 Task: Find a house in Medianeira, Brazil for 8 guests from 26 Aug to 10 Sep with amenities like Wifi, Free parking, TV, Gym, and Breakfast, within a price range of ₹10,000 to ₹15,000, and ensure self check-in and English-speaking host.
Action: Mouse moved to (752, 124)
Screenshot: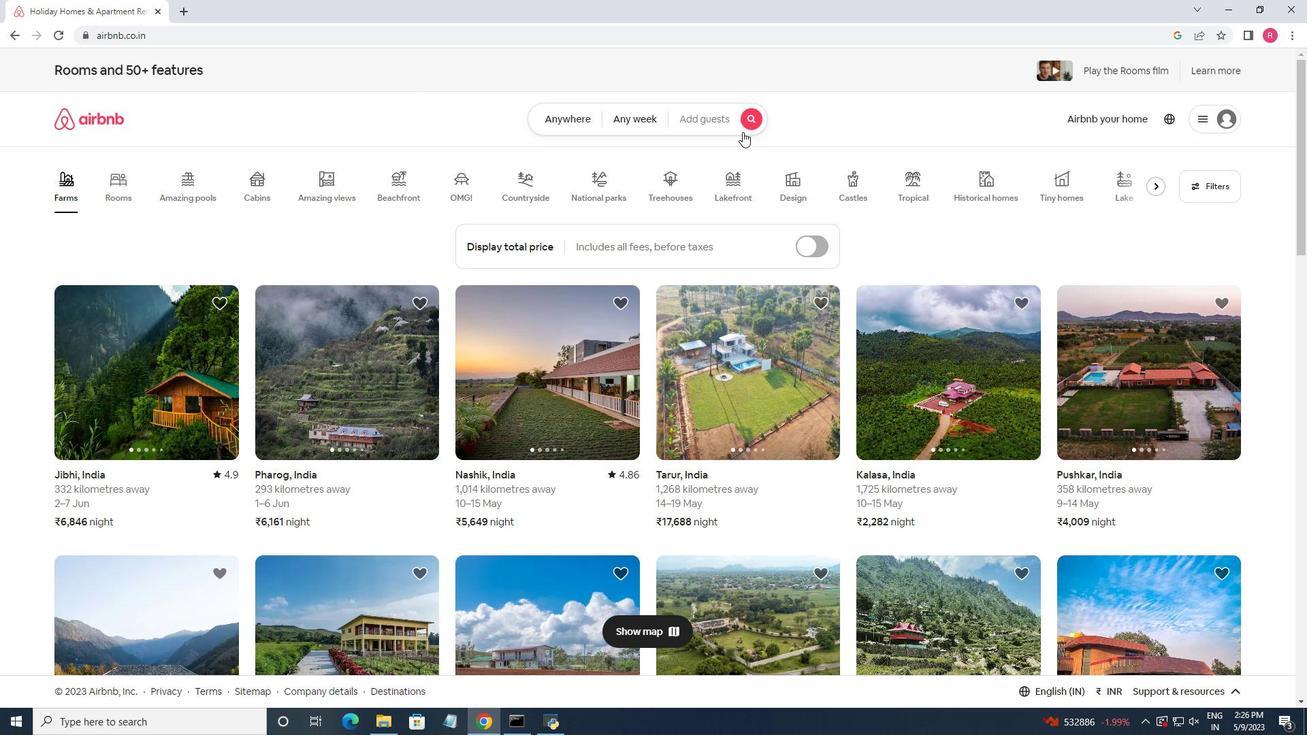 
Action: Mouse pressed left at (752, 124)
Screenshot: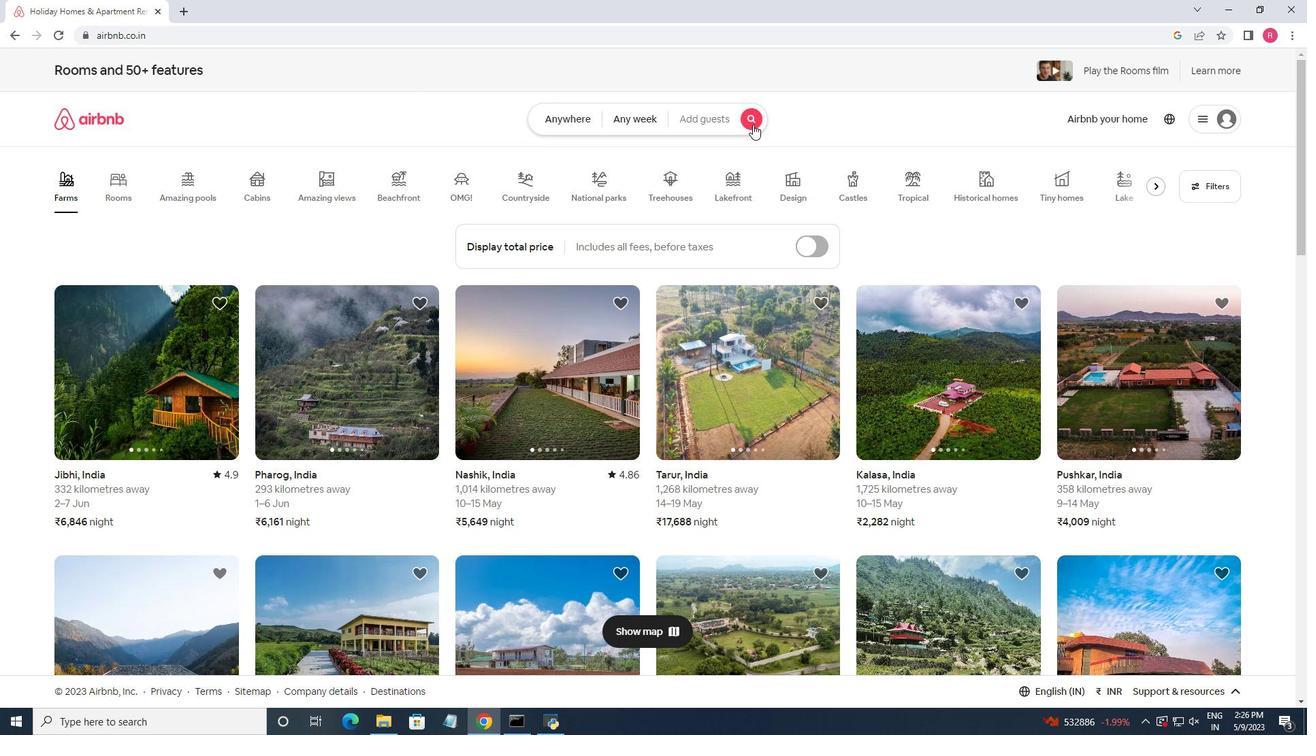 
Action: Mouse moved to (524, 179)
Screenshot: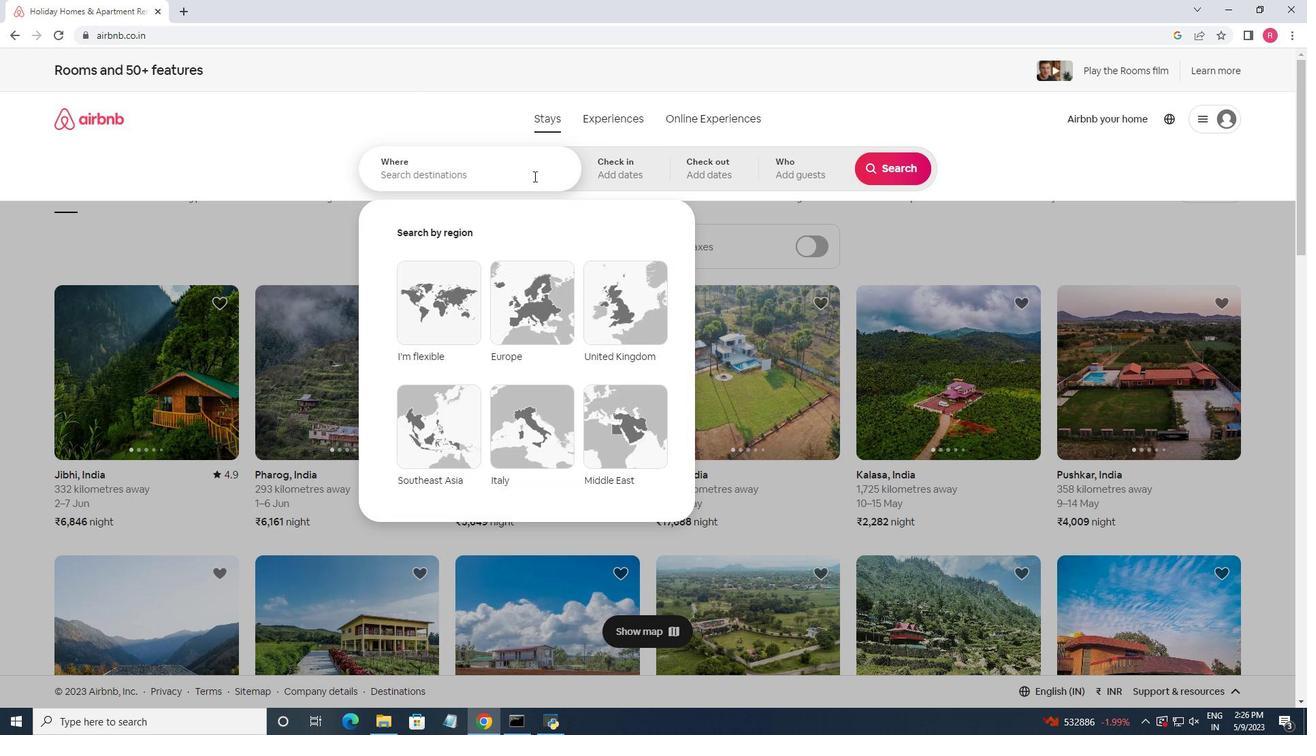 
Action: Mouse pressed left at (524, 179)
Screenshot: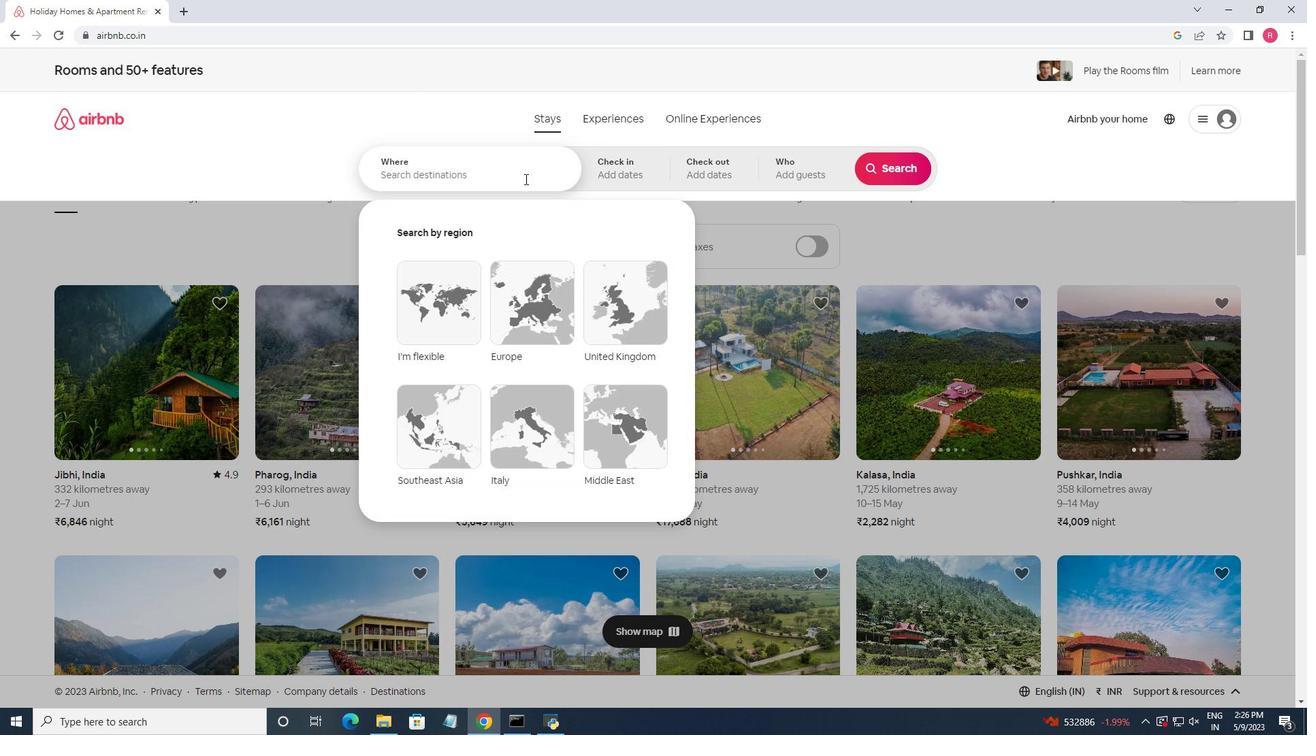 
Action: Key pressed <Key.shift>Madianer<Key.backspace>ira,<Key.space><Key.shift>Brazil<Key.enter>
Screenshot: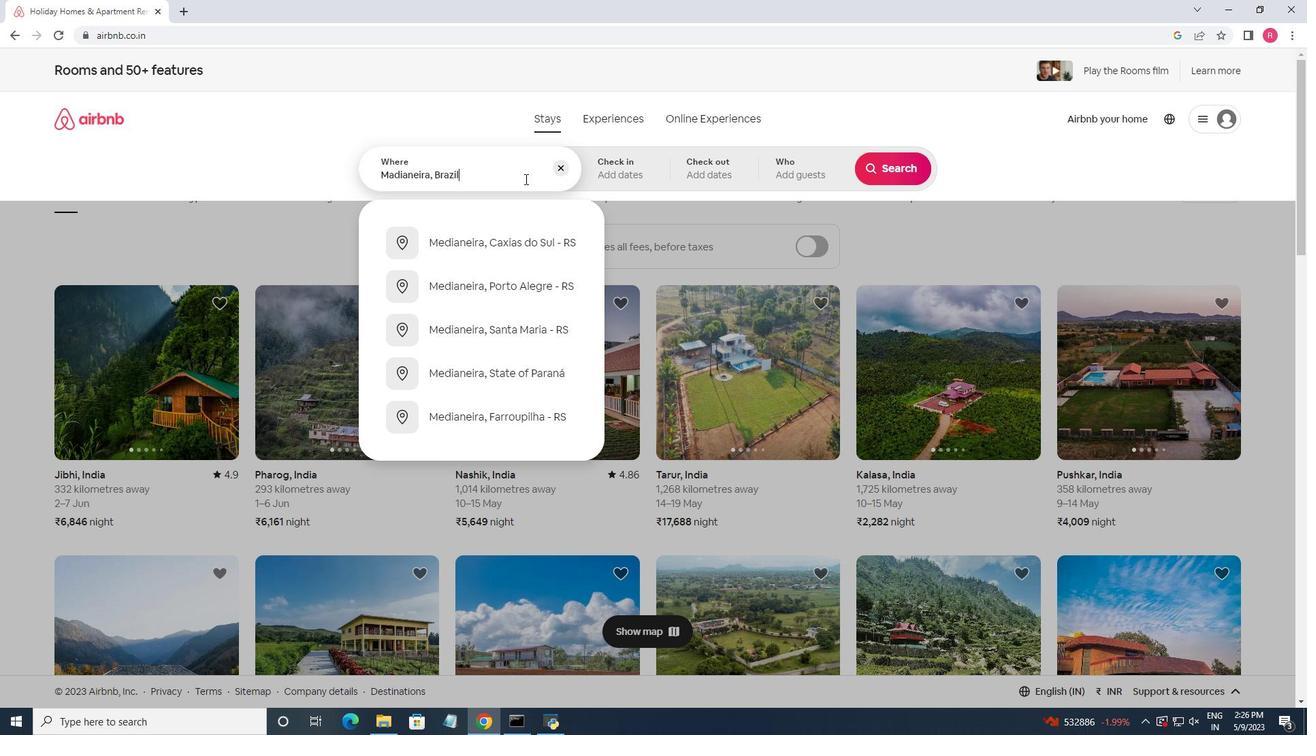 
Action: Mouse moved to (895, 277)
Screenshot: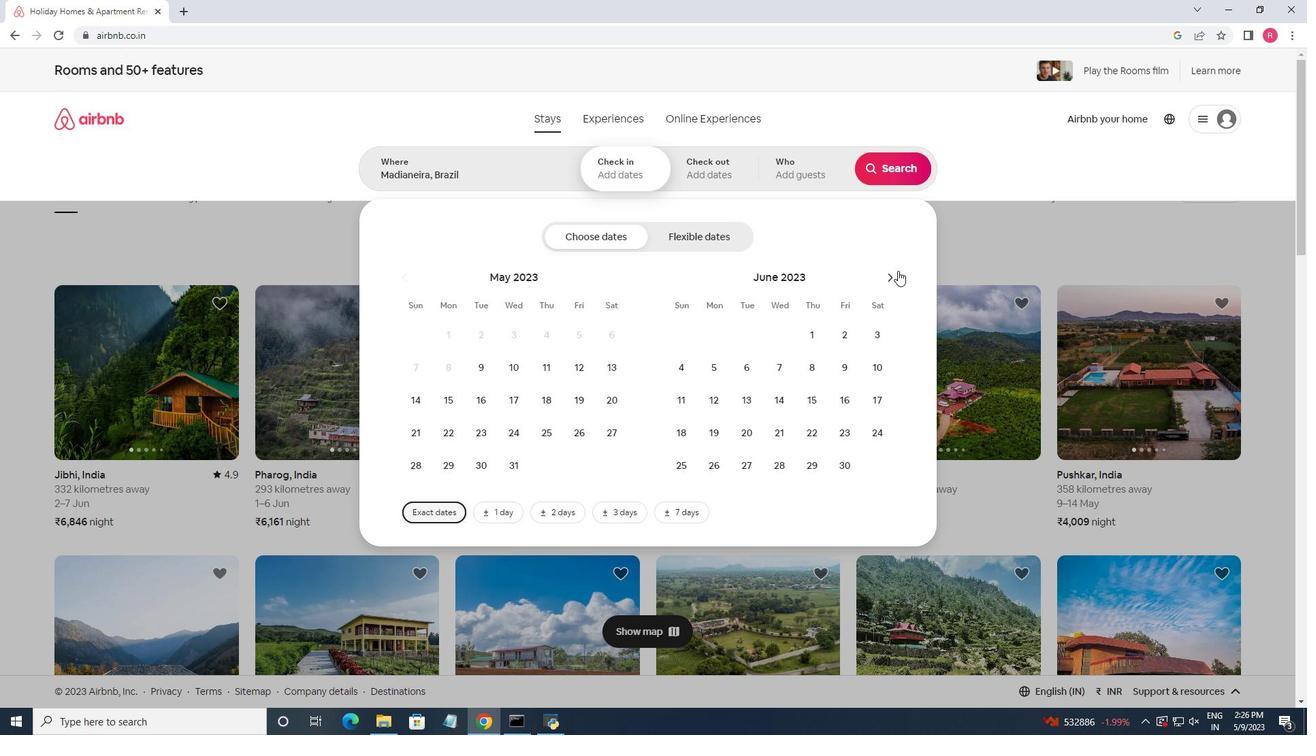 
Action: Mouse pressed left at (895, 277)
Screenshot: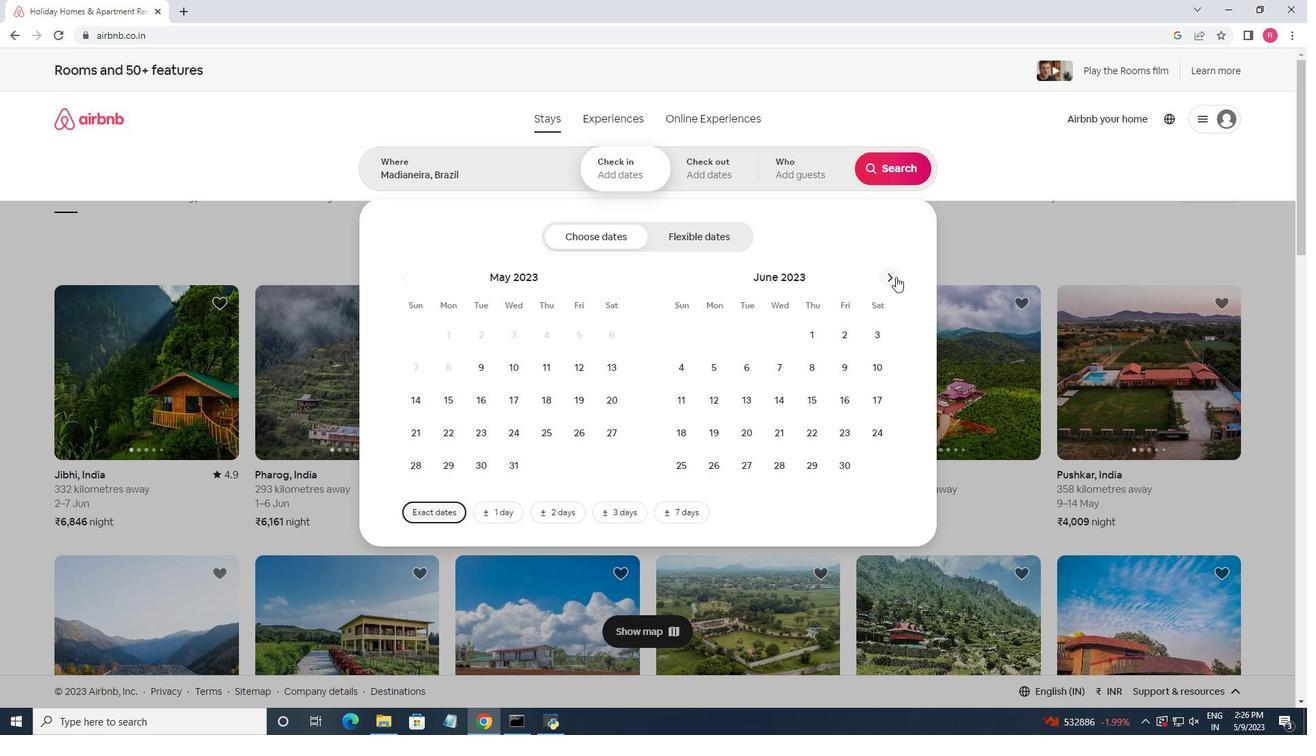
Action: Mouse pressed left at (895, 277)
Screenshot: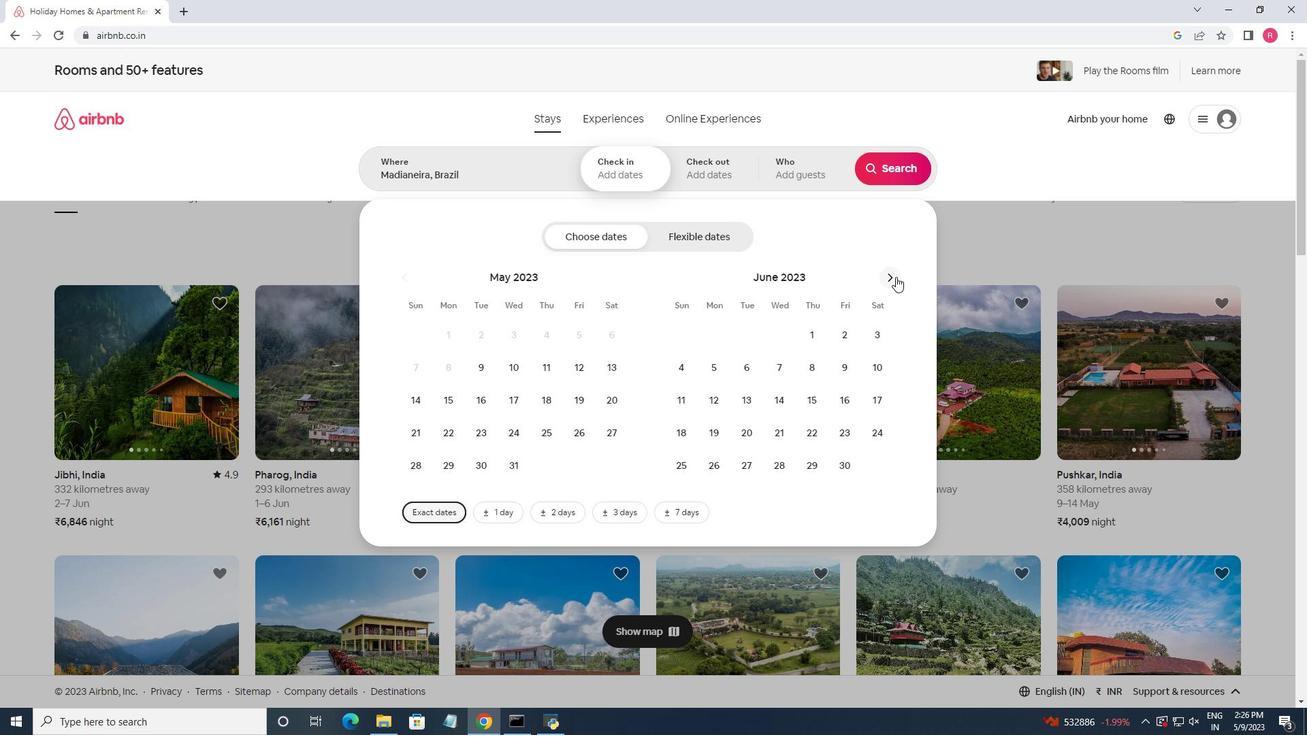 
Action: Mouse pressed left at (895, 277)
Screenshot: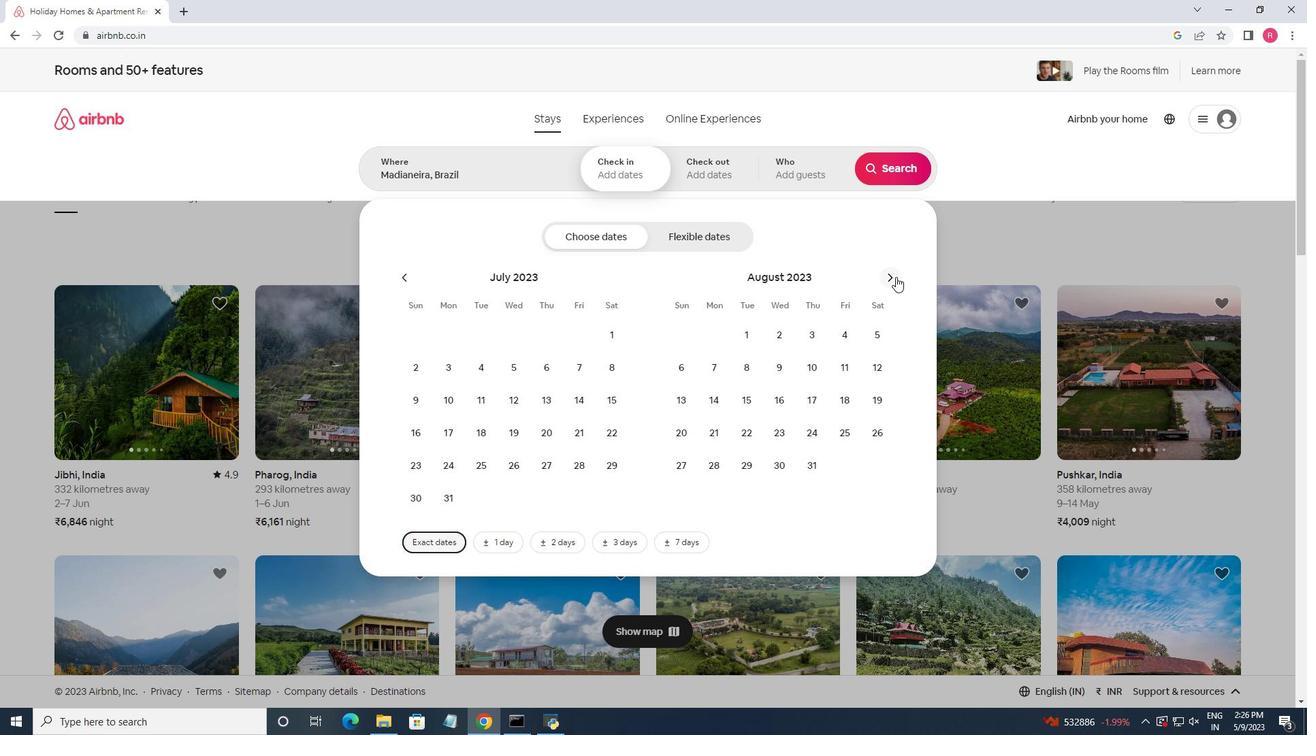 
Action: Mouse moved to (599, 434)
Screenshot: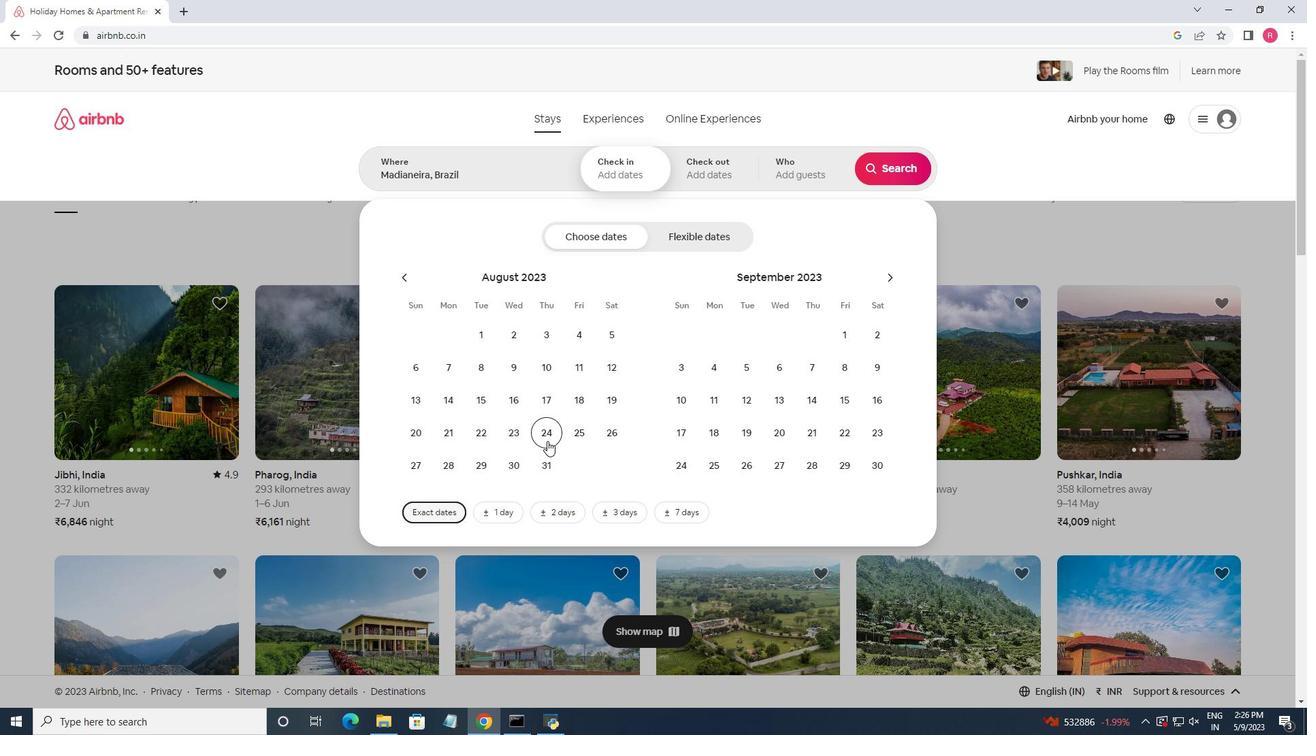 
Action: Mouse pressed left at (599, 434)
Screenshot: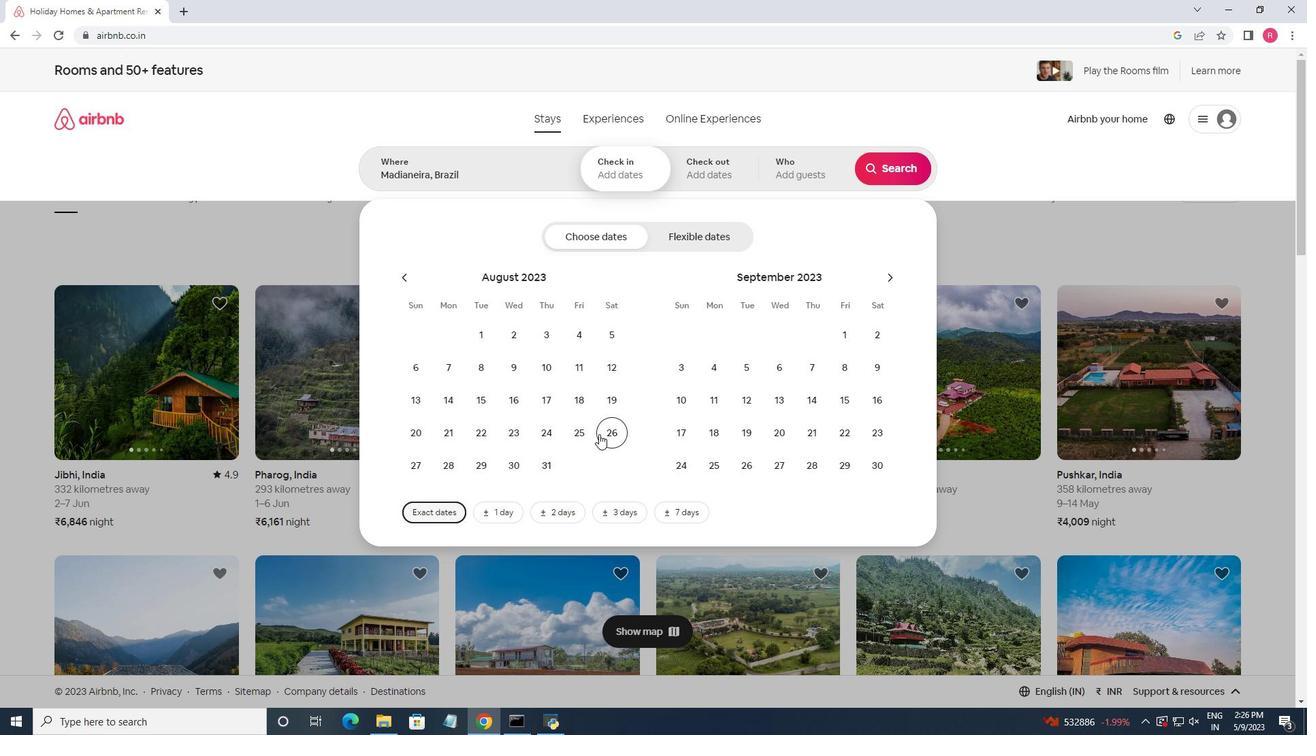 
Action: Mouse moved to (687, 401)
Screenshot: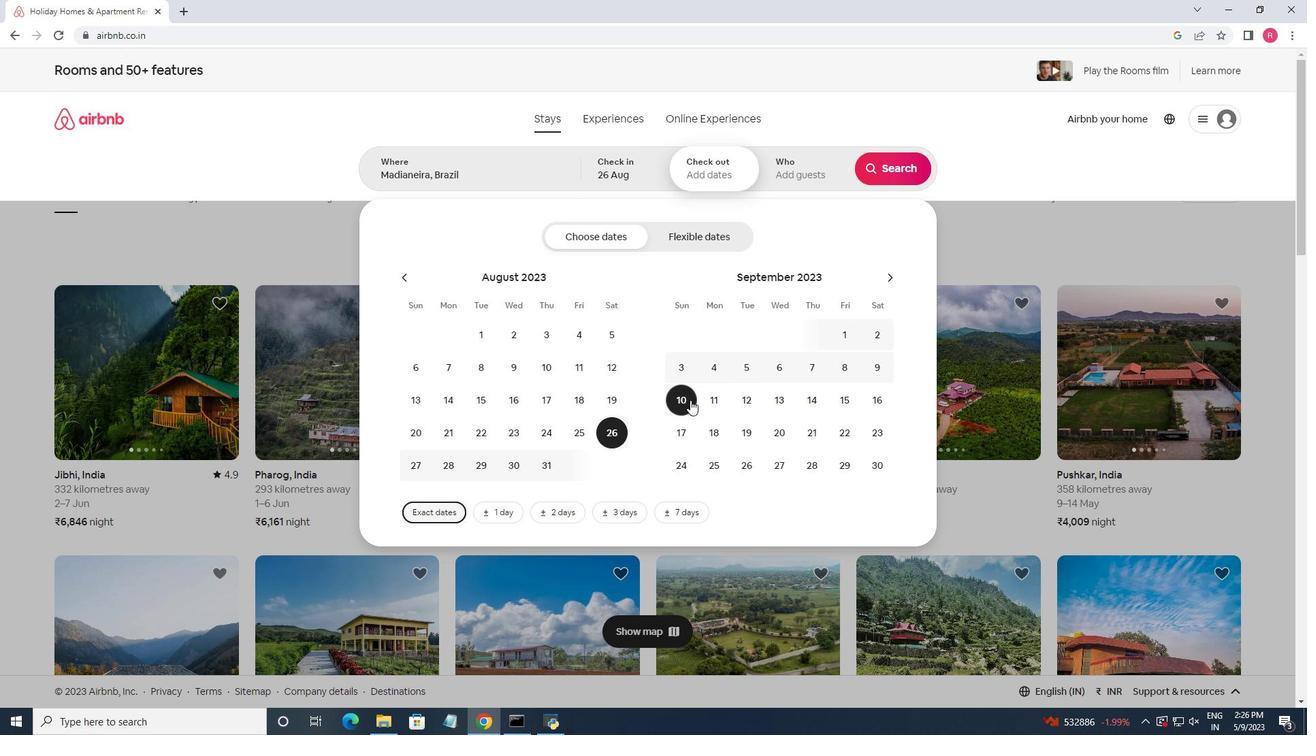 
Action: Mouse pressed left at (687, 401)
Screenshot: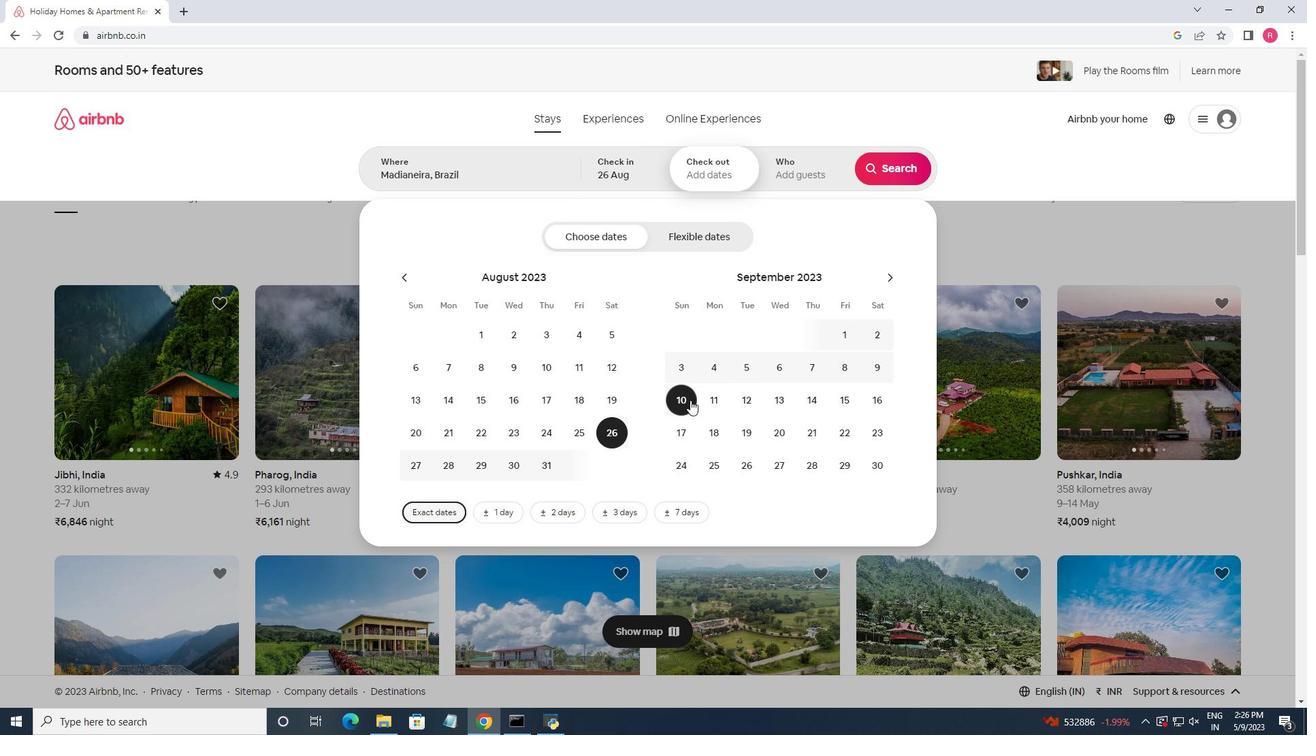
Action: Mouse moved to (797, 176)
Screenshot: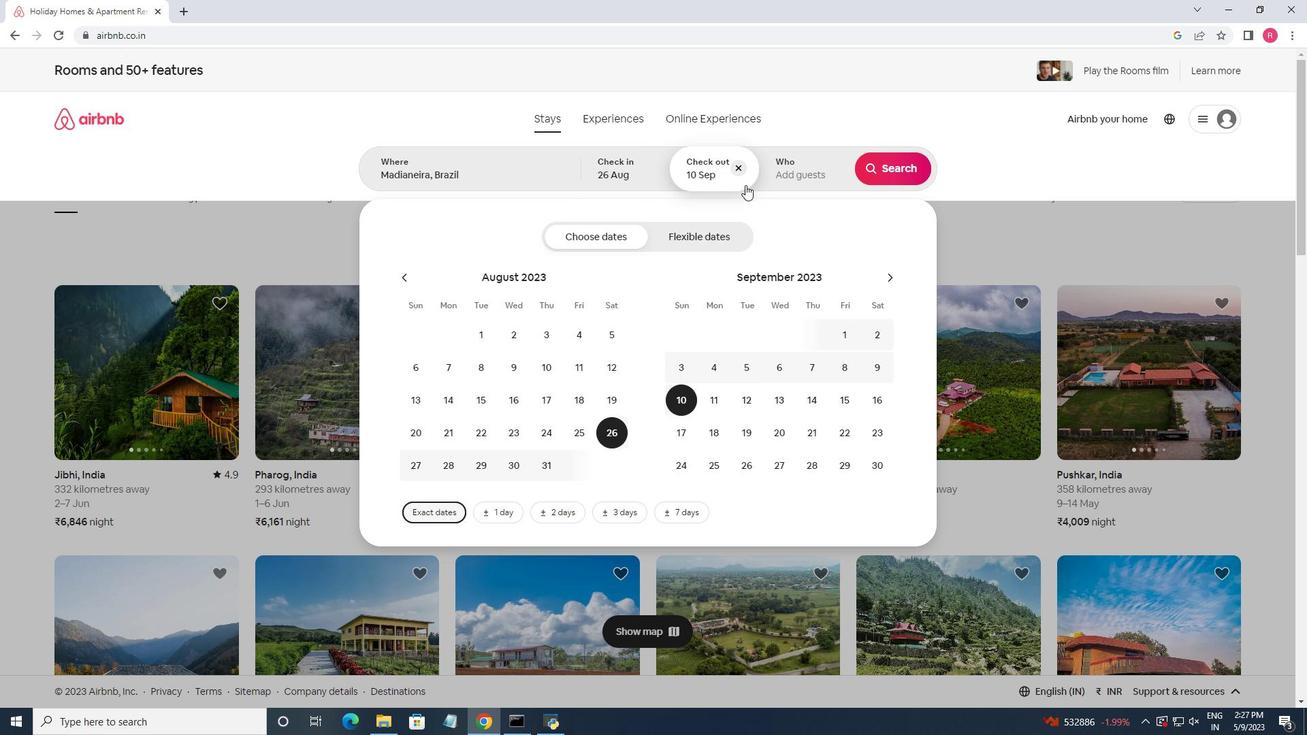 
Action: Mouse pressed left at (797, 176)
Screenshot: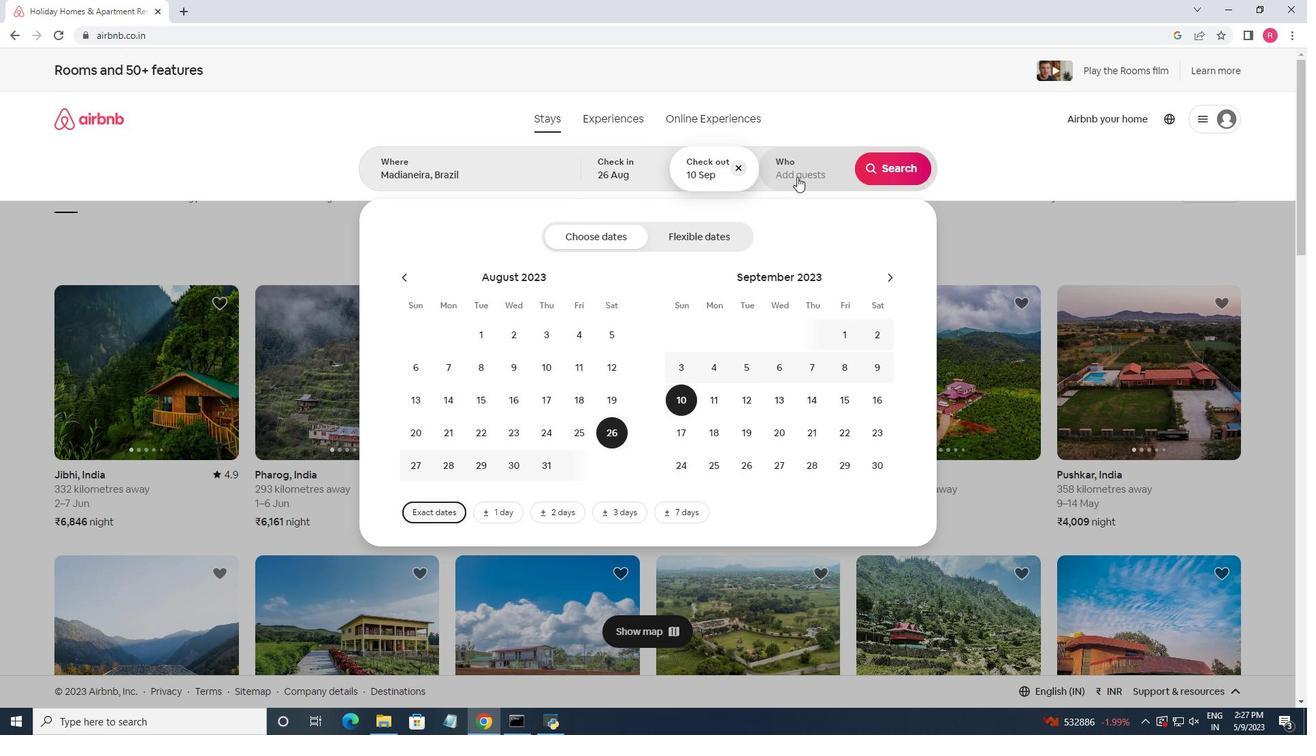 
Action: Mouse moved to (891, 243)
Screenshot: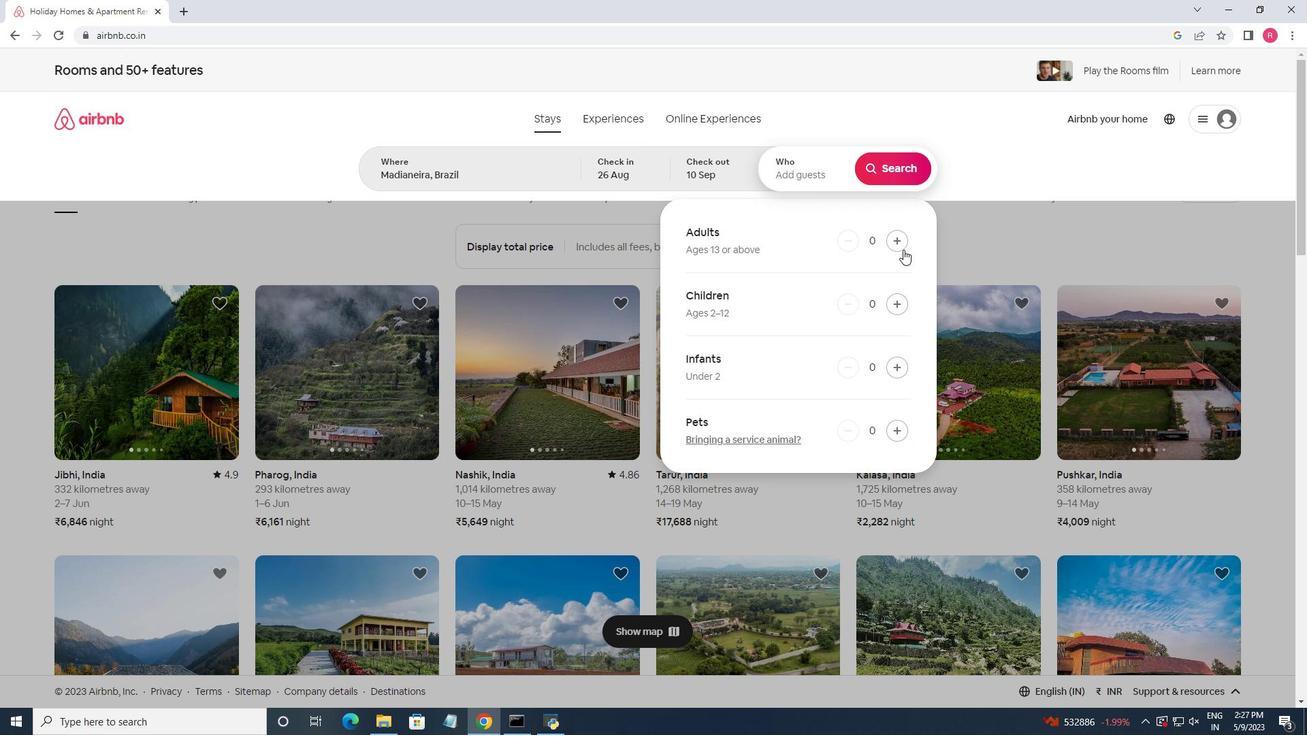 
Action: Mouse pressed left at (891, 243)
Screenshot: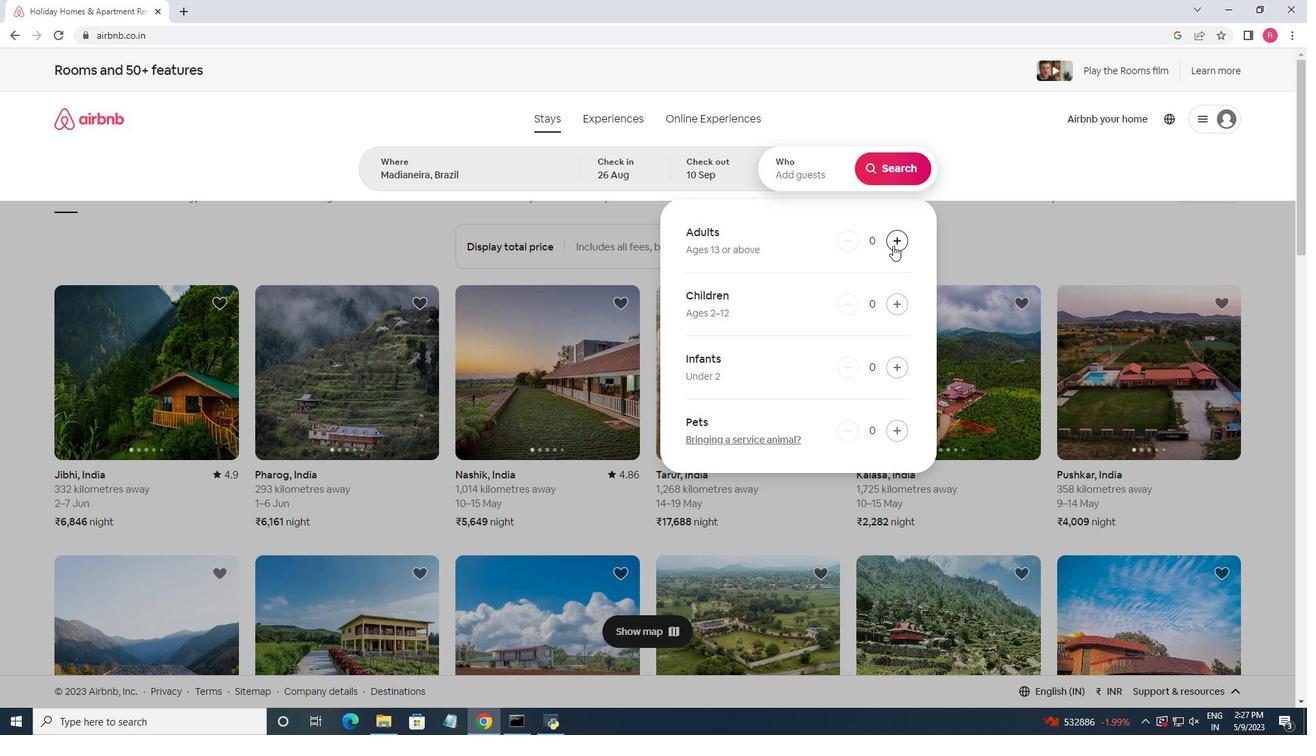
Action: Mouse pressed left at (891, 243)
Screenshot: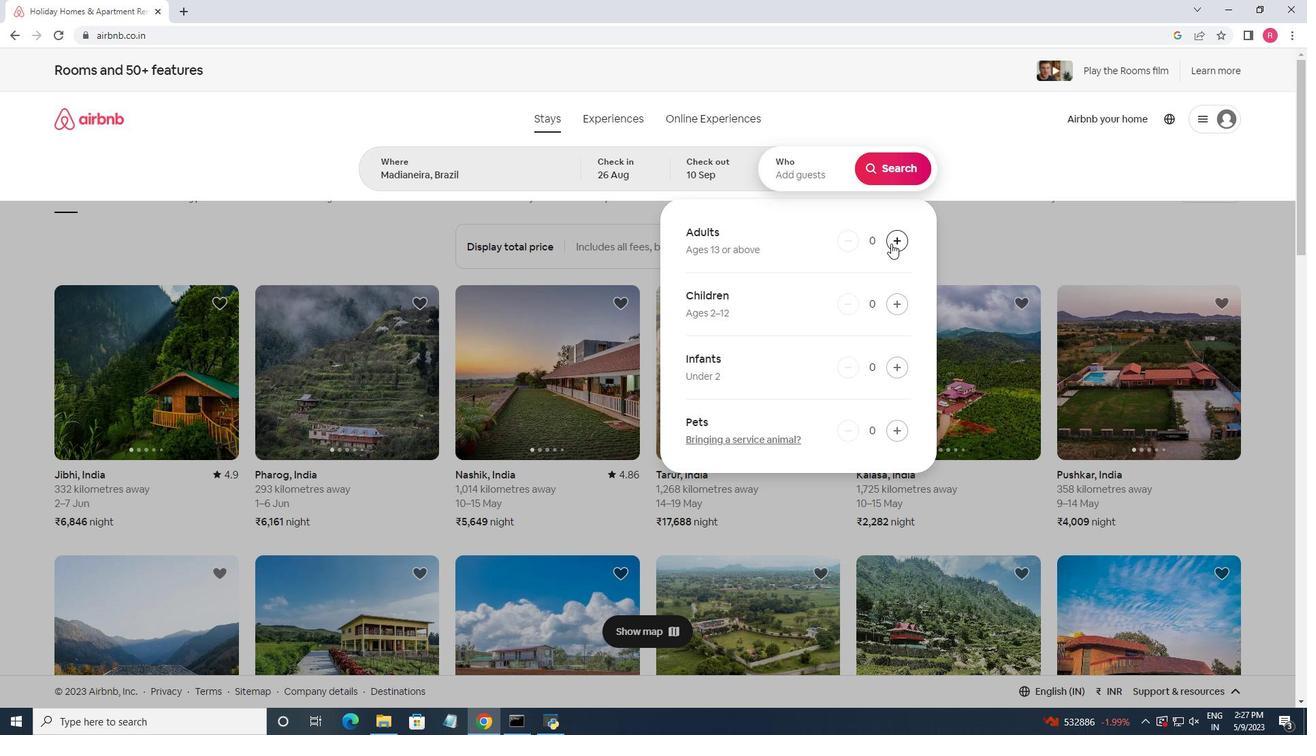 
Action: Mouse pressed left at (891, 243)
Screenshot: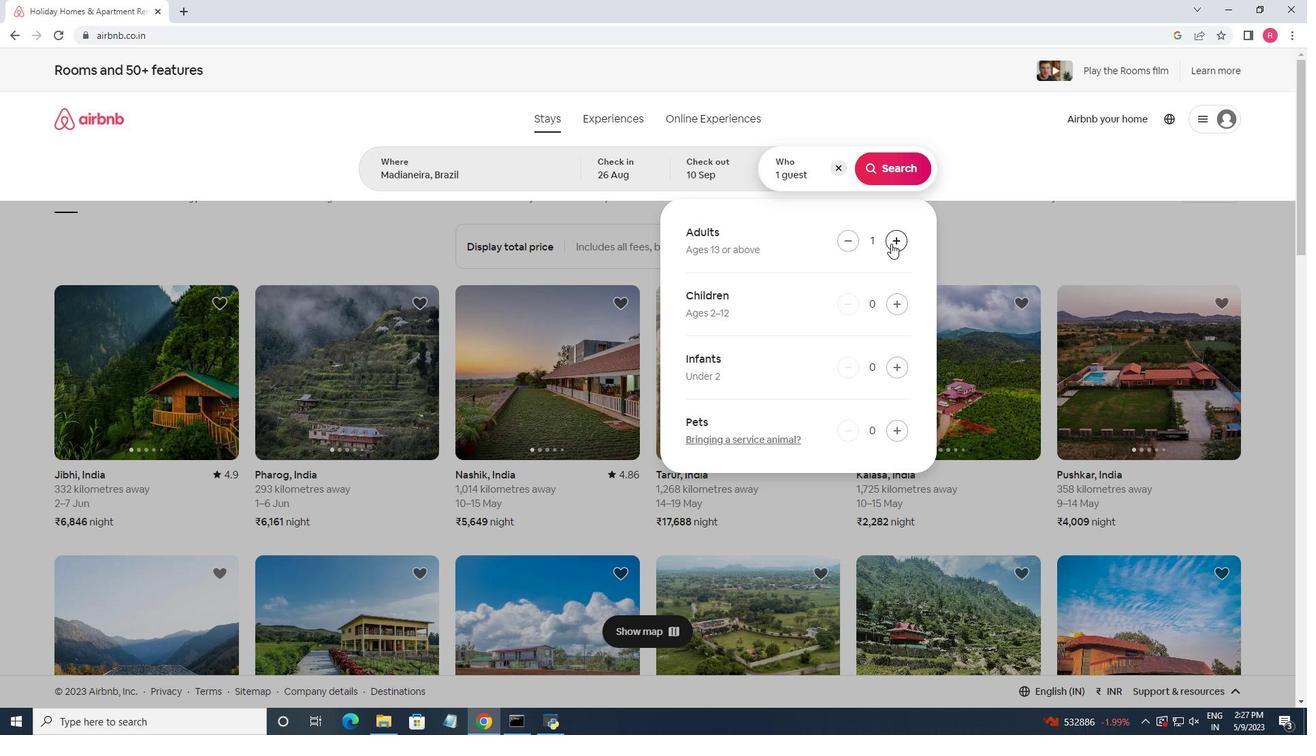 
Action: Mouse pressed left at (891, 243)
Screenshot: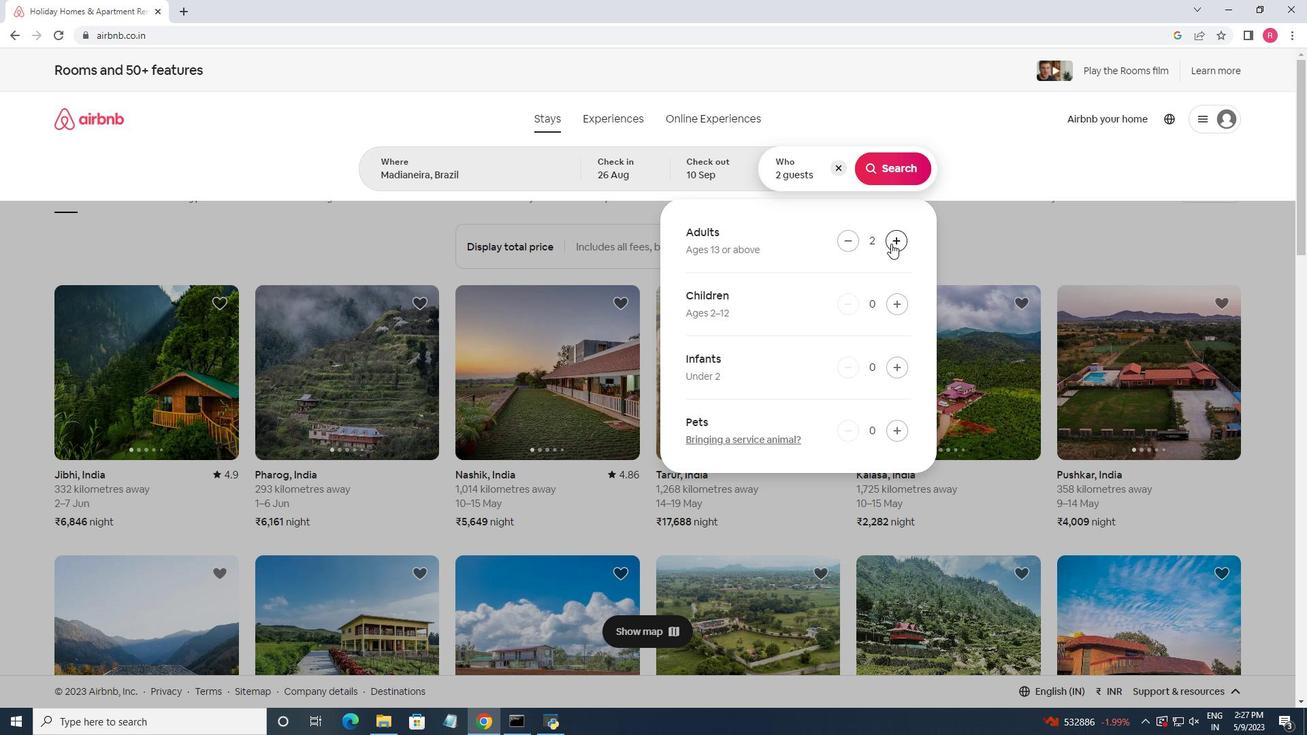
Action: Mouse pressed left at (891, 243)
Screenshot: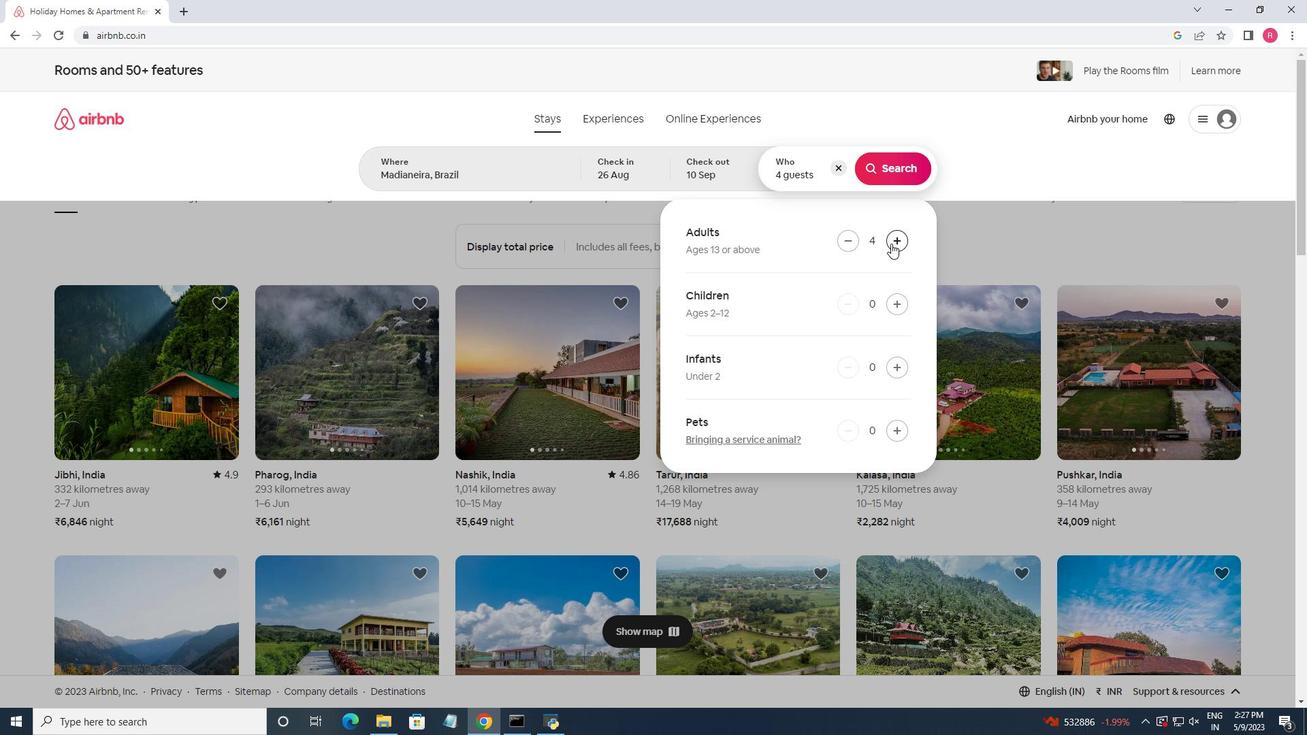 
Action: Mouse pressed left at (891, 243)
Screenshot: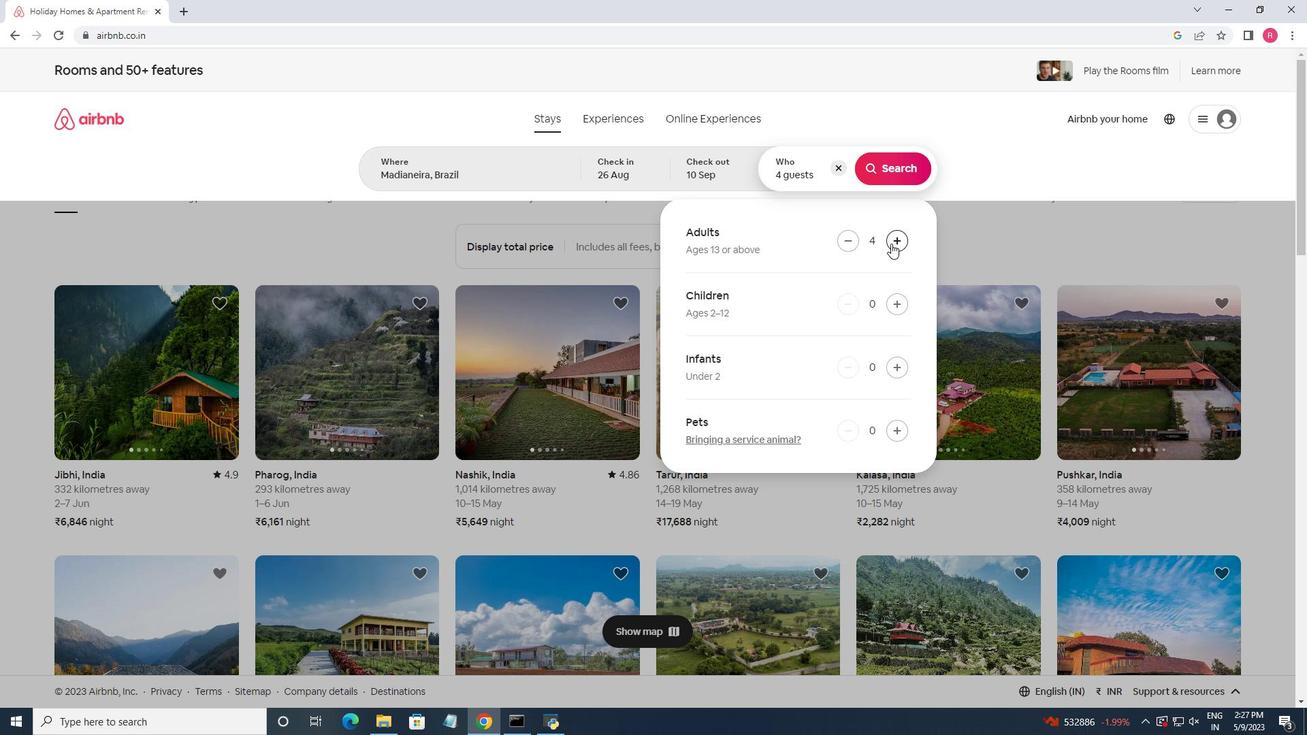 
Action: Mouse moved to (893, 308)
Screenshot: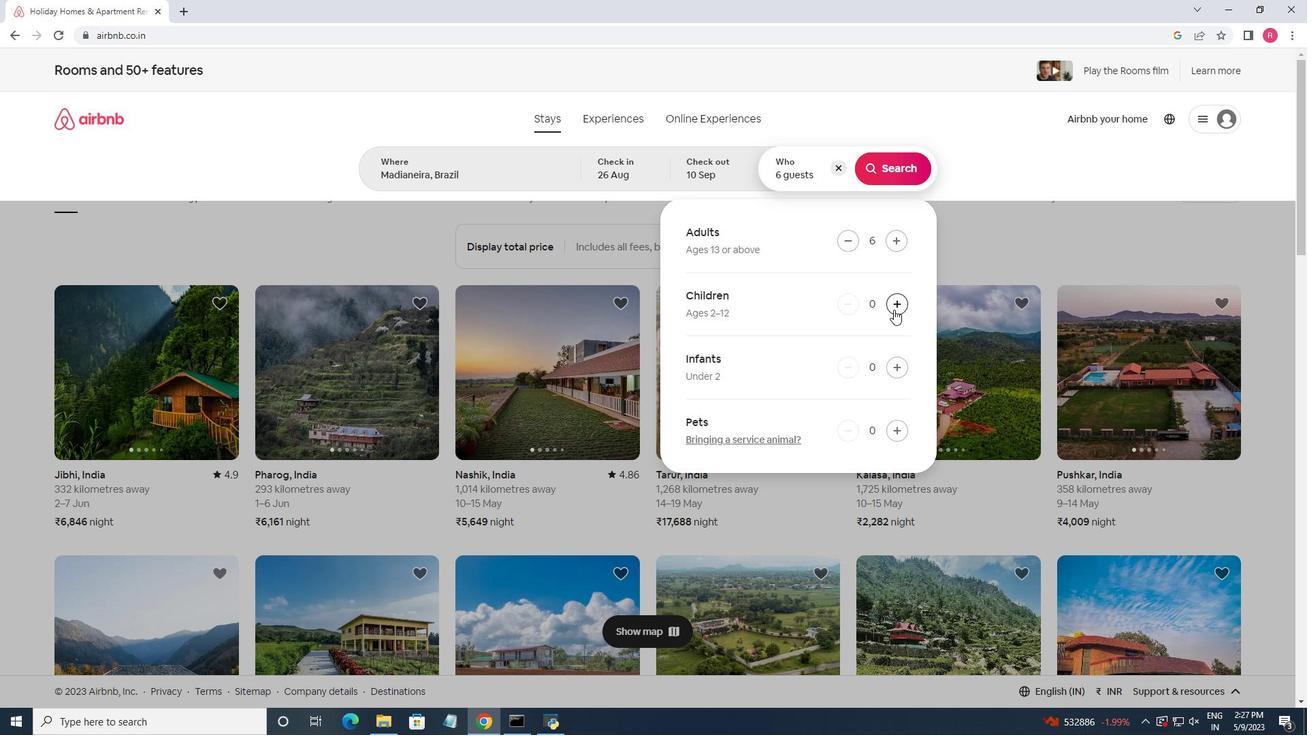 
Action: Mouse pressed left at (893, 308)
Screenshot: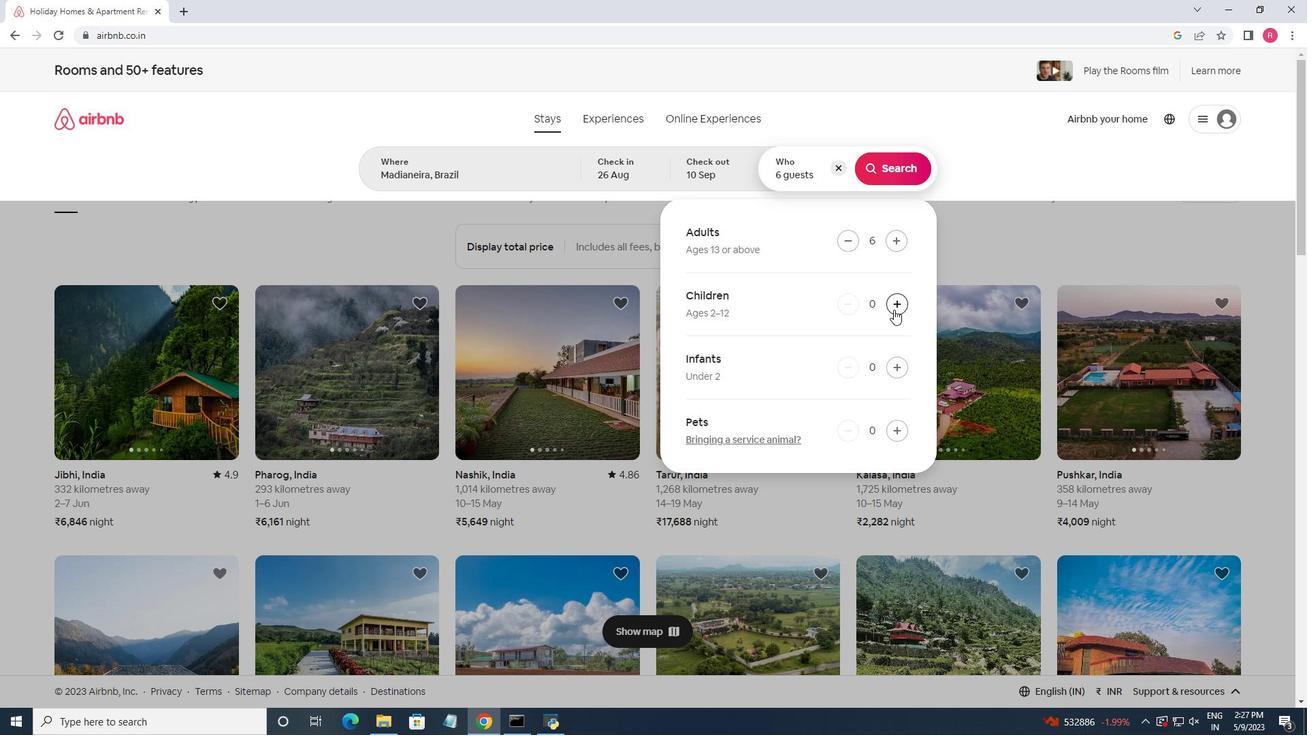 
Action: Mouse pressed left at (893, 308)
Screenshot: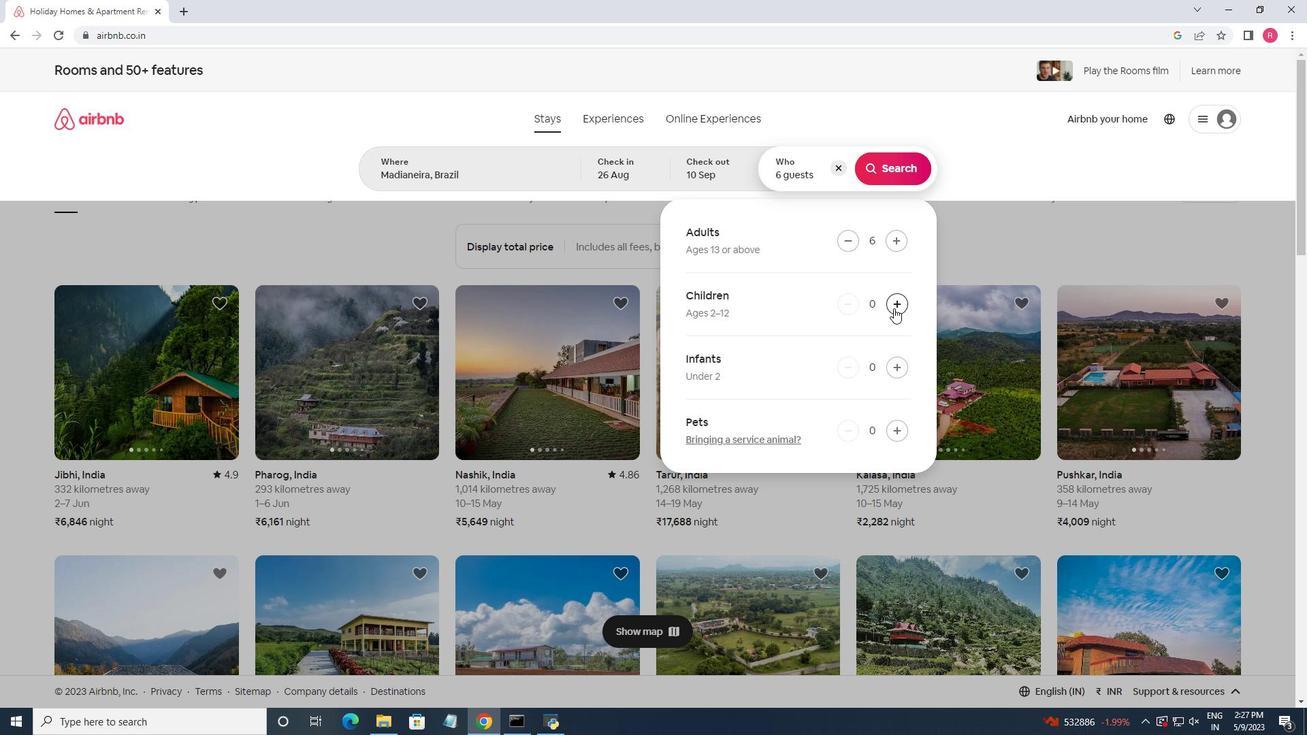 
Action: Mouse moved to (891, 157)
Screenshot: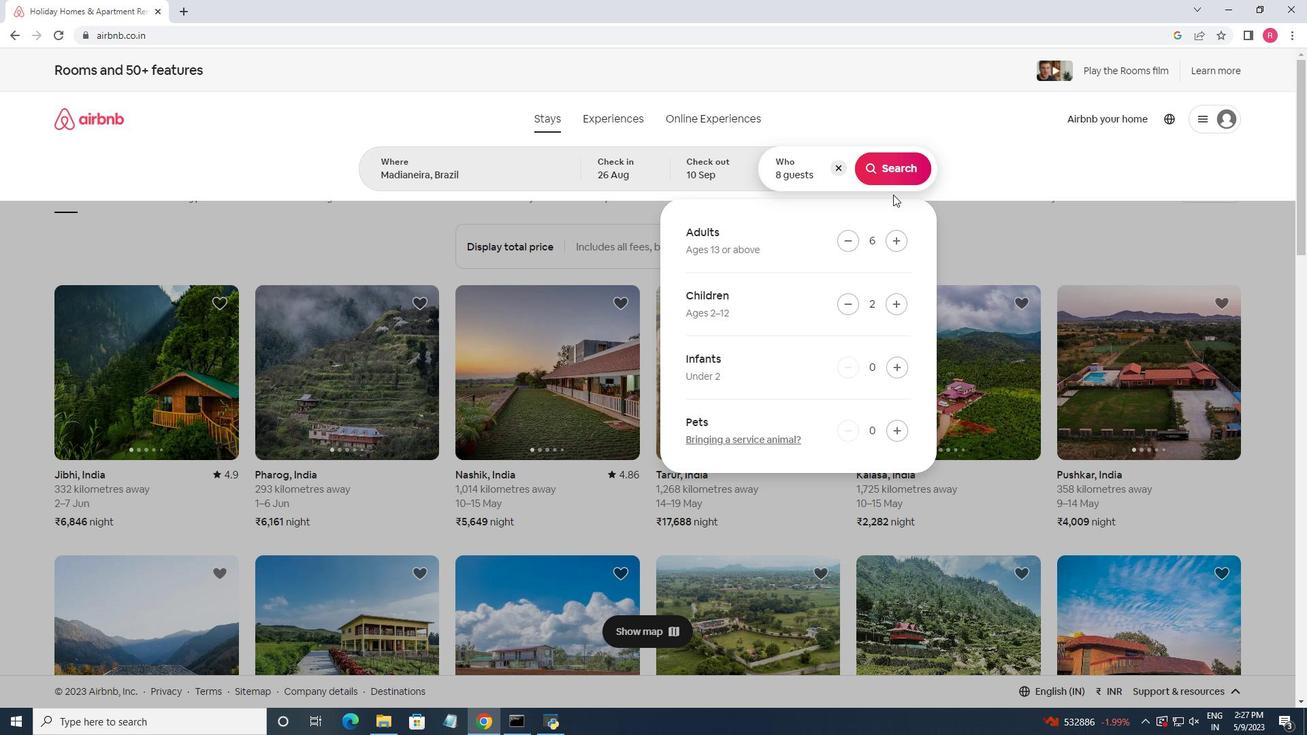 
Action: Mouse pressed left at (891, 157)
Screenshot: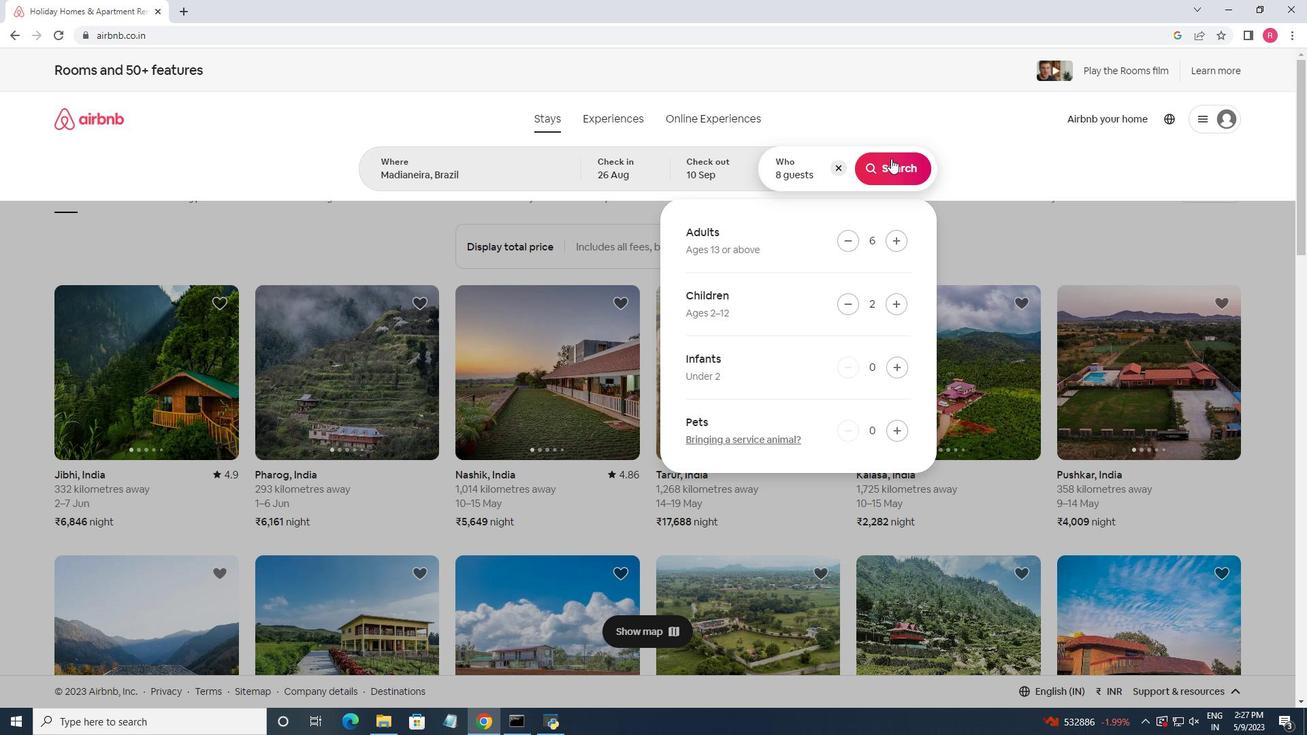 
Action: Mouse moved to (1255, 134)
Screenshot: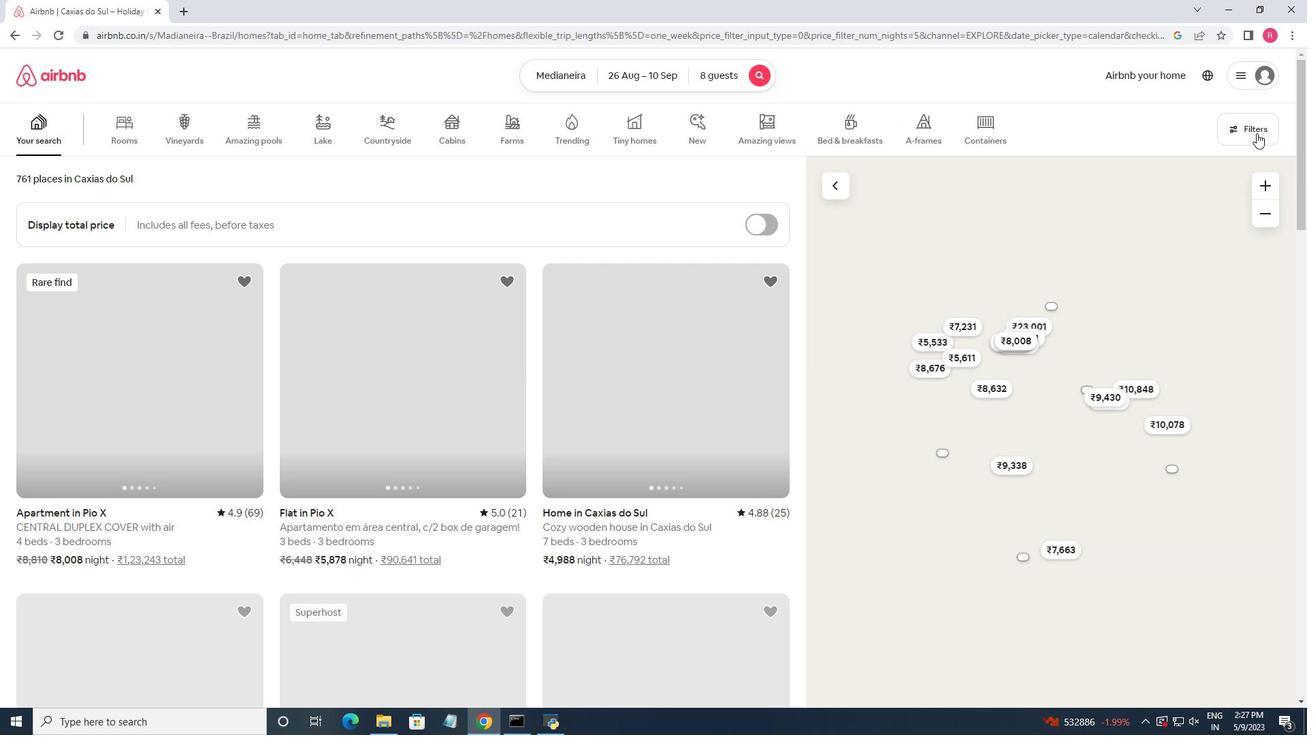 
Action: Mouse pressed left at (1255, 134)
Screenshot: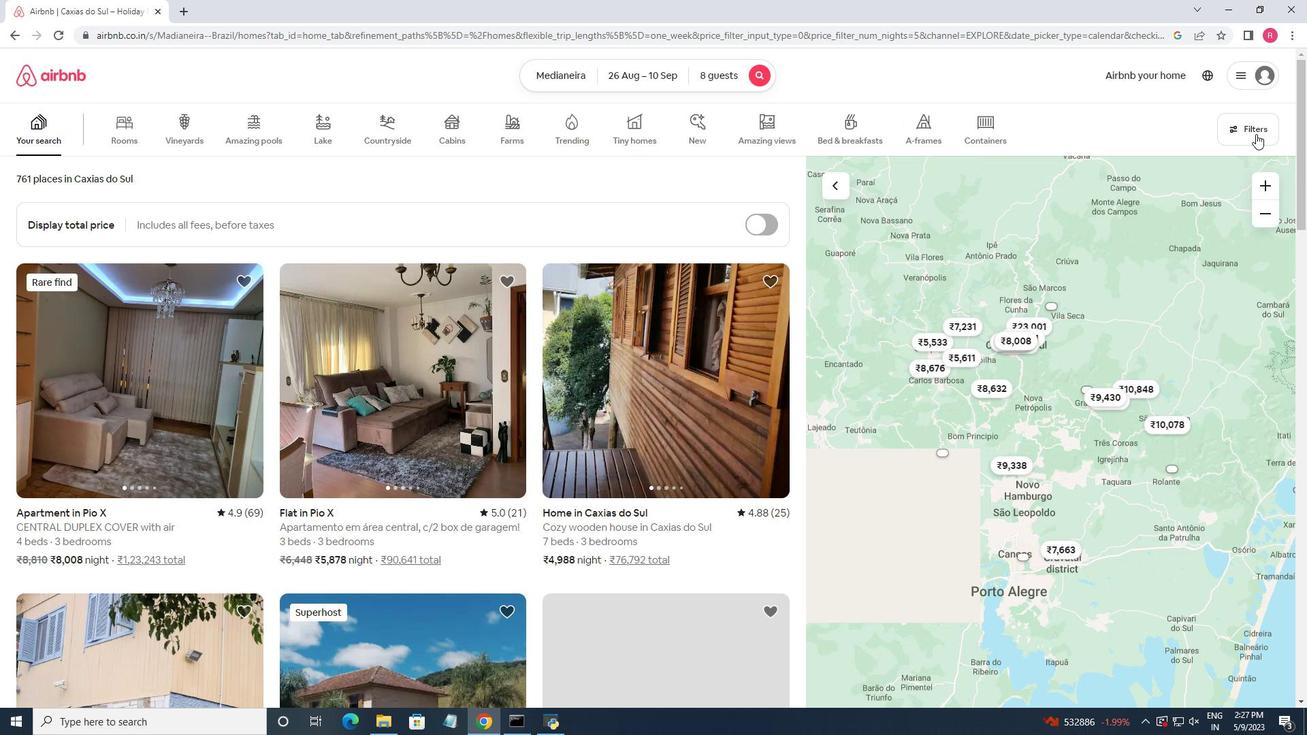 
Action: Mouse moved to (496, 463)
Screenshot: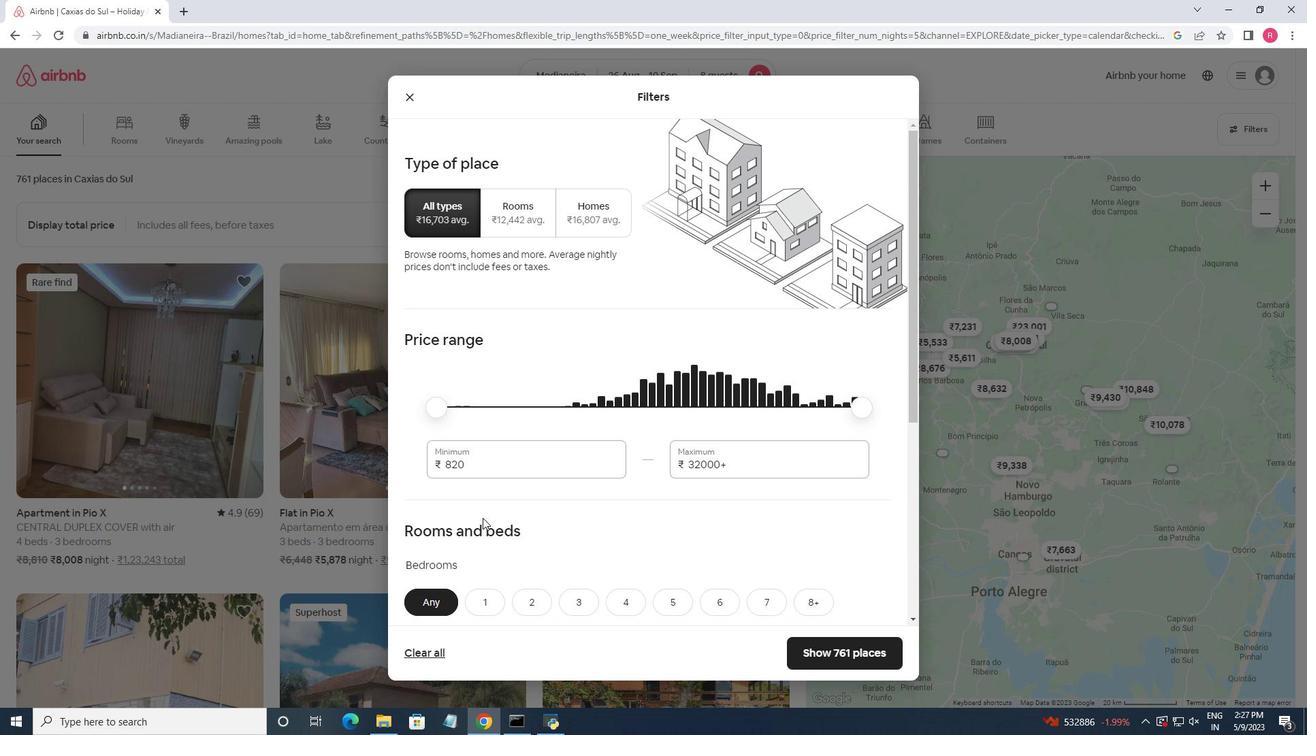 
Action: Mouse pressed left at (496, 463)
Screenshot: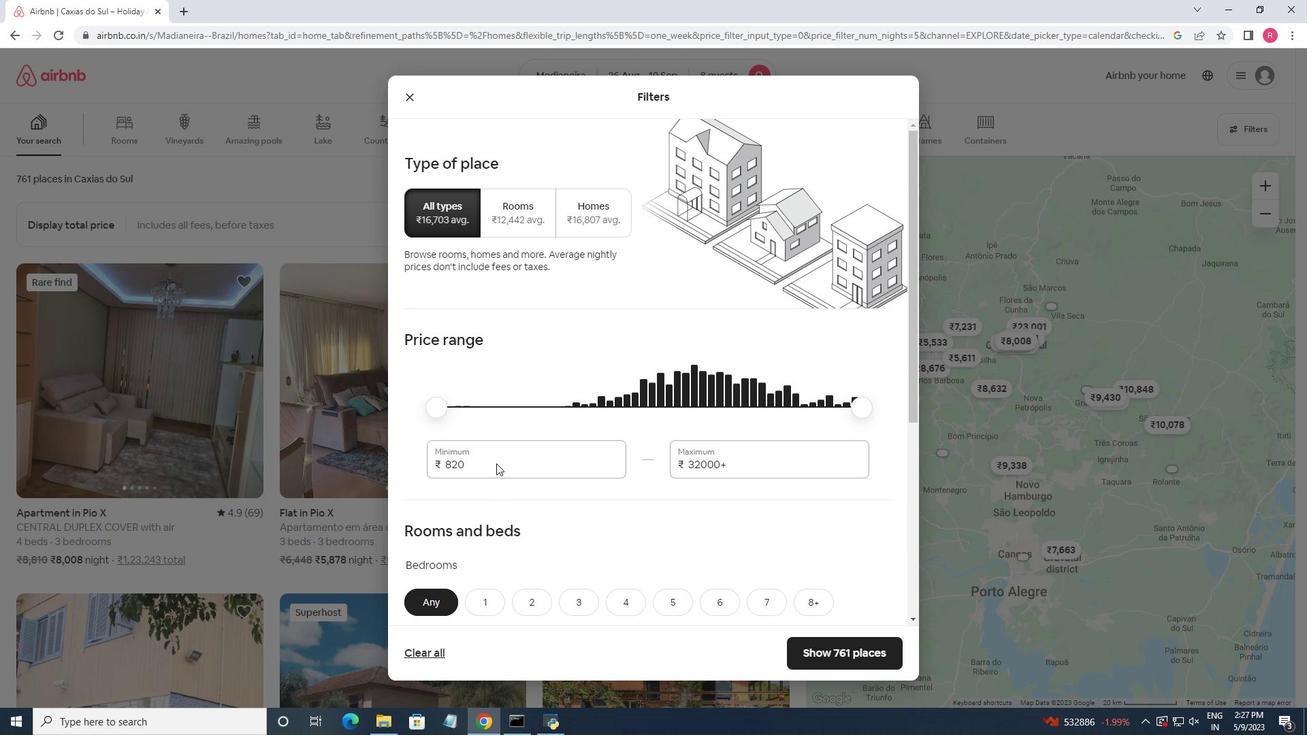 
Action: Mouse pressed left at (496, 463)
Screenshot: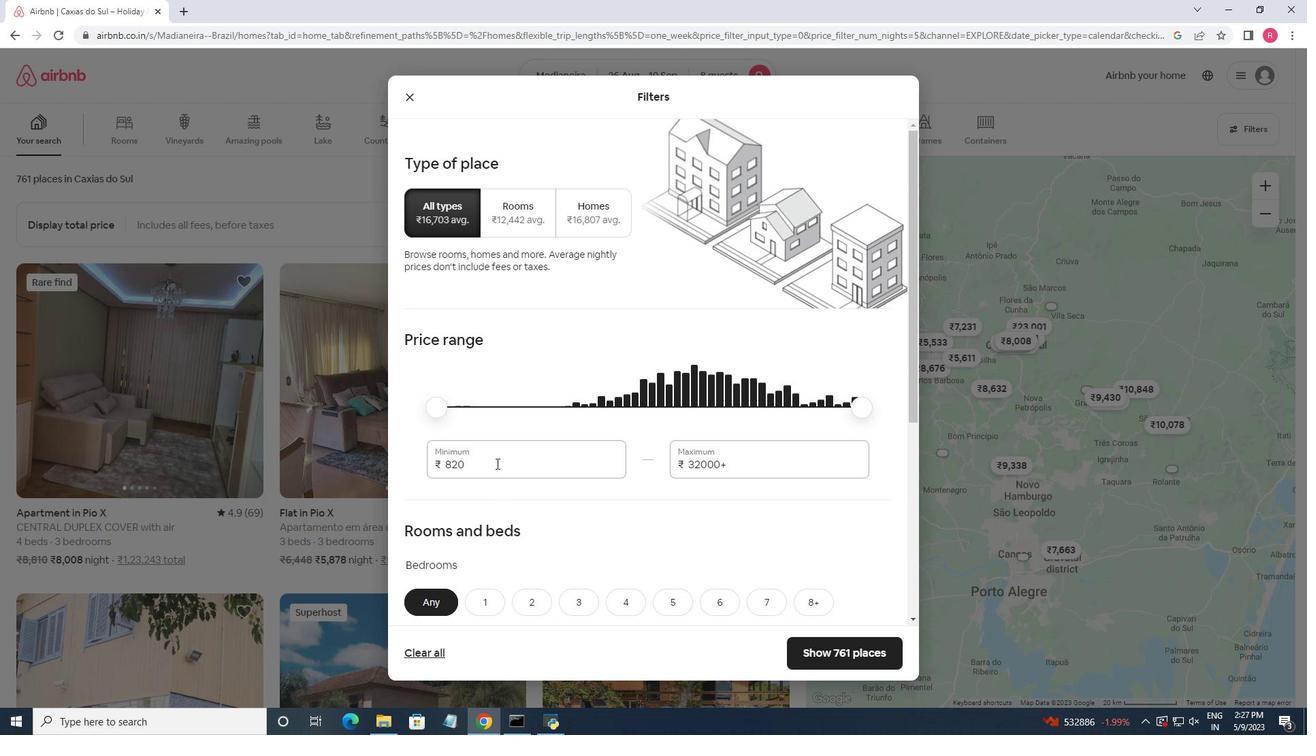
Action: Key pressed 10000<Key.tab>15000
Screenshot: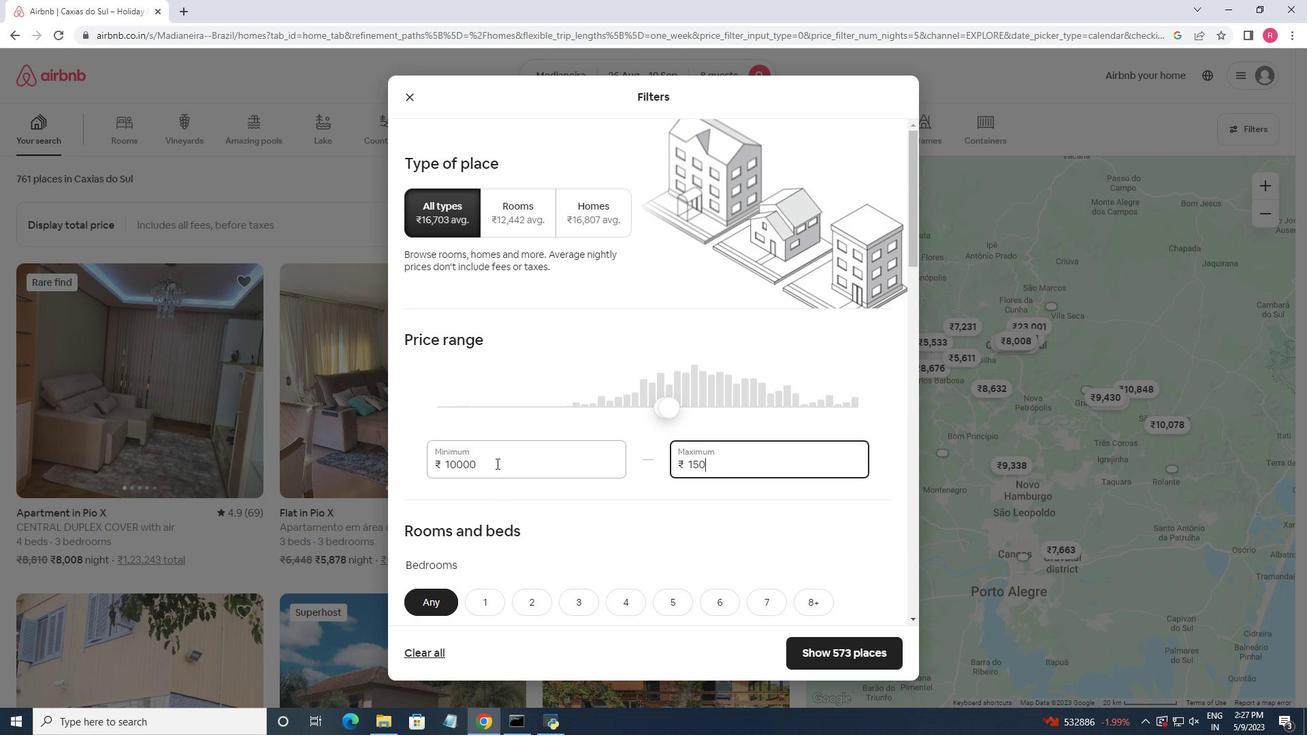 
Action: Mouse moved to (541, 491)
Screenshot: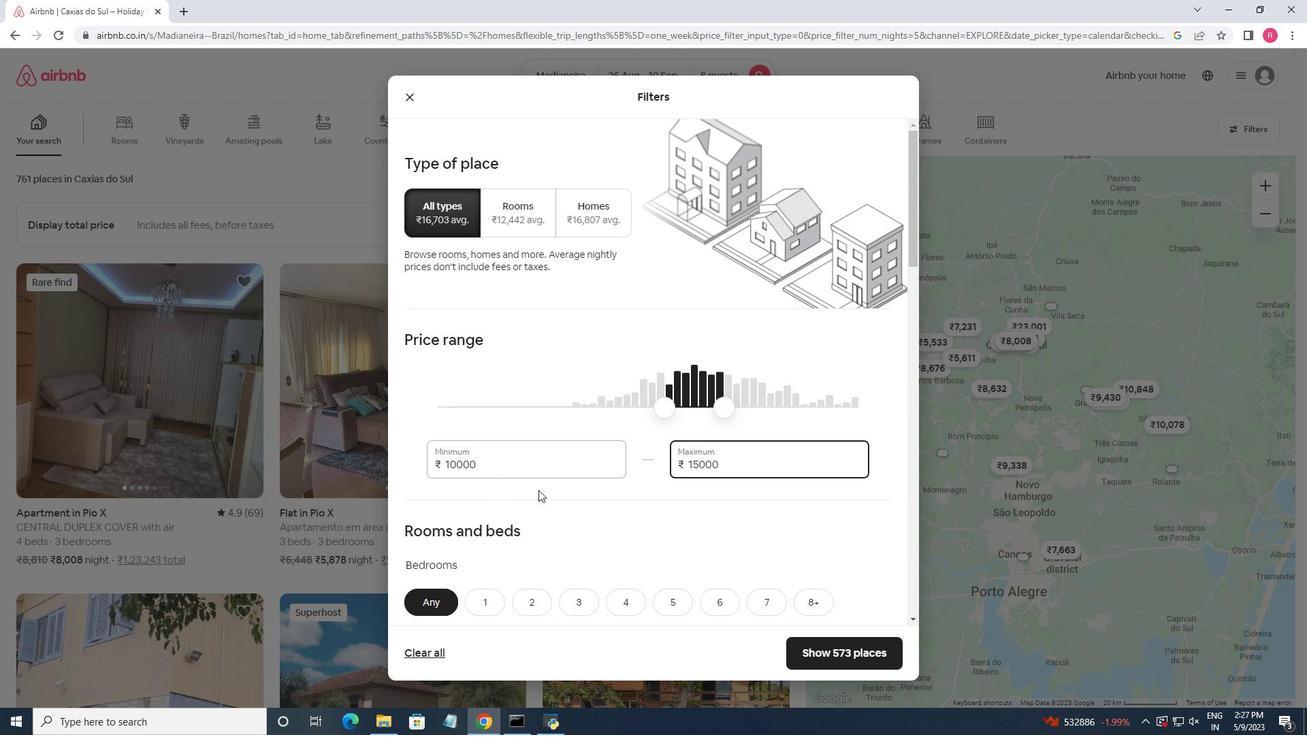 
Action: Mouse scrolled (541, 490) with delta (0, 0)
Screenshot: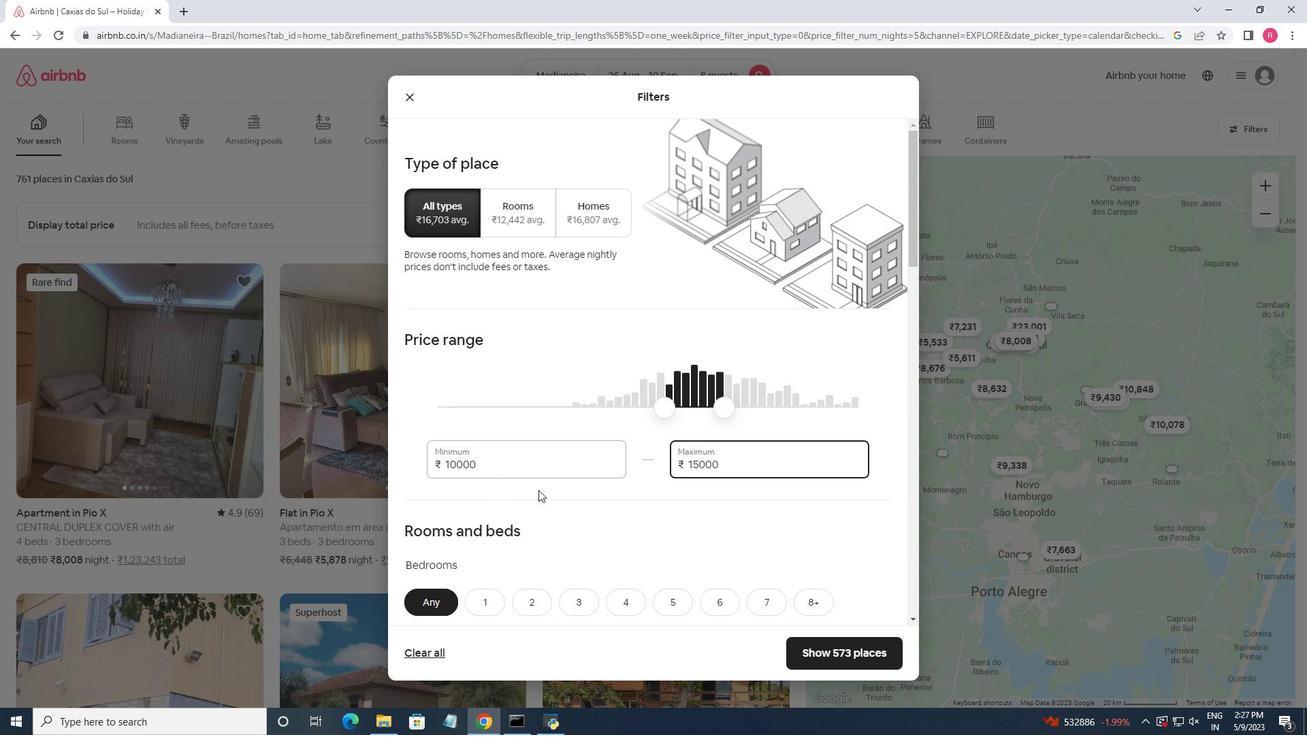 
Action: Mouse moved to (579, 496)
Screenshot: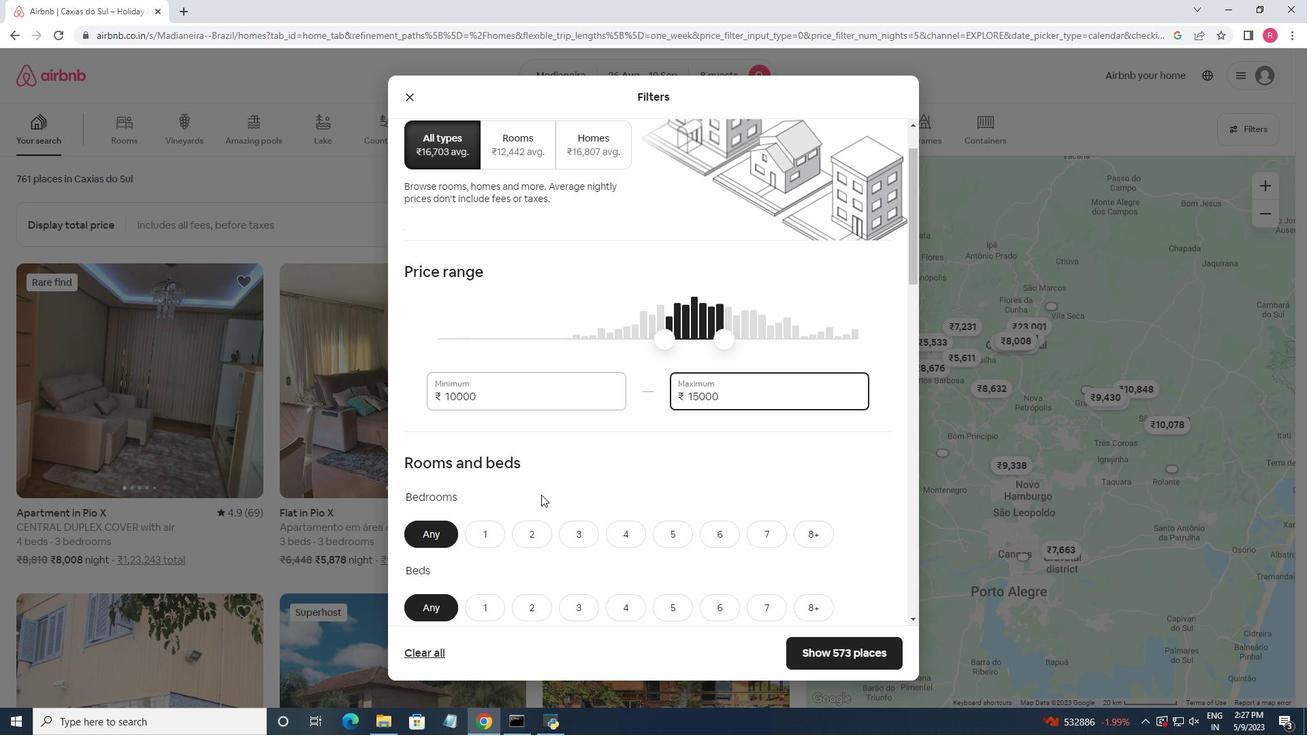 
Action: Mouse scrolled (579, 495) with delta (0, 0)
Screenshot: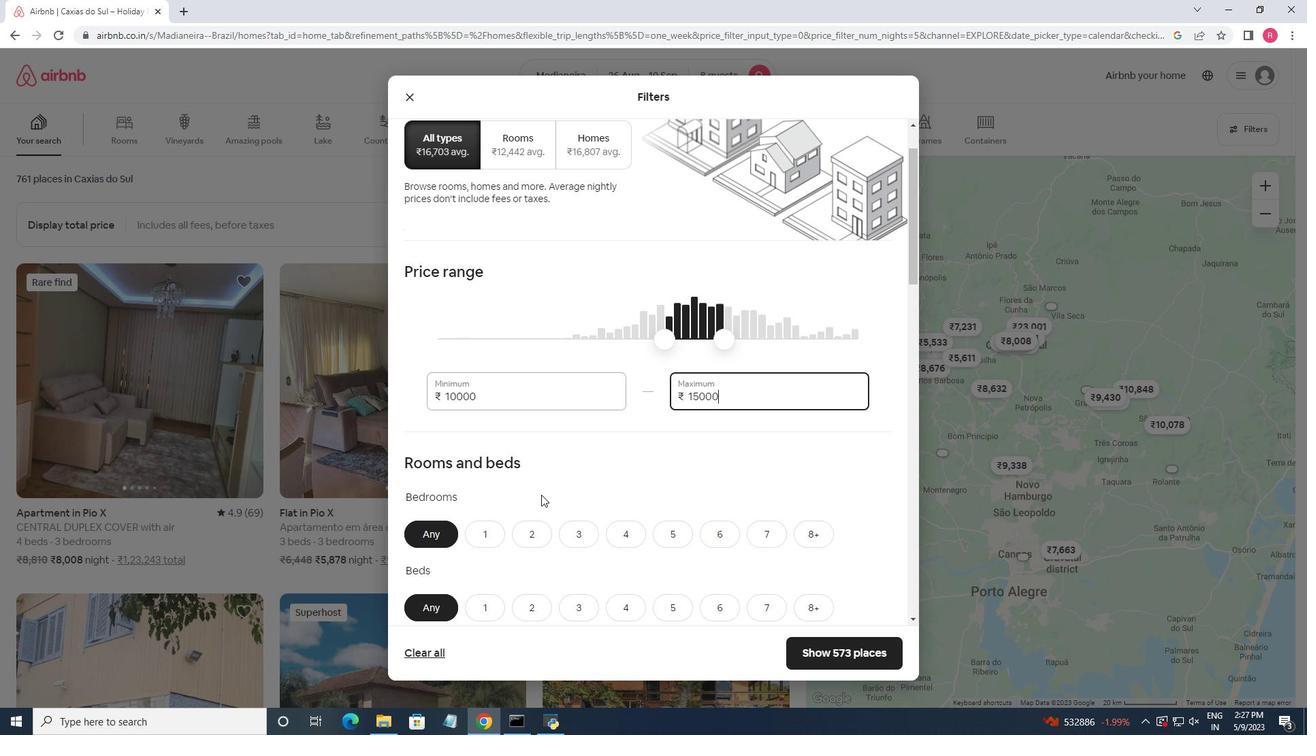 
Action: Mouse scrolled (579, 495) with delta (0, 0)
Screenshot: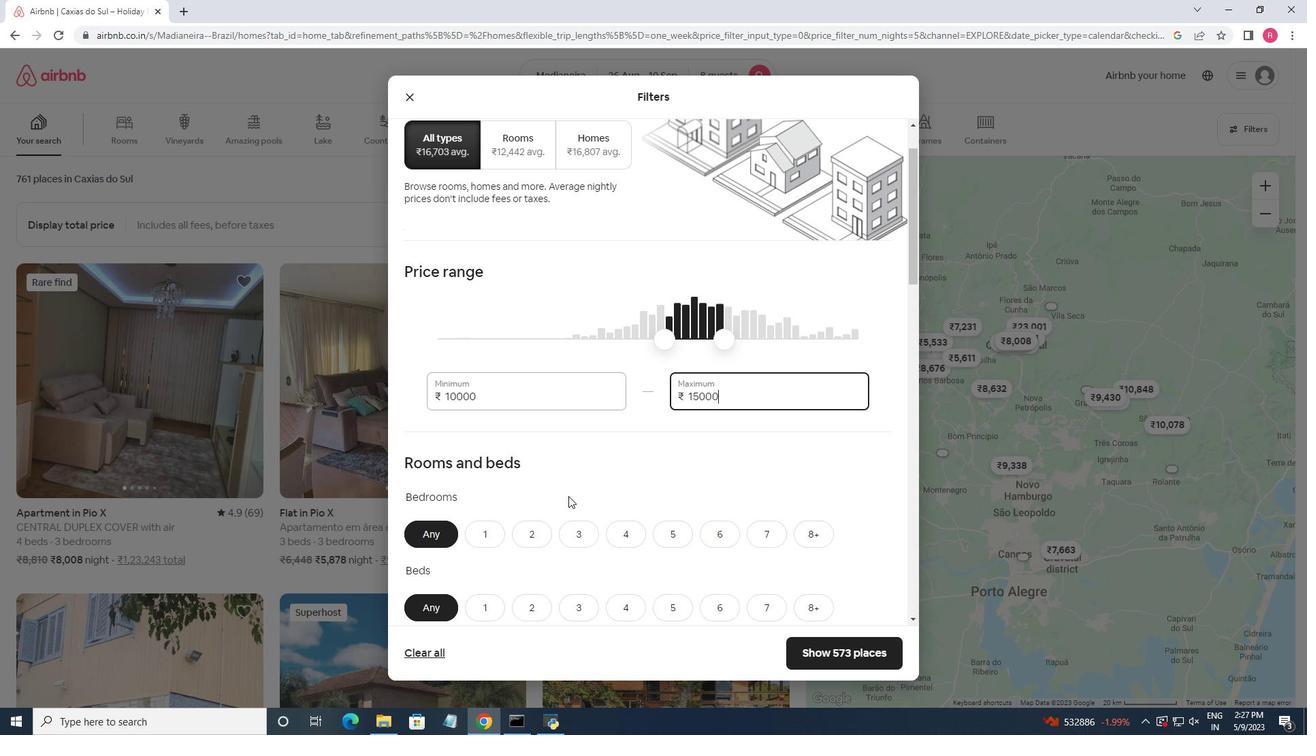 
Action: Mouse moved to (726, 404)
Screenshot: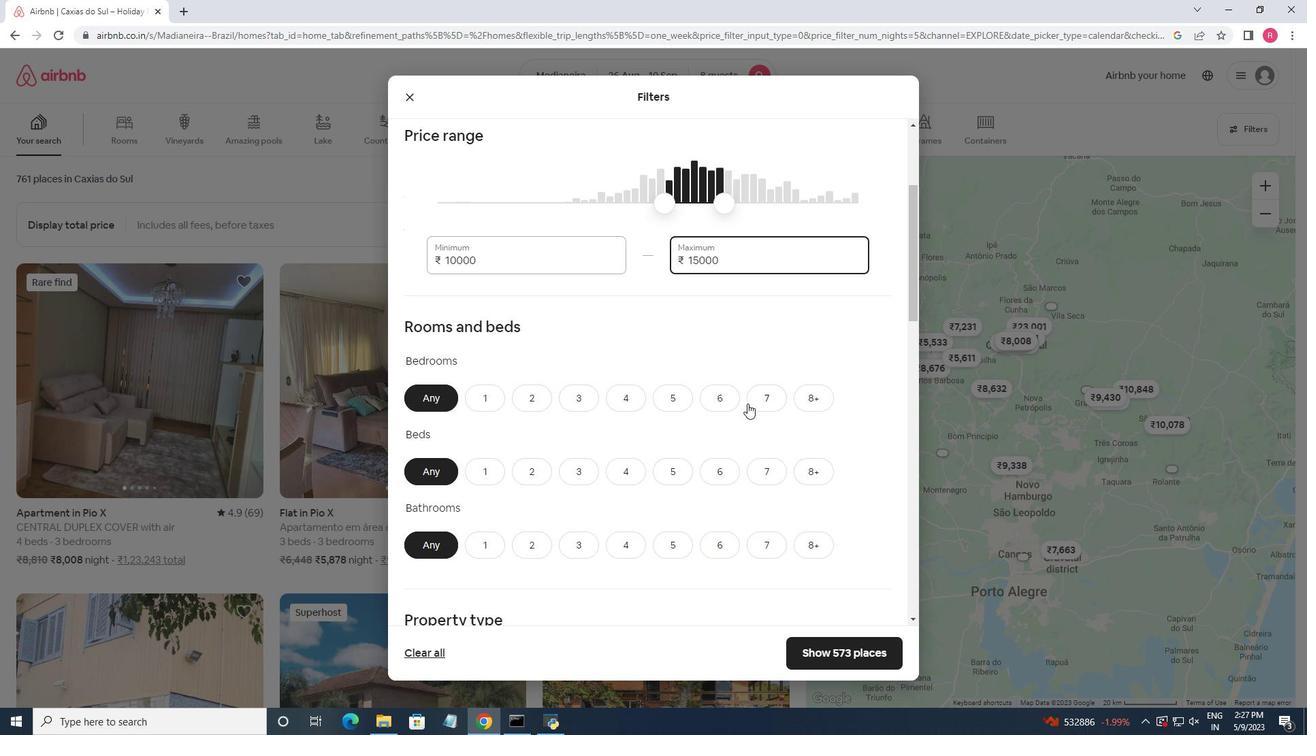 
Action: Mouse pressed left at (726, 404)
Screenshot: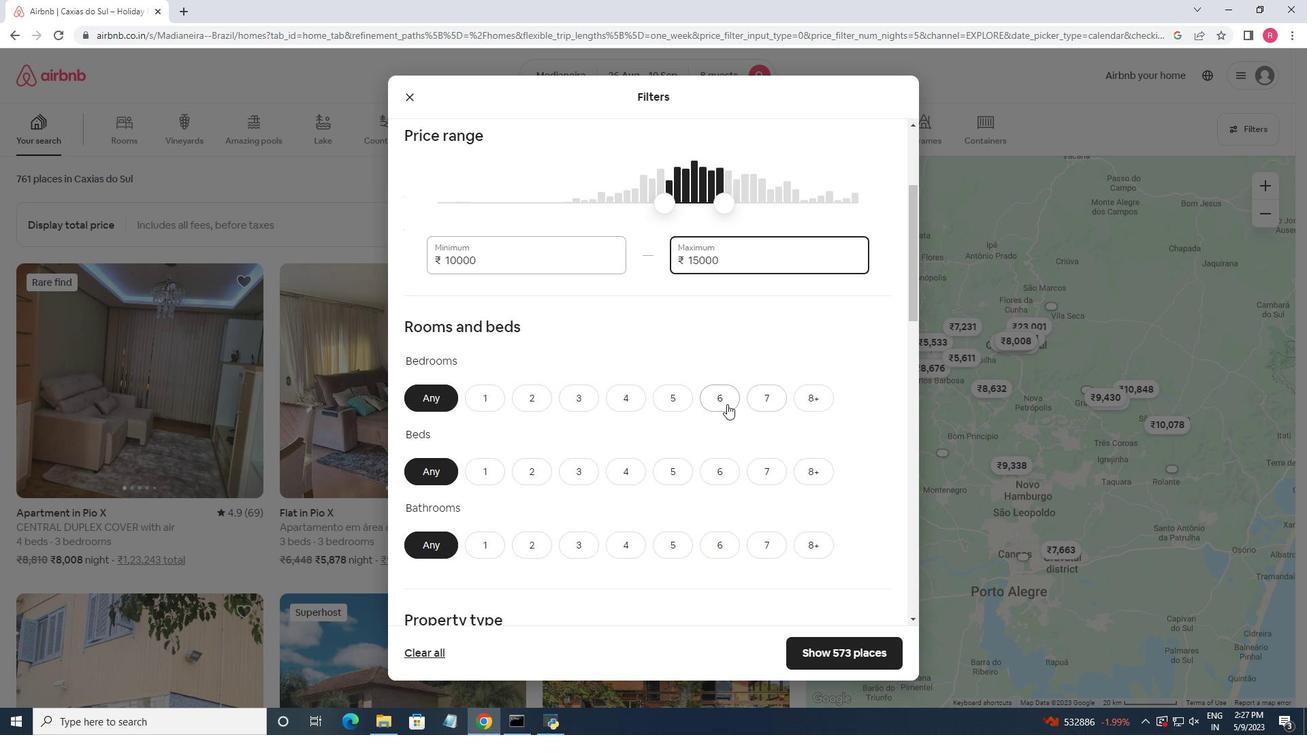 
Action: Mouse moved to (720, 466)
Screenshot: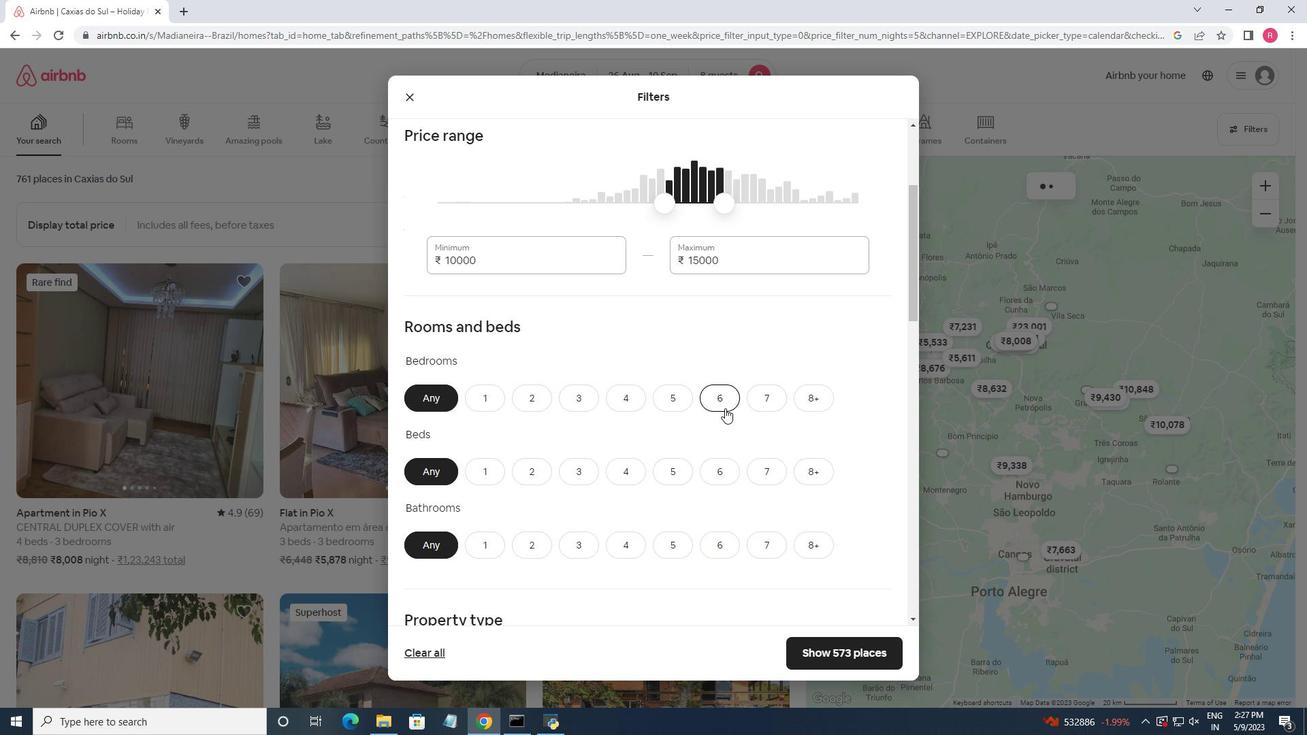 
Action: Mouse pressed left at (720, 466)
Screenshot: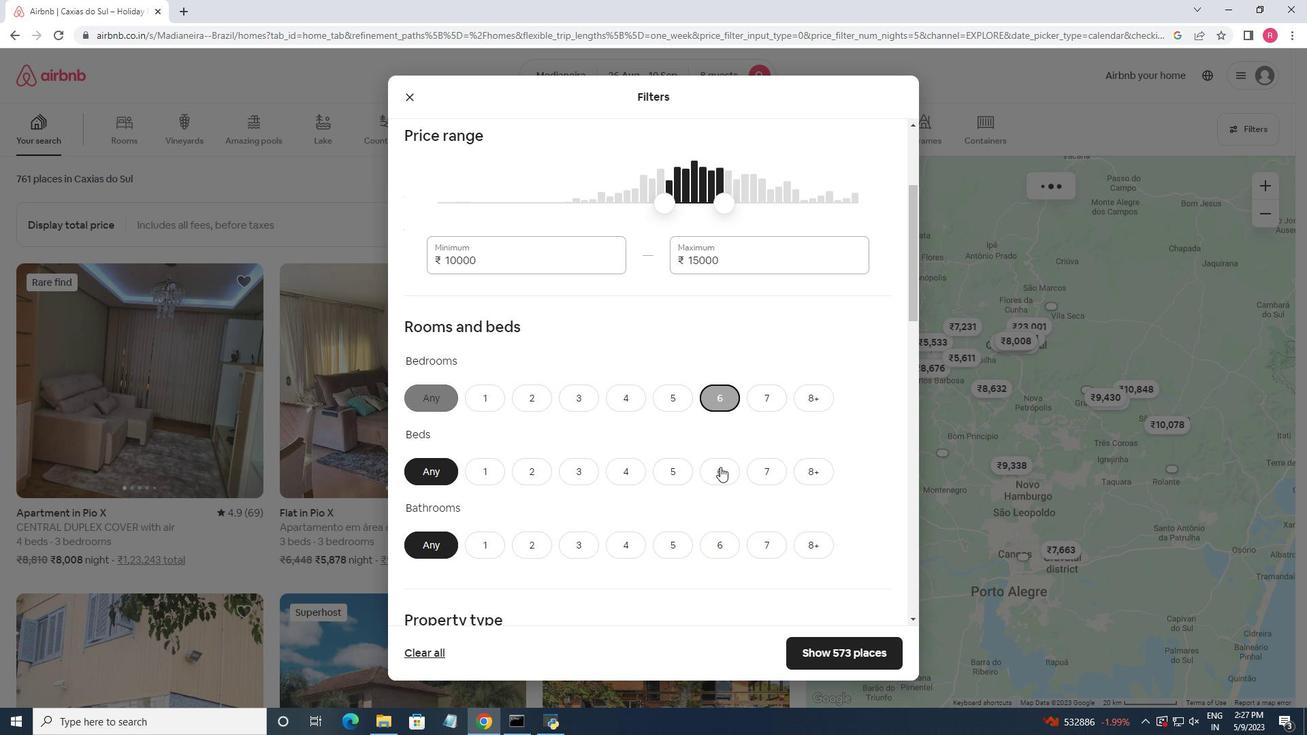 
Action: Mouse moved to (724, 545)
Screenshot: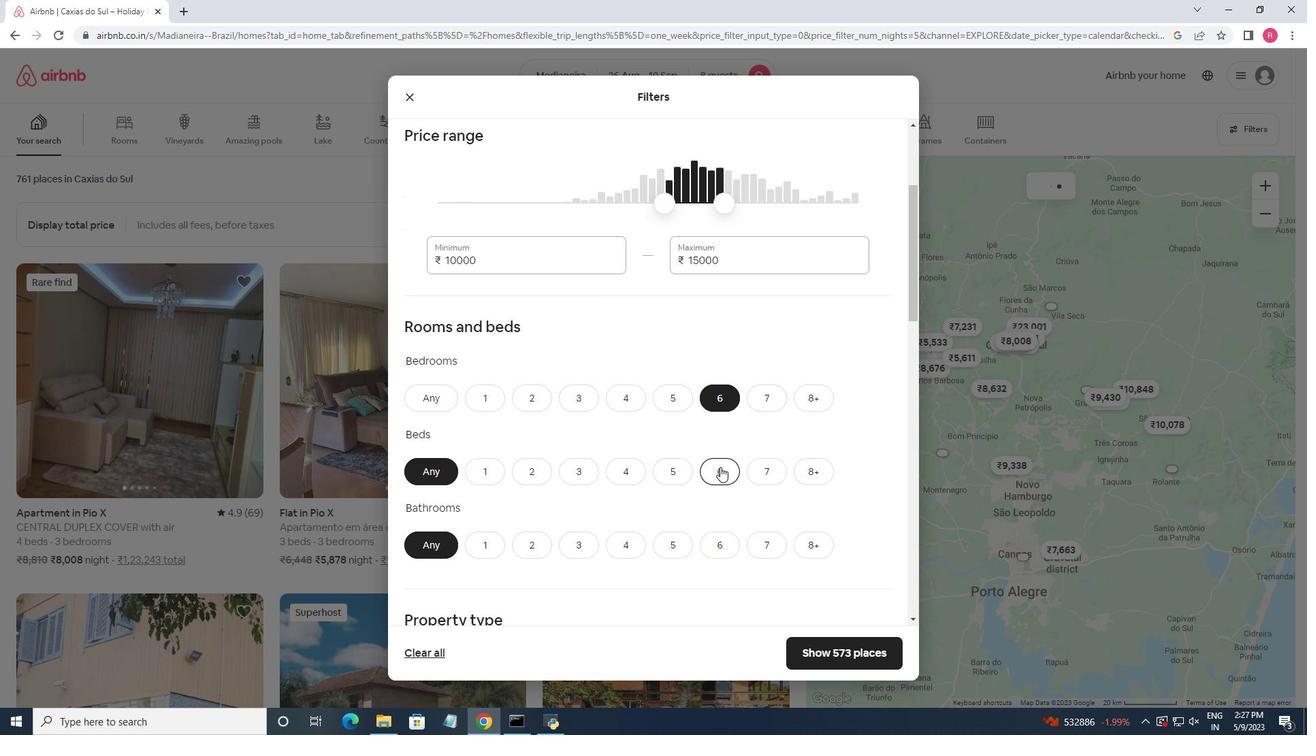 
Action: Mouse pressed left at (724, 545)
Screenshot: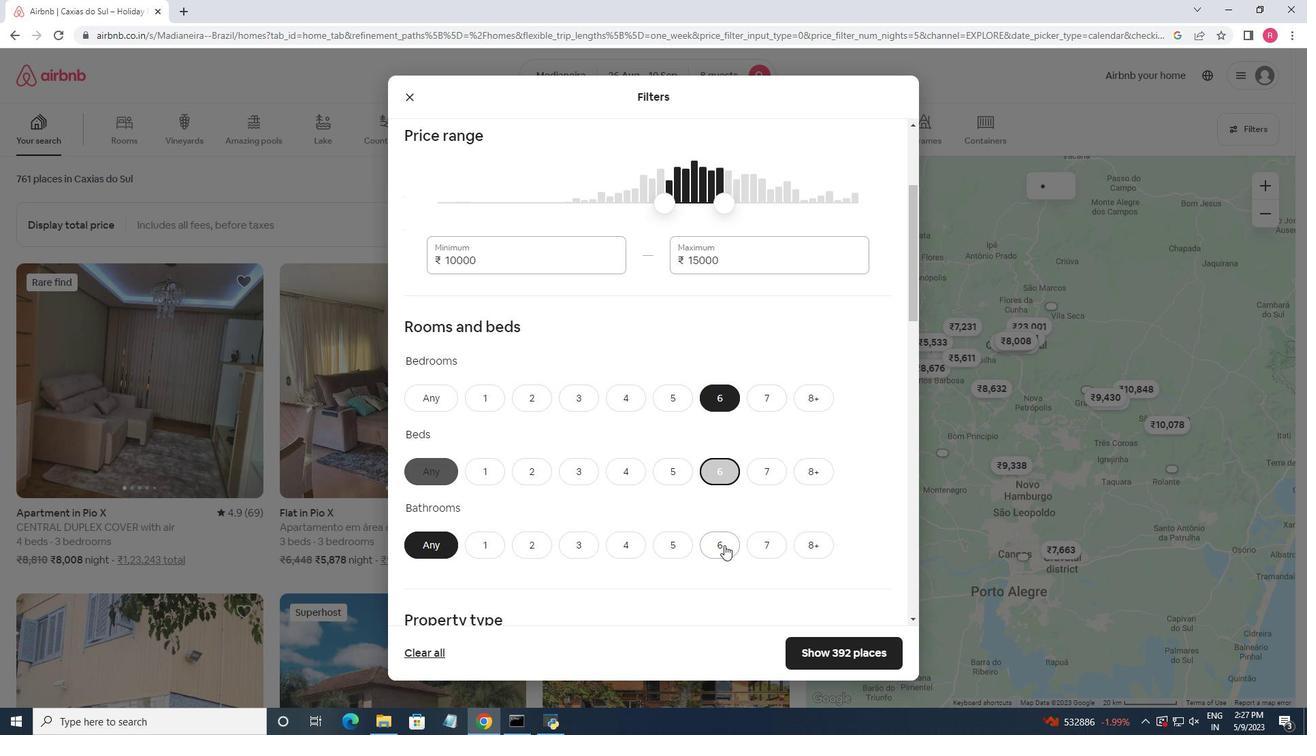 
Action: Mouse moved to (670, 438)
Screenshot: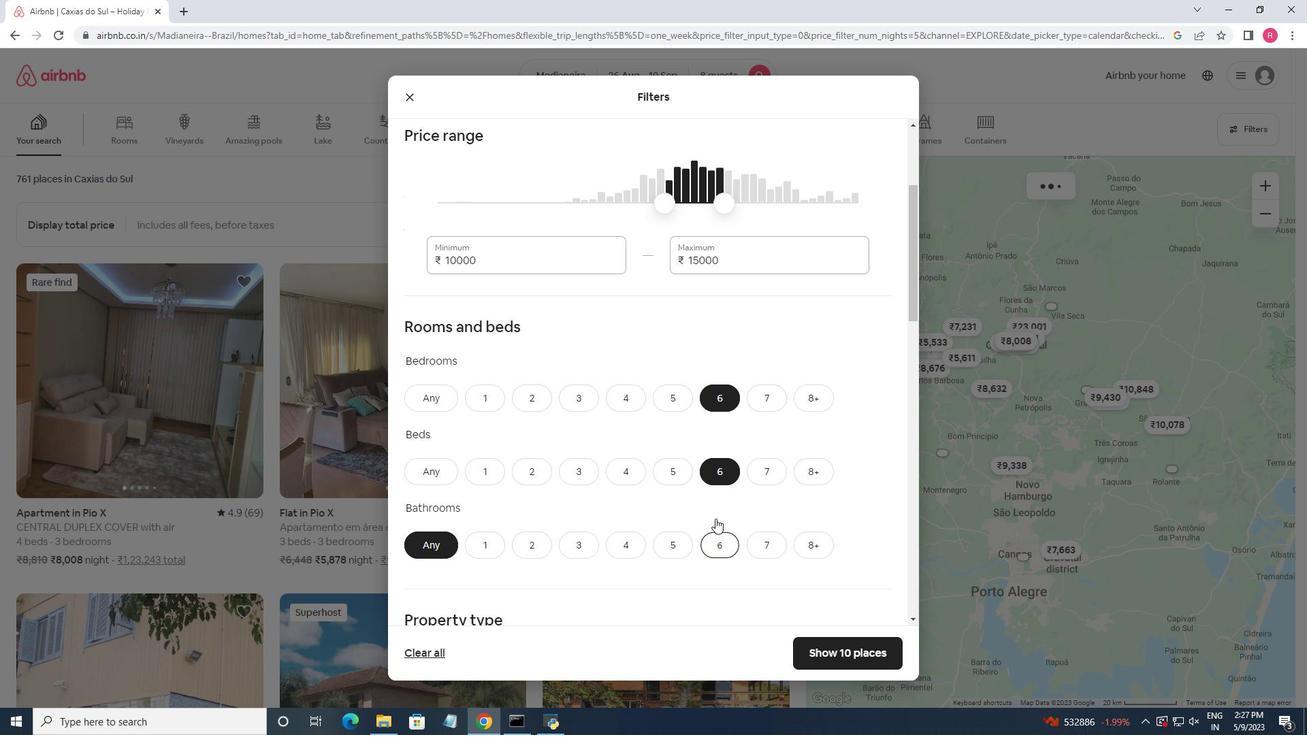 
Action: Mouse scrolled (670, 437) with delta (0, 0)
Screenshot: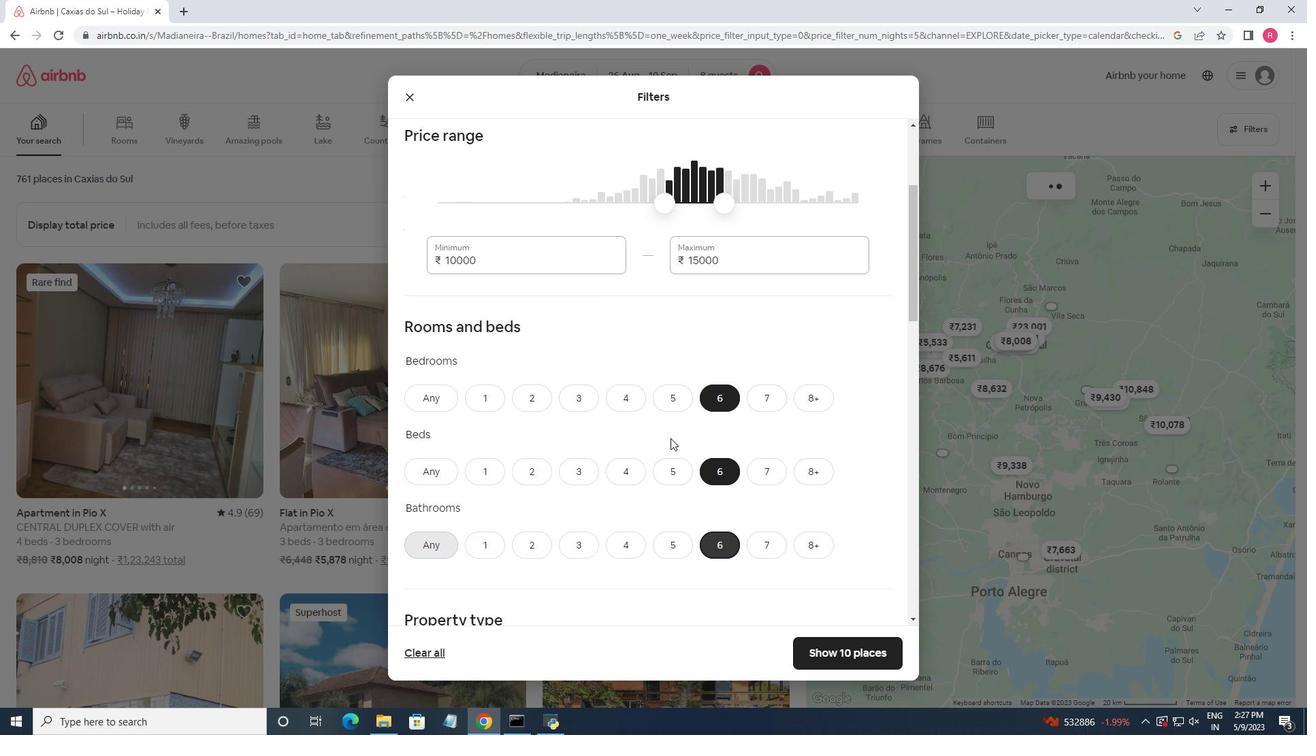 
Action: Mouse scrolled (670, 437) with delta (0, 0)
Screenshot: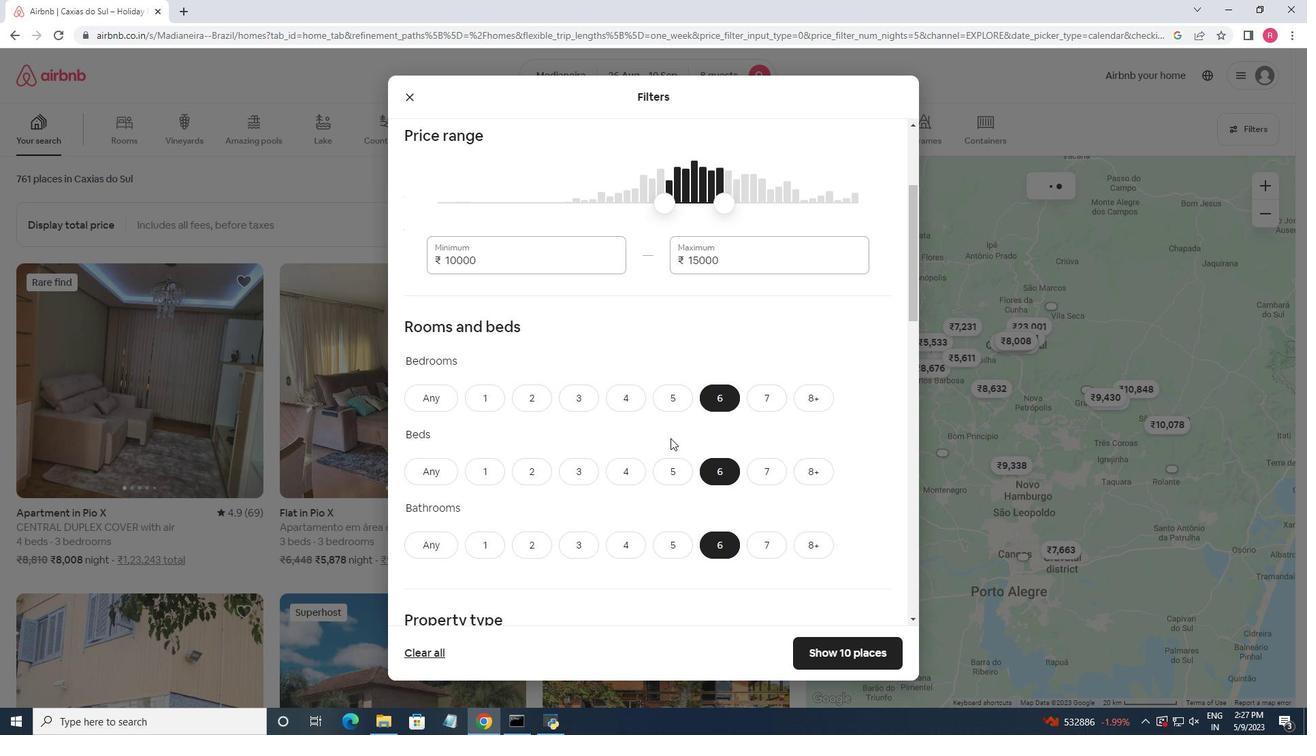 
Action: Mouse moved to (670, 438)
Screenshot: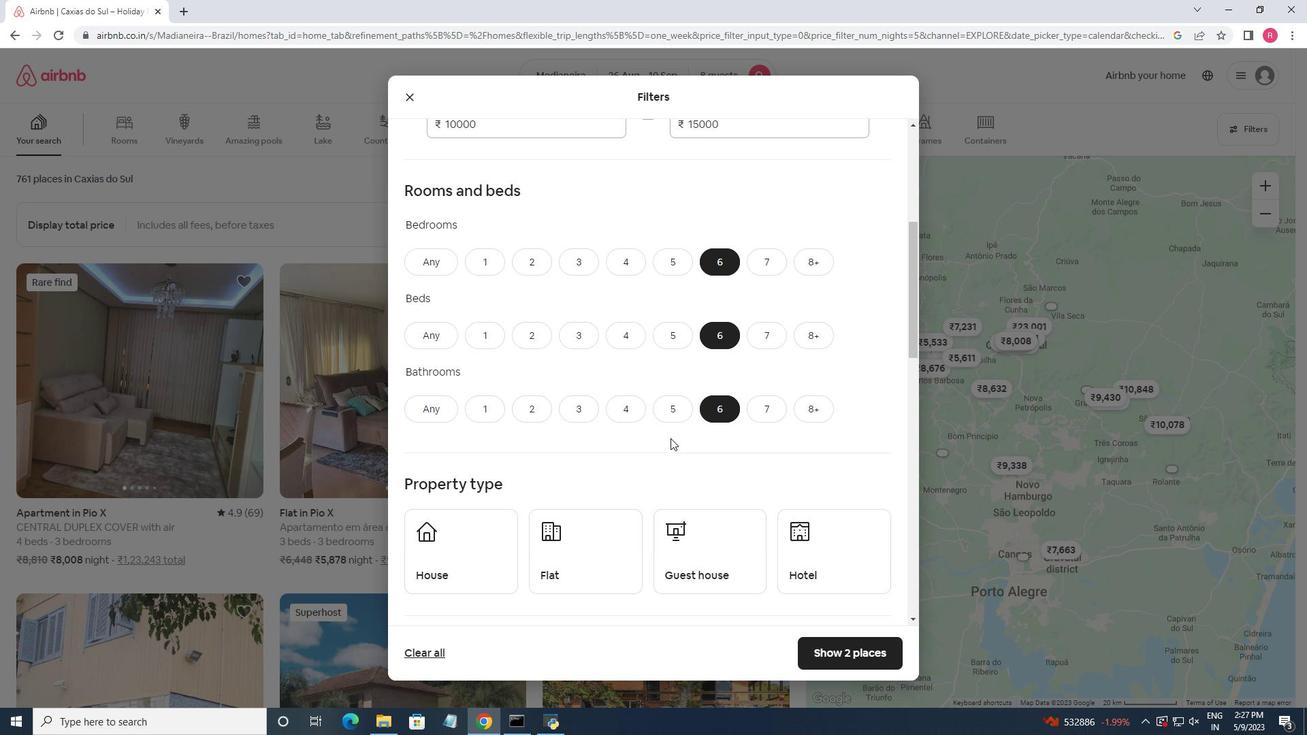 
Action: Mouse scrolled (670, 437) with delta (0, 0)
Screenshot: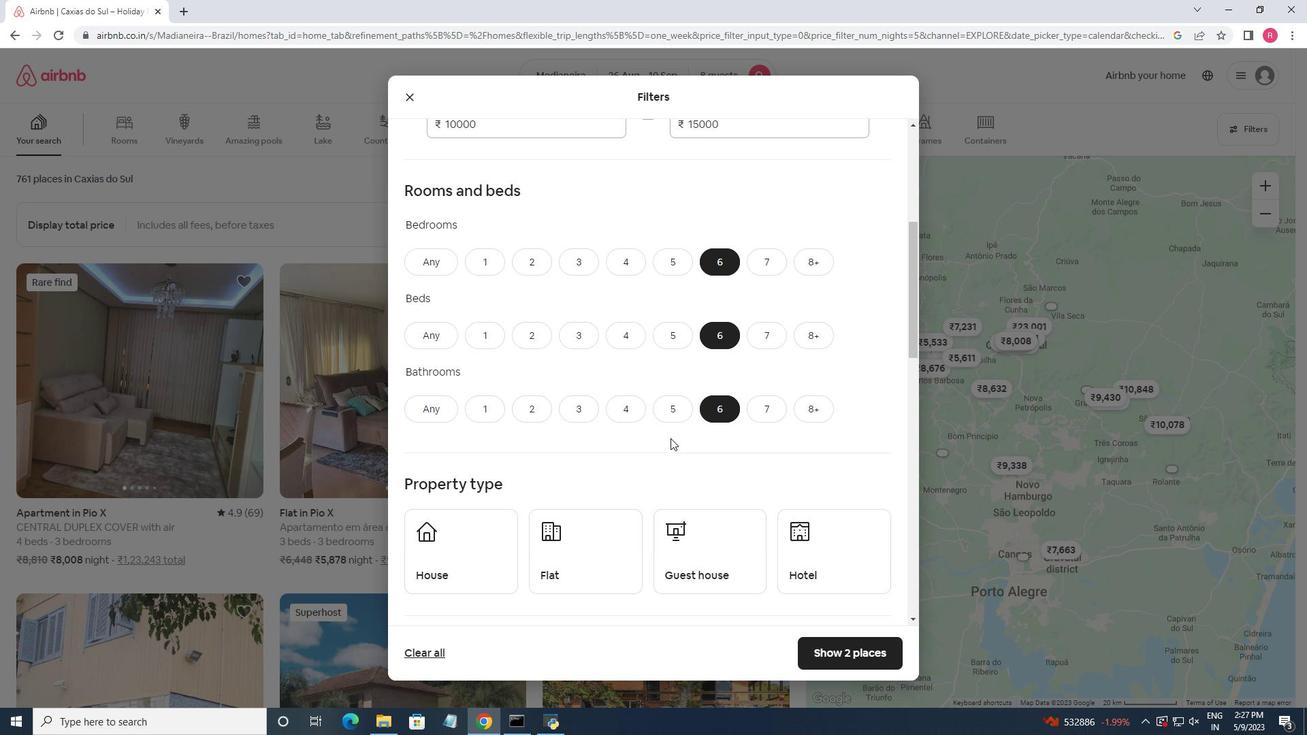 
Action: Mouse moved to (458, 500)
Screenshot: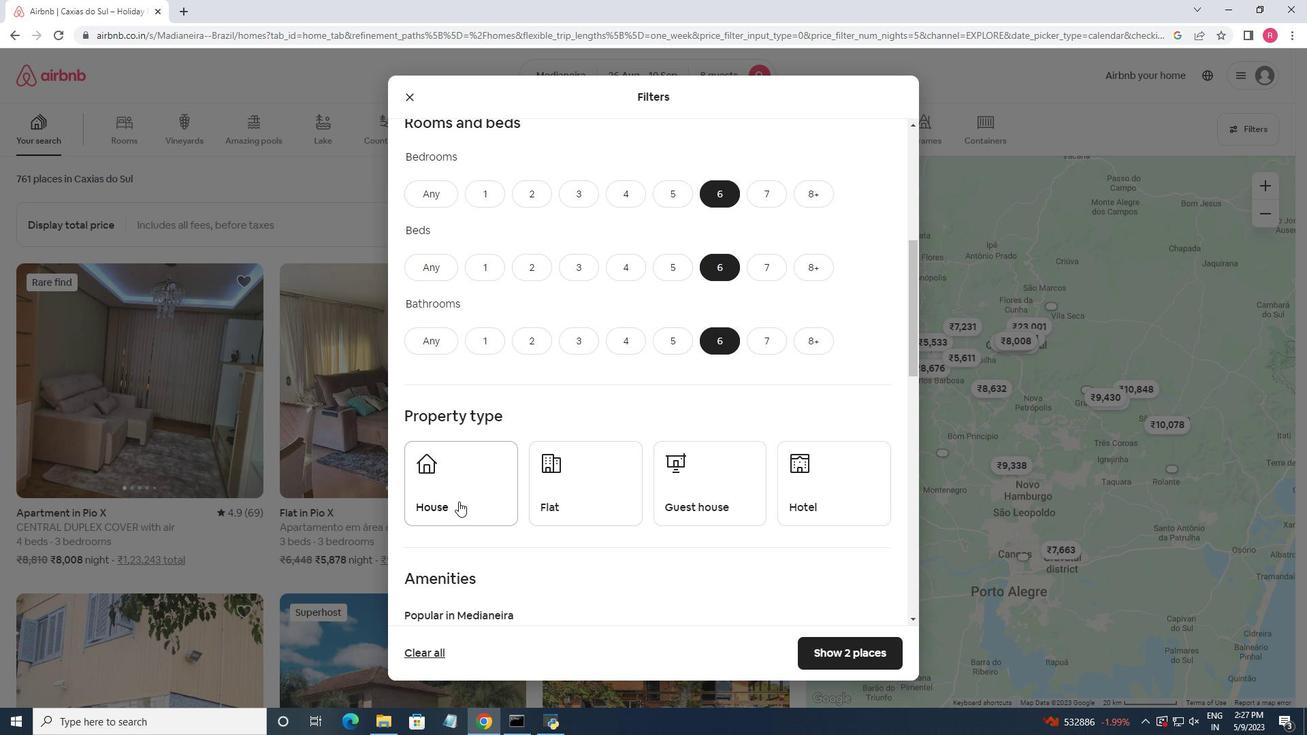 
Action: Mouse pressed left at (458, 500)
Screenshot: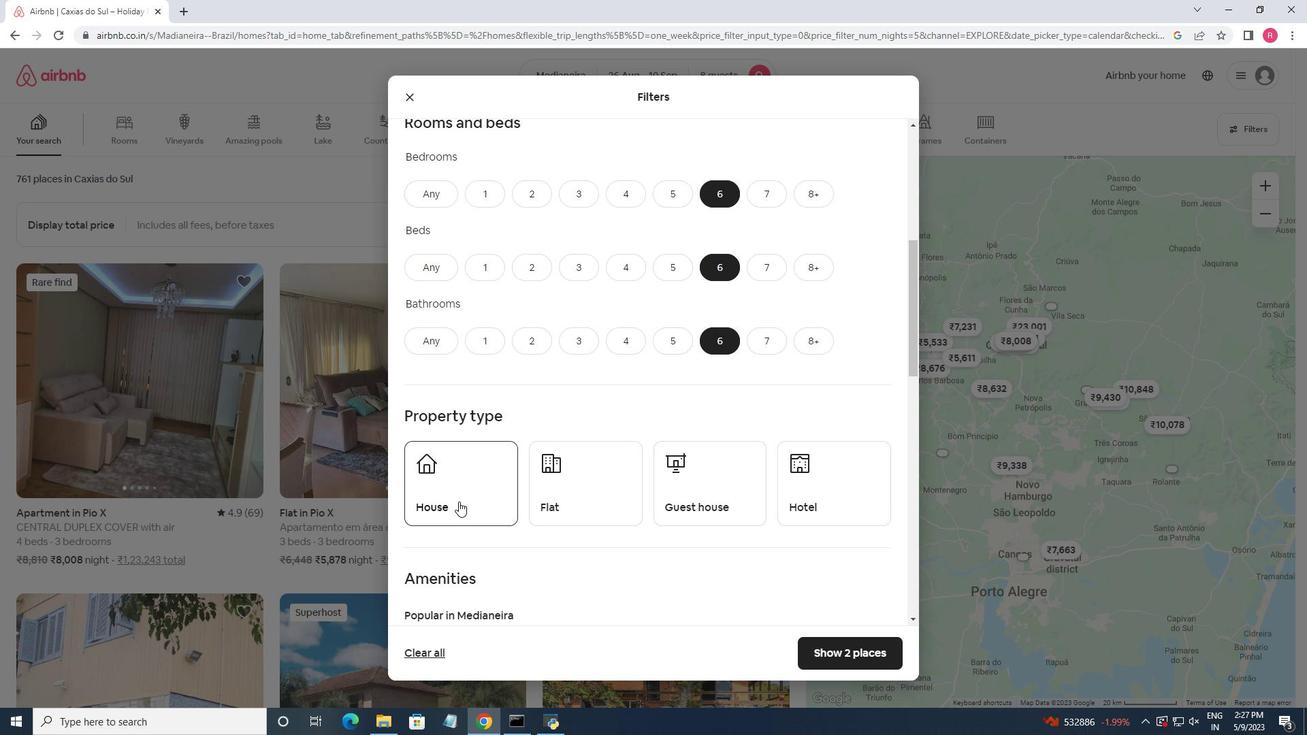 
Action: Mouse moved to (583, 484)
Screenshot: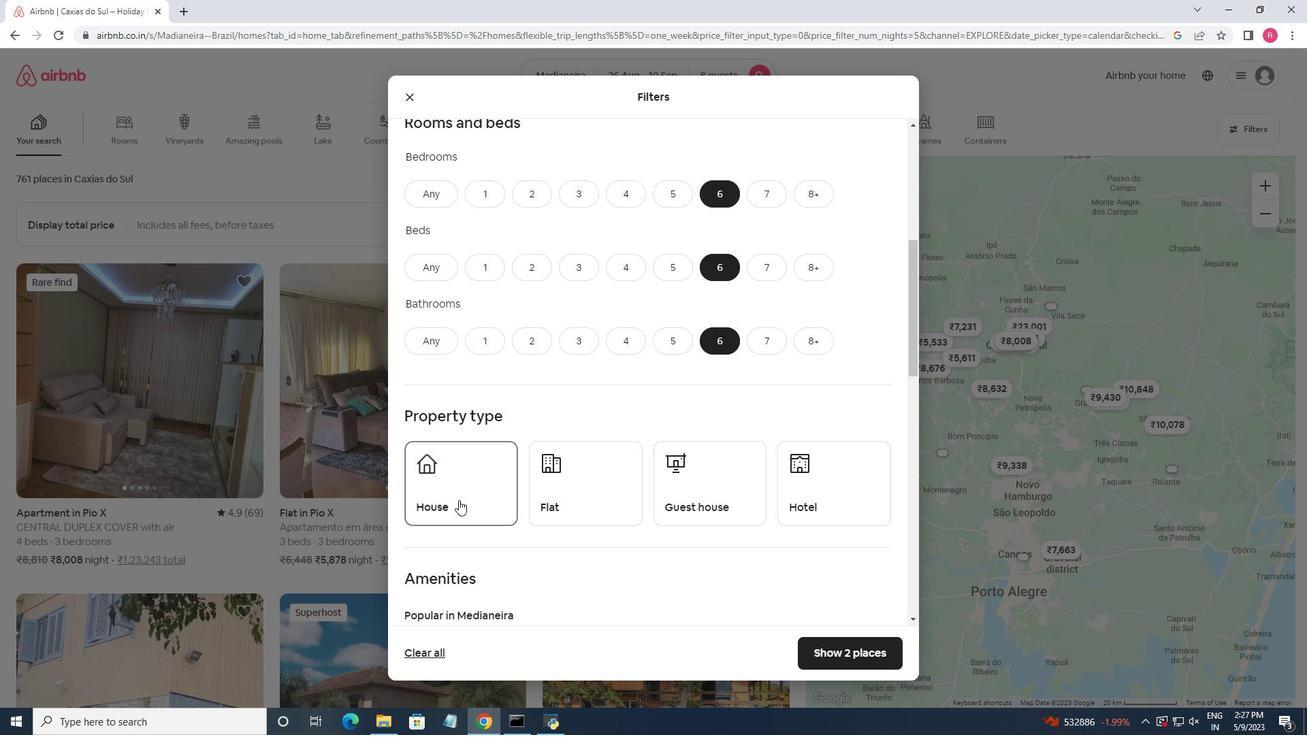 
Action: Mouse pressed left at (583, 484)
Screenshot: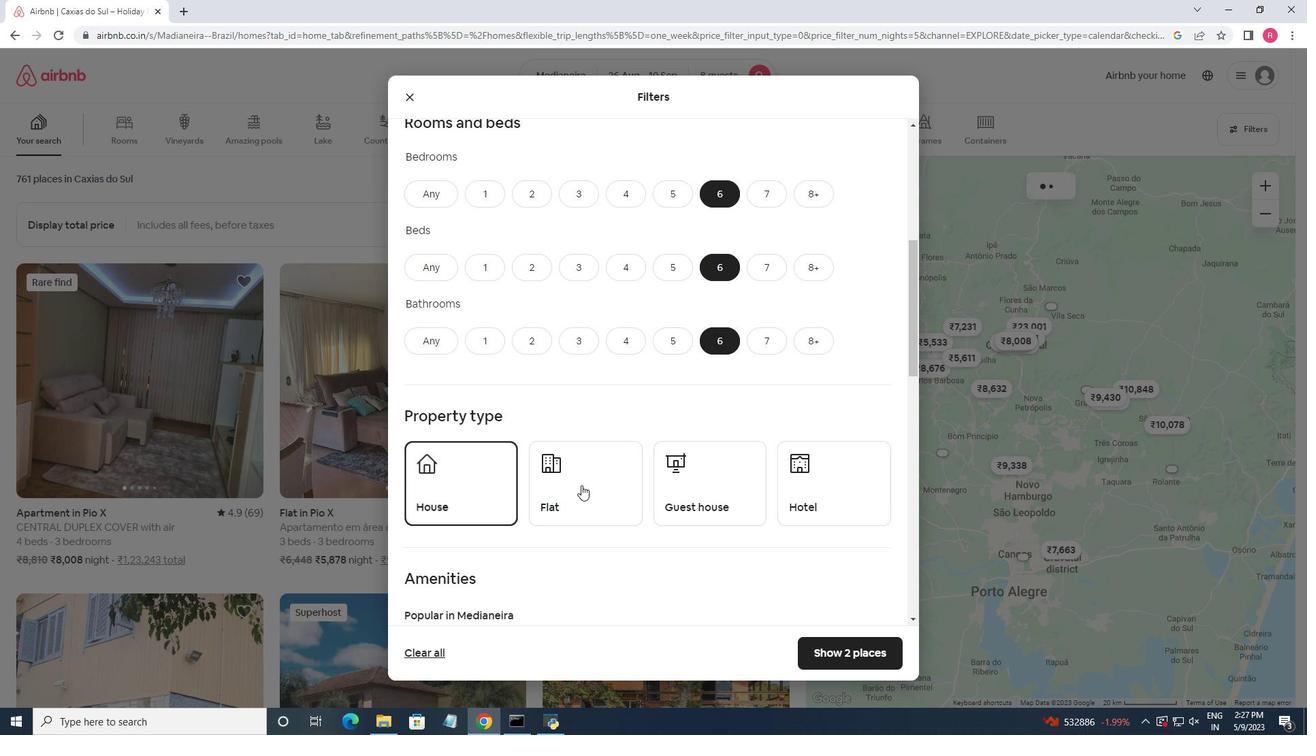 
Action: Mouse moved to (701, 479)
Screenshot: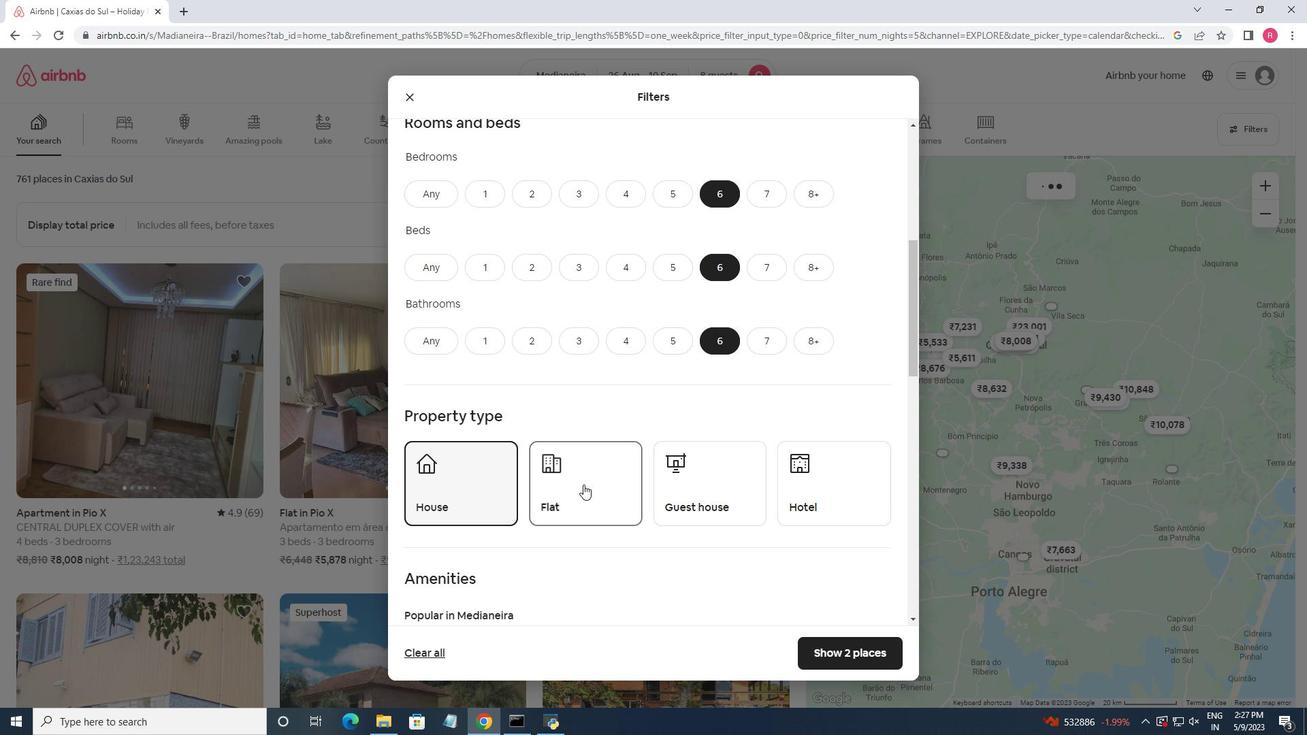 
Action: Mouse pressed left at (701, 479)
Screenshot: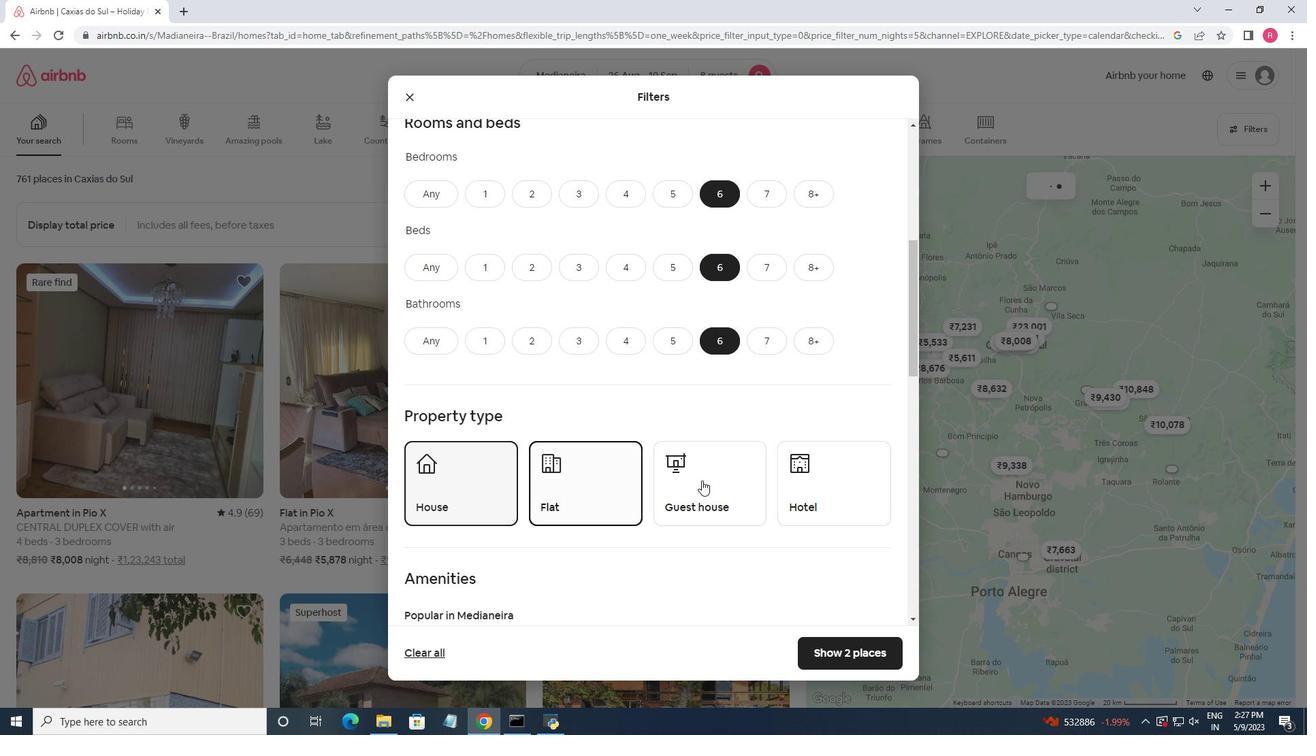 
Action: Mouse moved to (660, 426)
Screenshot: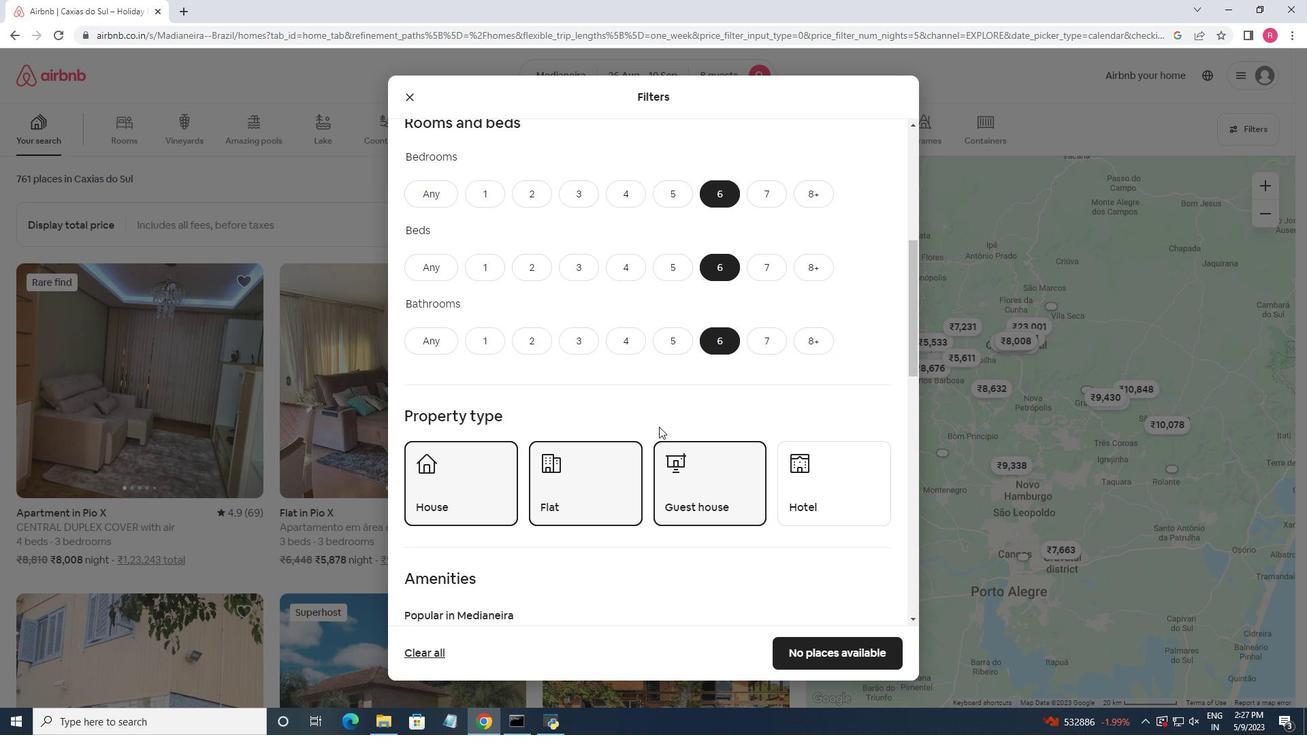 
Action: Mouse scrolled (660, 425) with delta (0, 0)
Screenshot: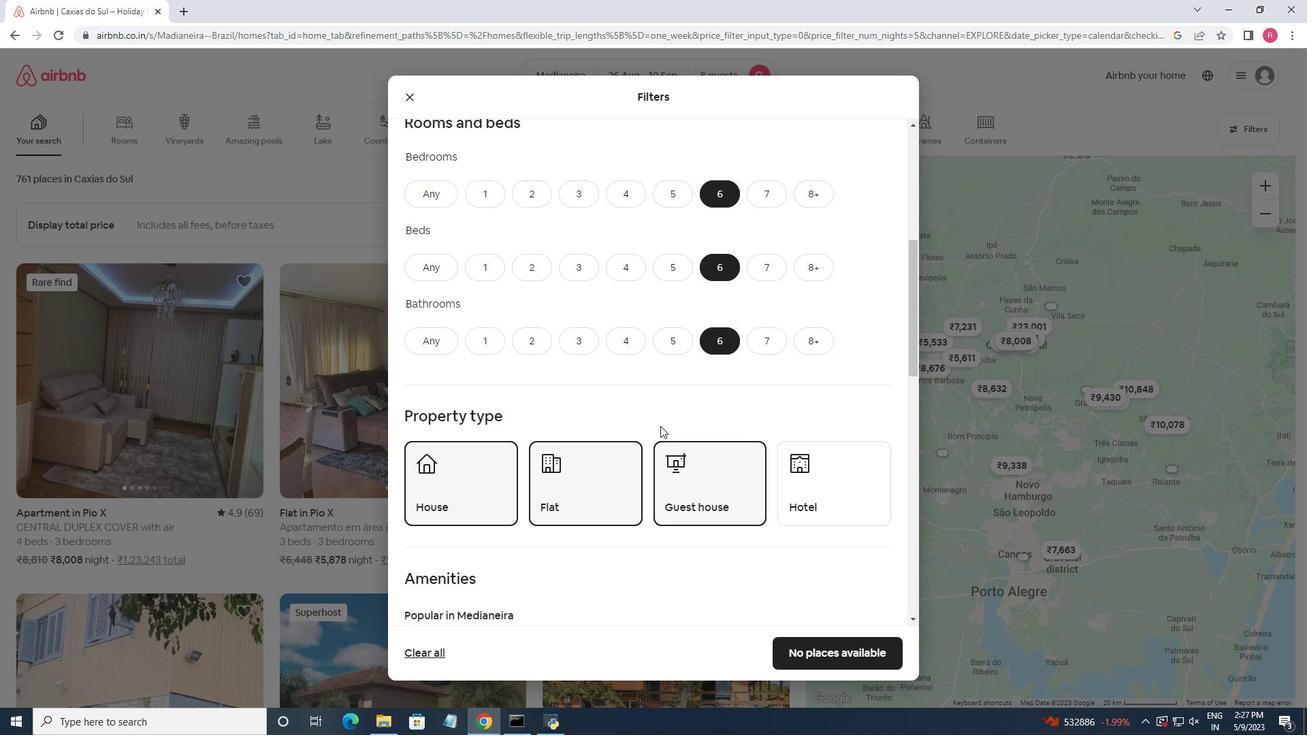 
Action: Mouse moved to (661, 426)
Screenshot: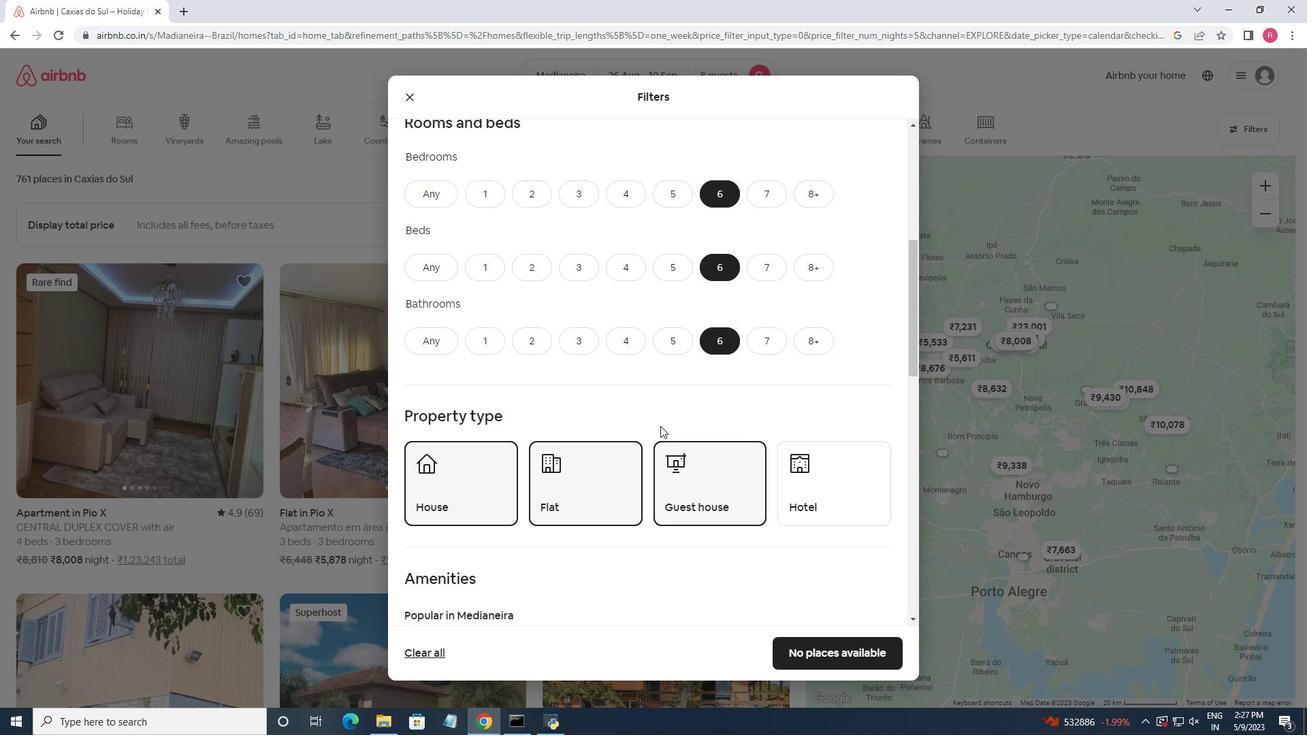 
Action: Mouse scrolled (661, 425) with delta (0, 0)
Screenshot: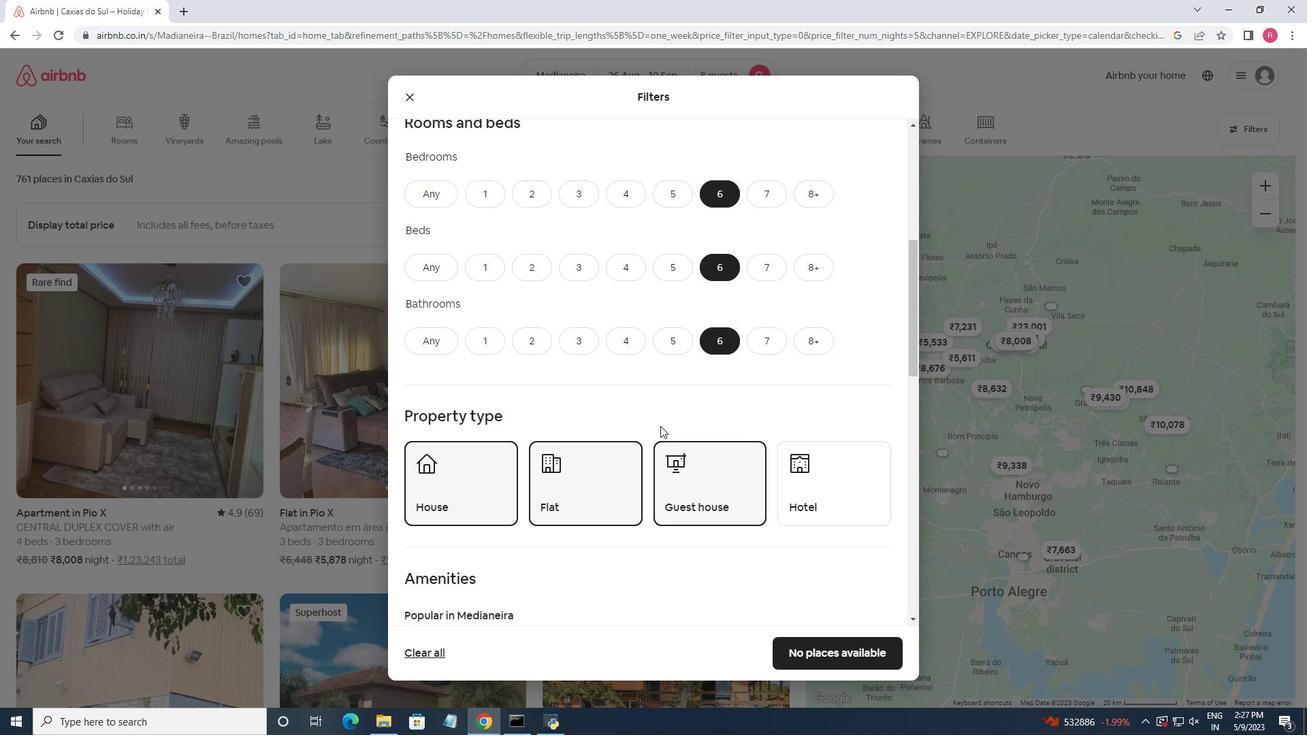 
Action: Mouse scrolled (661, 425) with delta (0, 0)
Screenshot: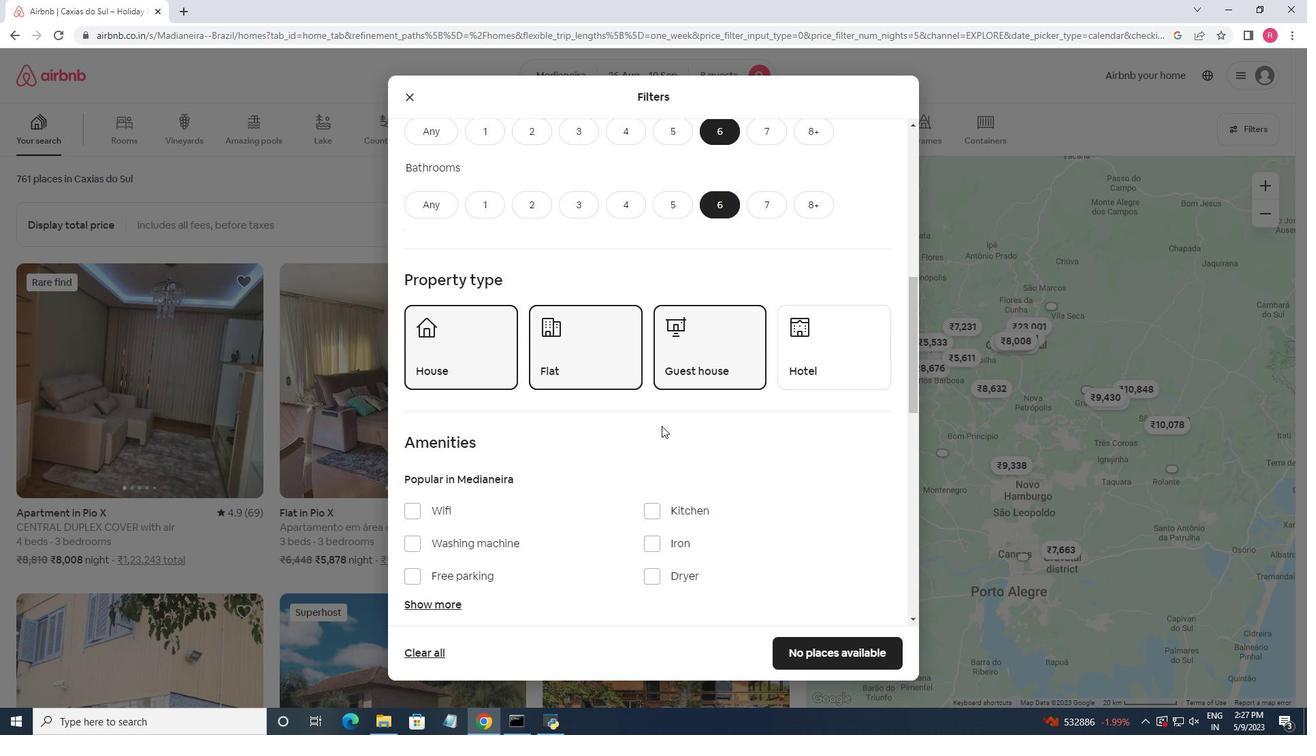 
Action: Mouse moved to (413, 441)
Screenshot: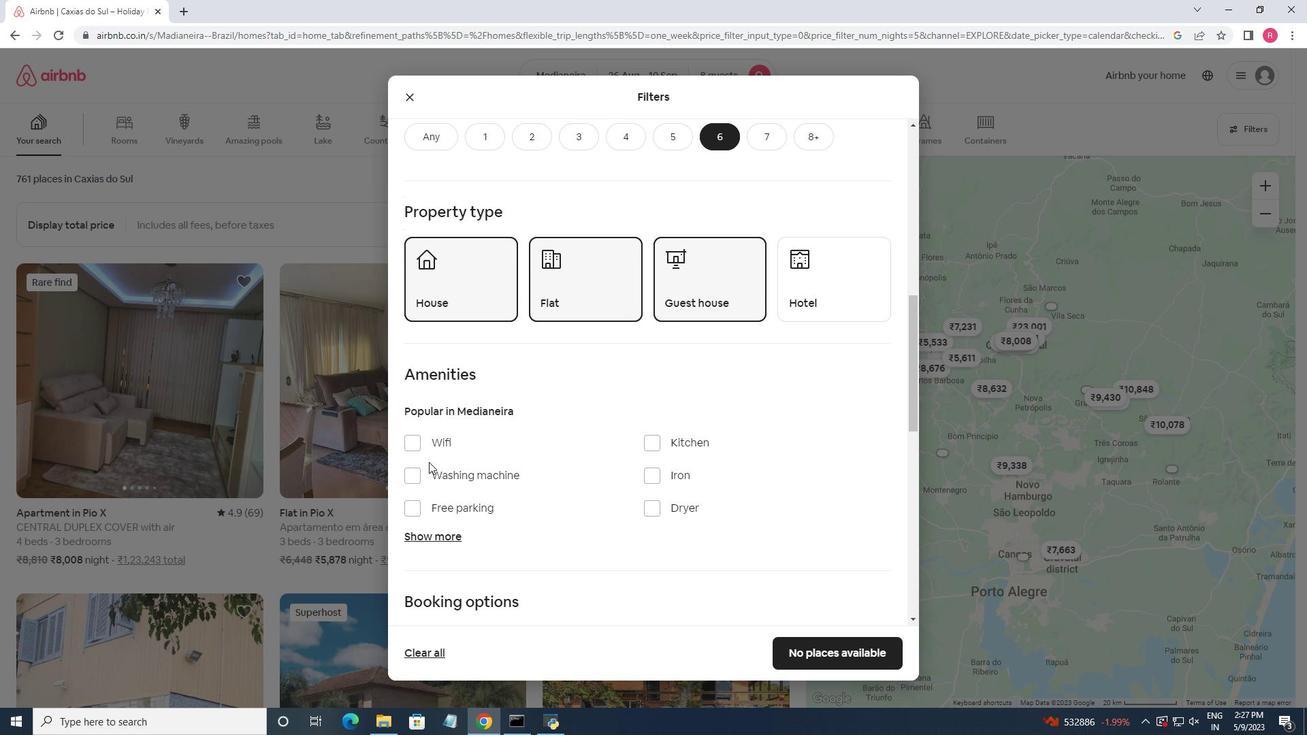 
Action: Mouse pressed left at (413, 441)
Screenshot: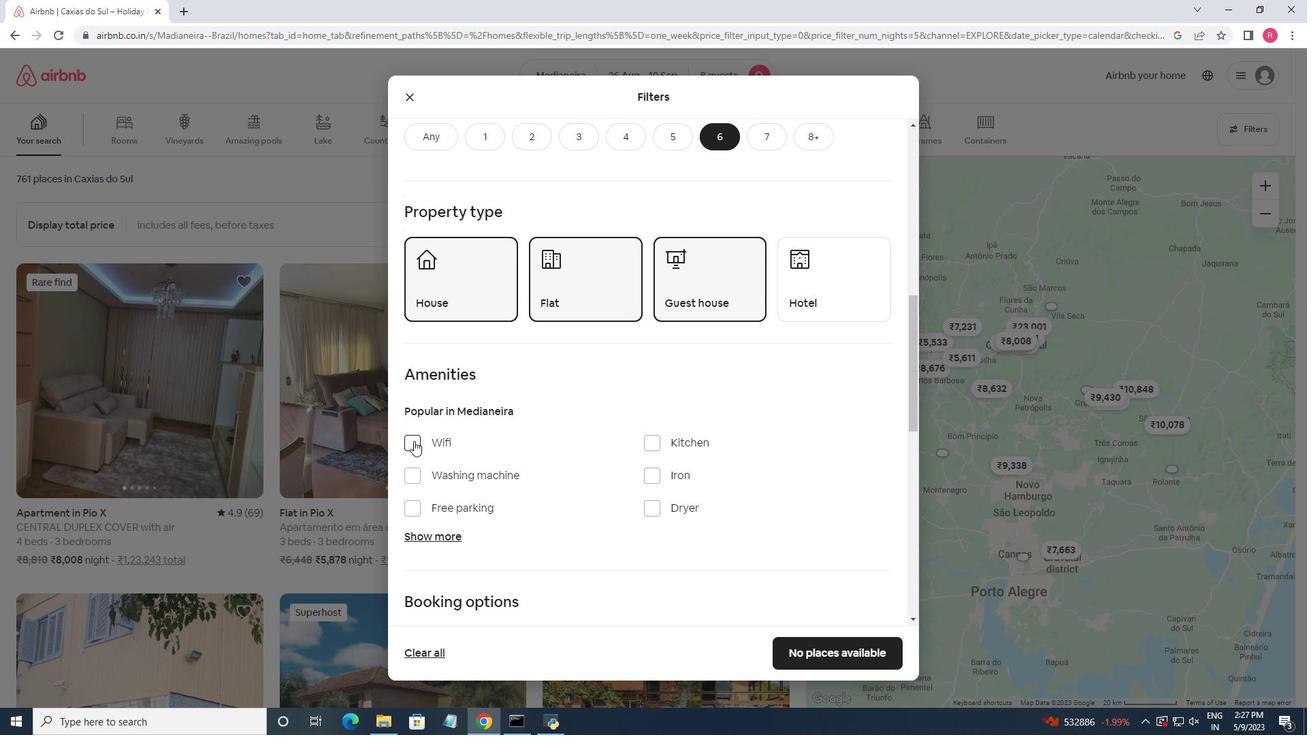 
Action: Mouse moved to (455, 536)
Screenshot: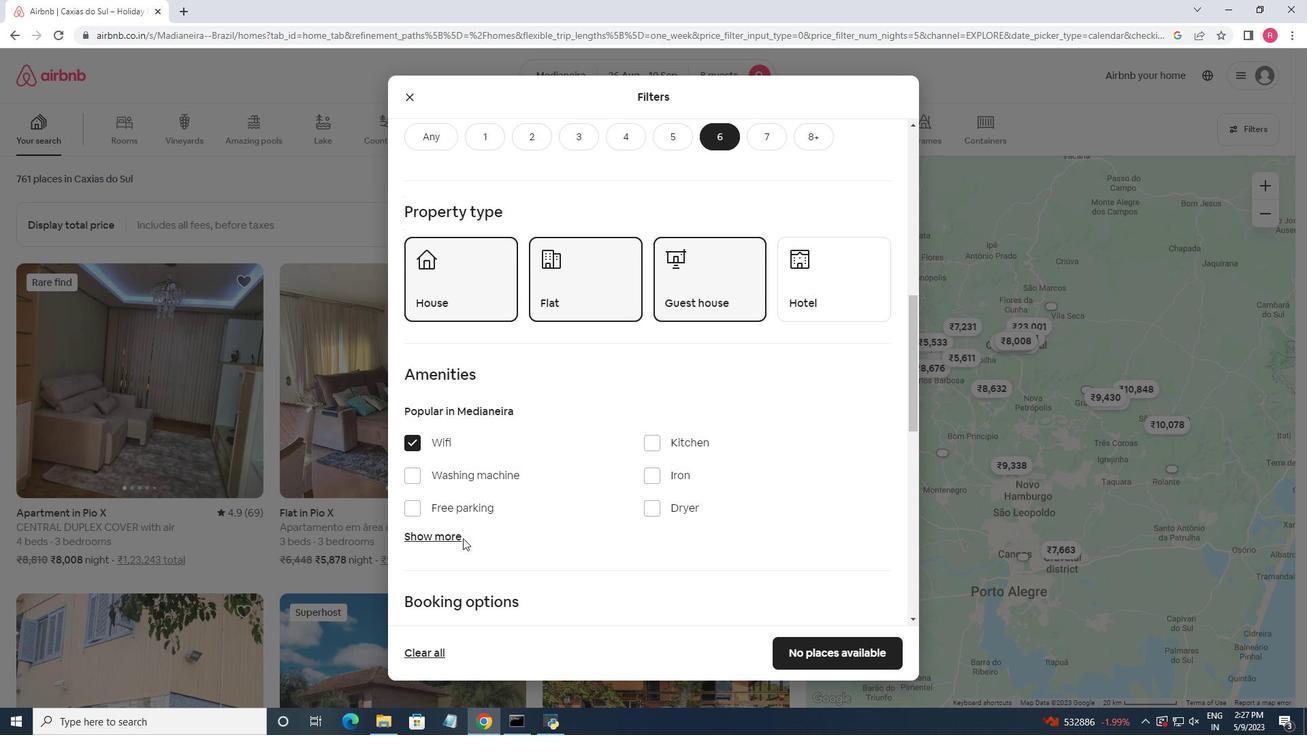 
Action: Mouse pressed left at (455, 536)
Screenshot: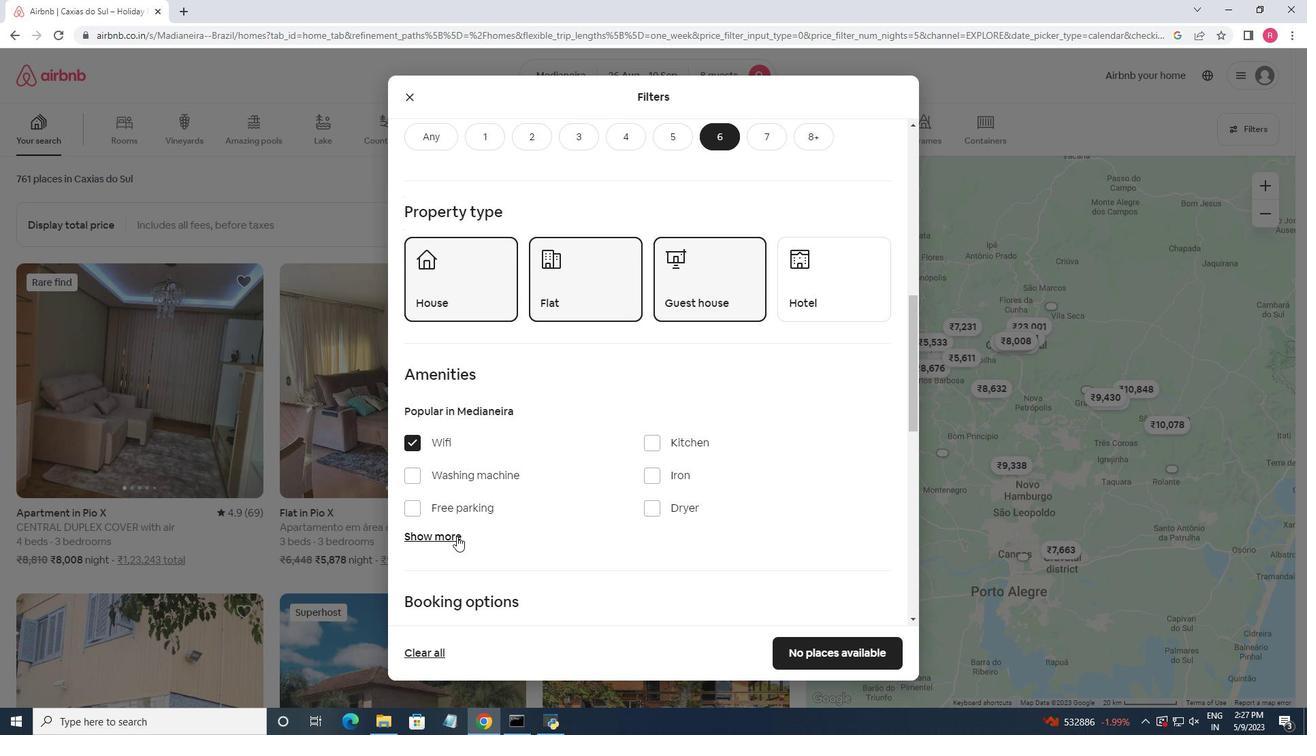
Action: Mouse moved to (533, 550)
Screenshot: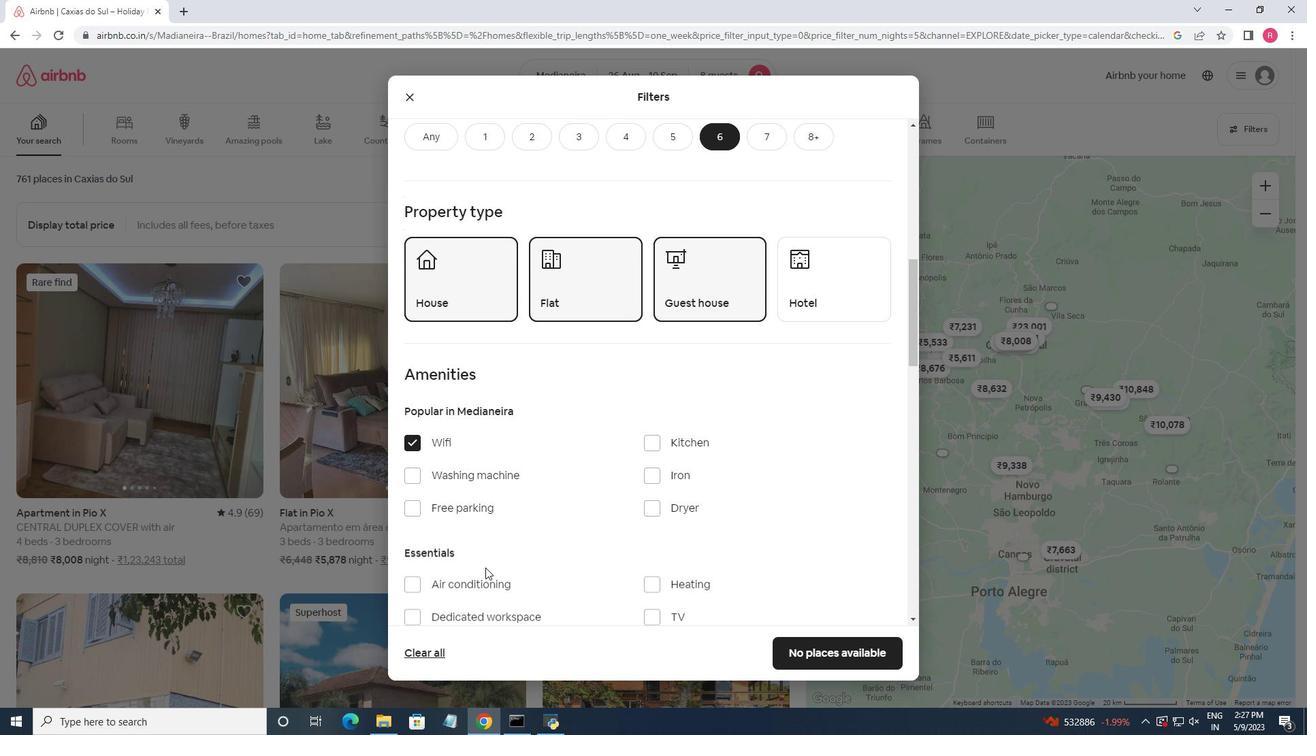 
Action: Mouse scrolled (533, 549) with delta (0, 0)
Screenshot: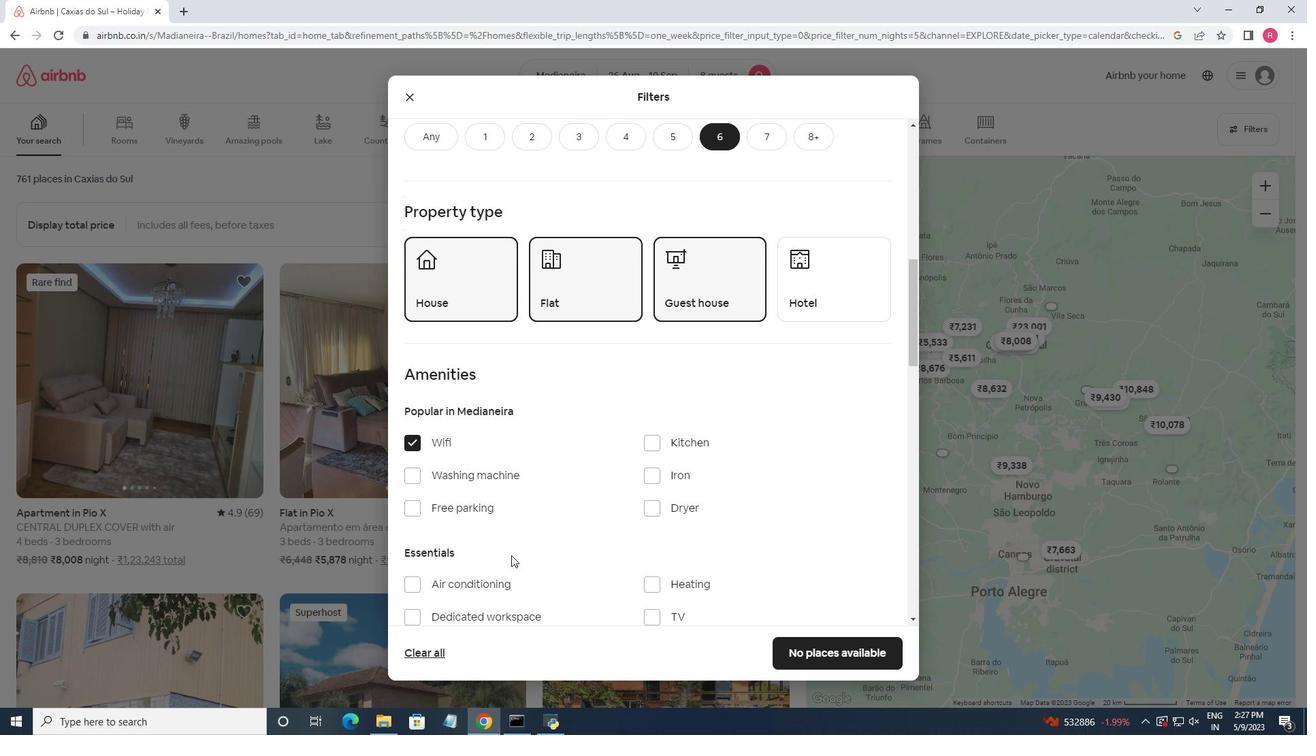 
Action: Mouse moved to (650, 550)
Screenshot: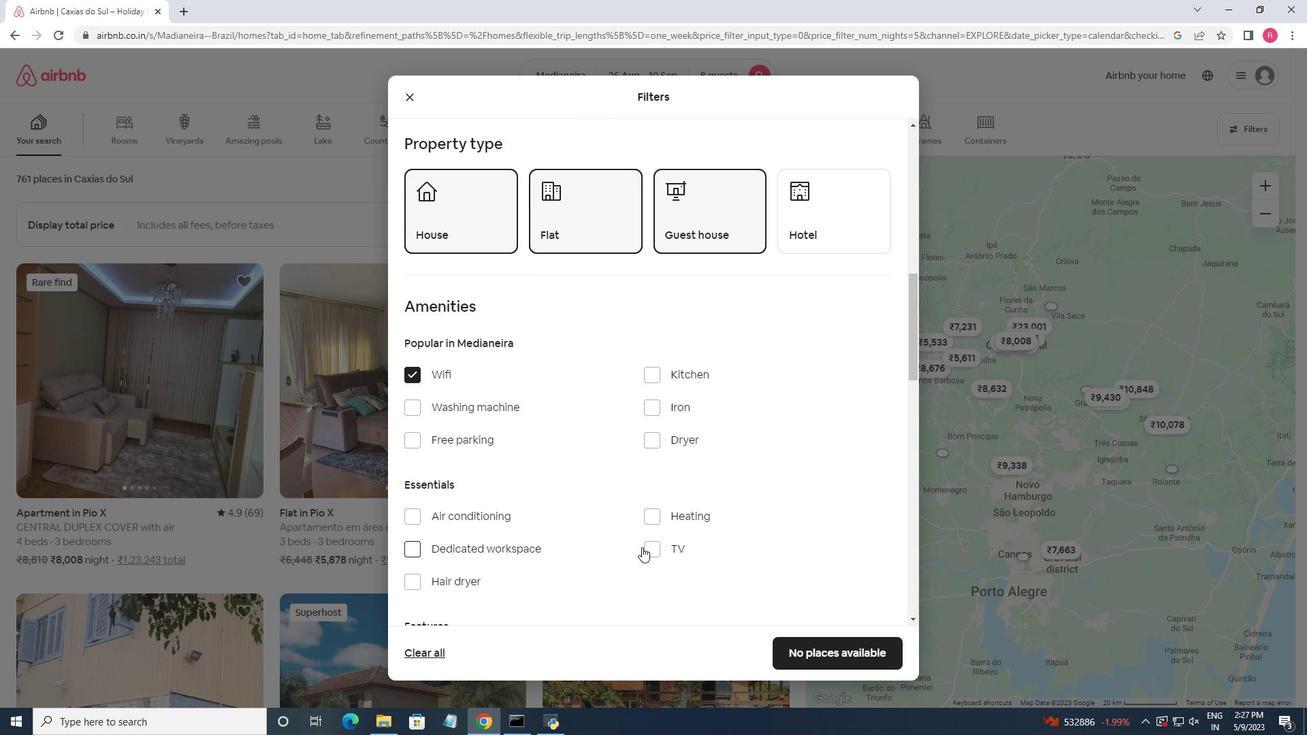 
Action: Mouse pressed left at (650, 550)
Screenshot: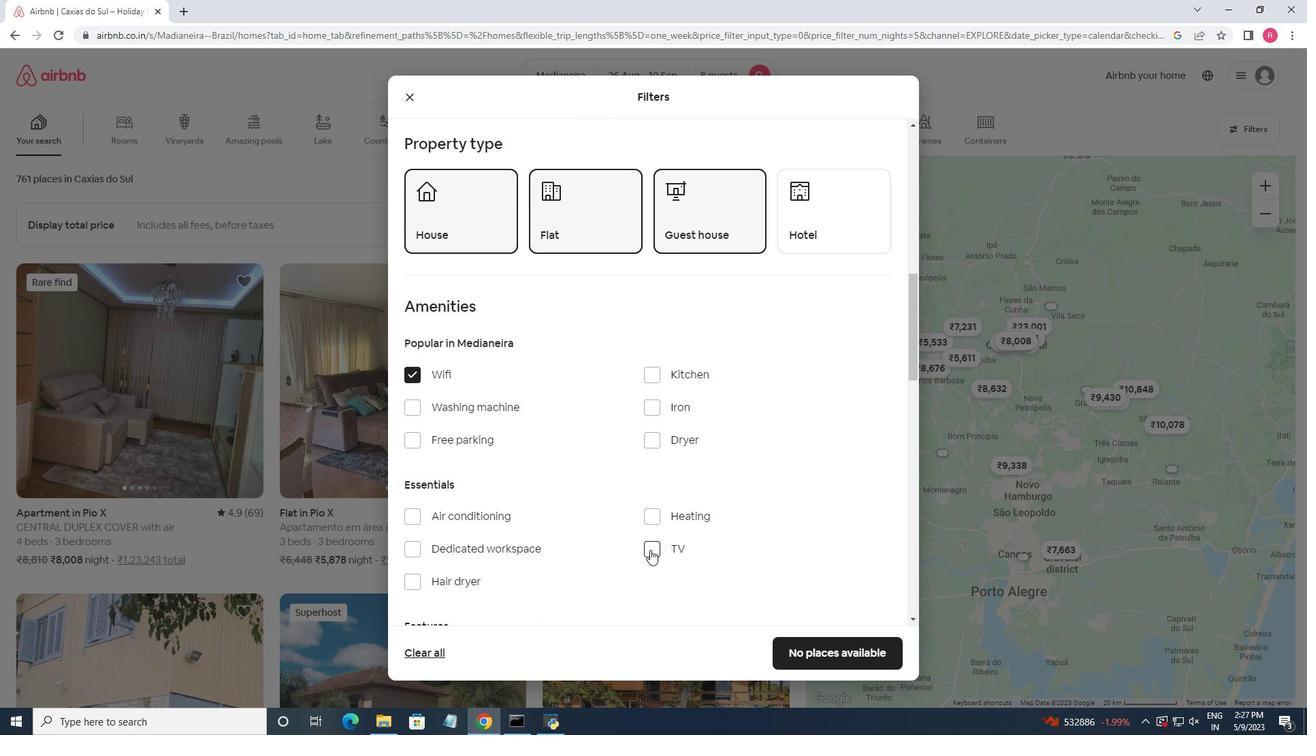 
Action: Mouse moved to (413, 438)
Screenshot: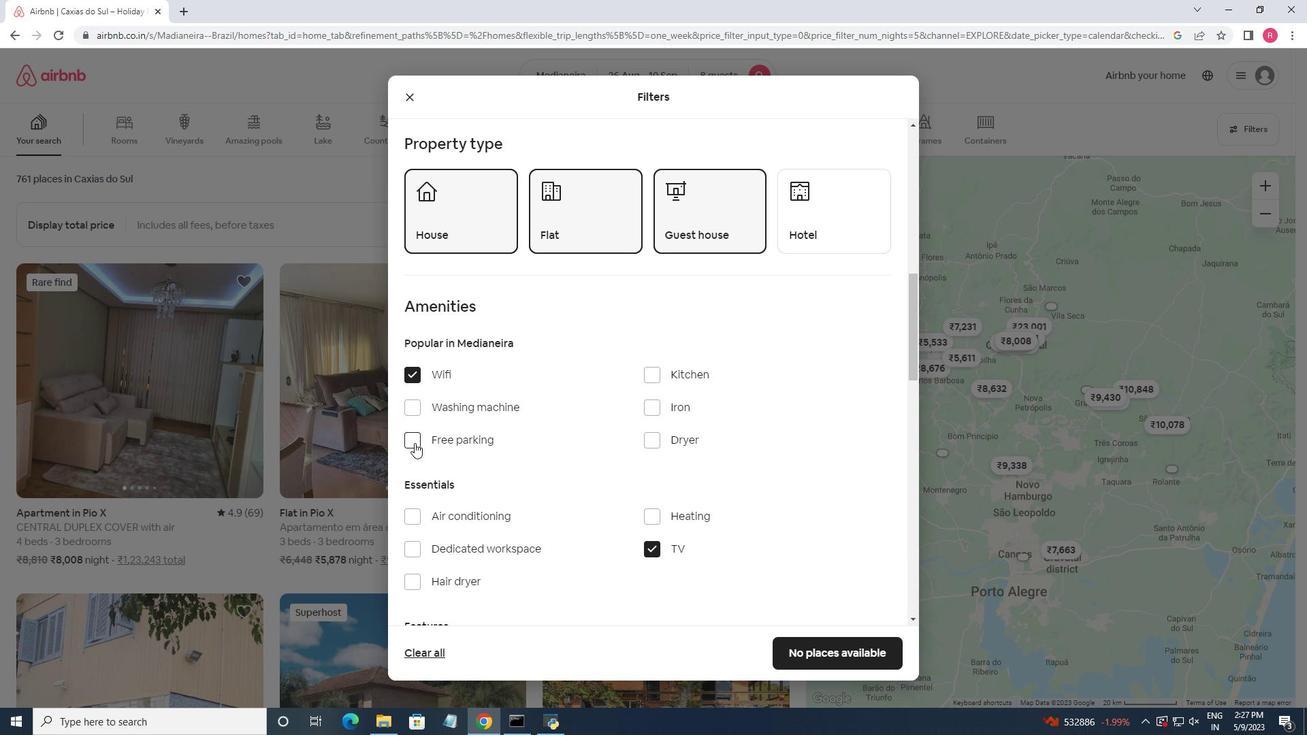 
Action: Mouse pressed left at (413, 438)
Screenshot: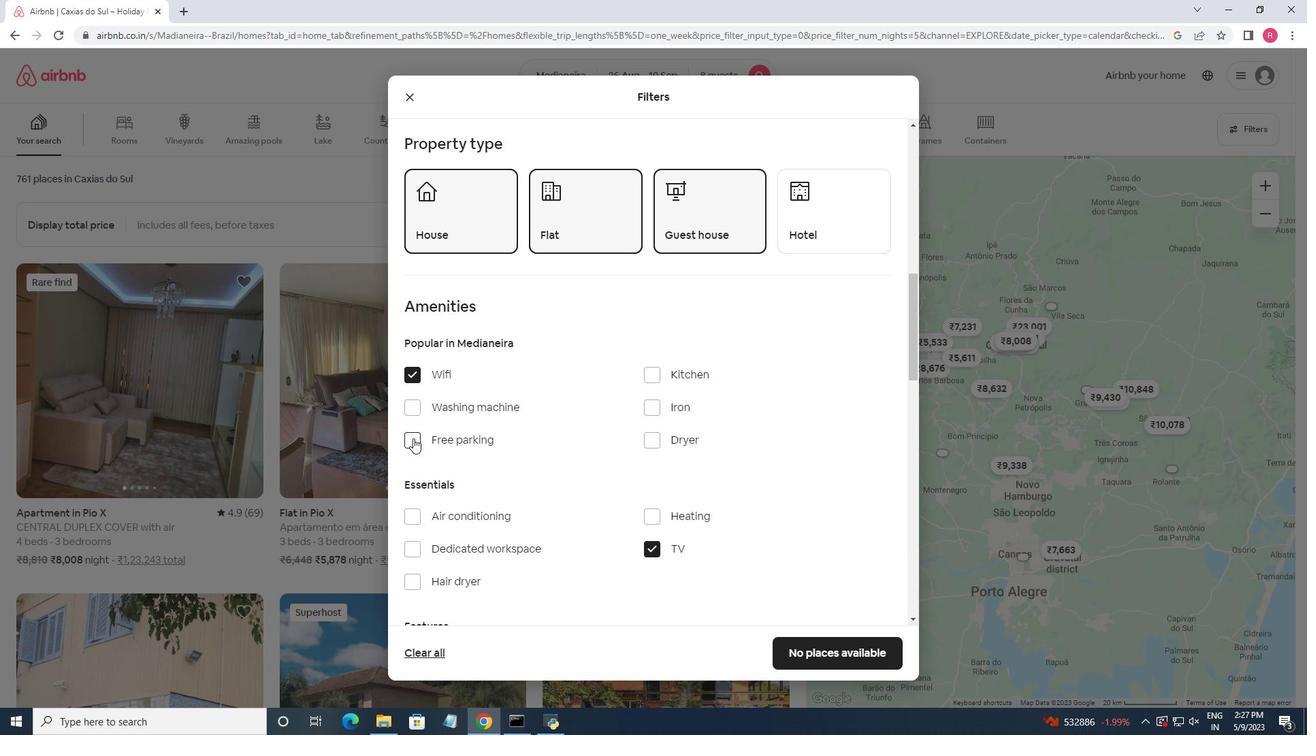 
Action: Mouse moved to (498, 437)
Screenshot: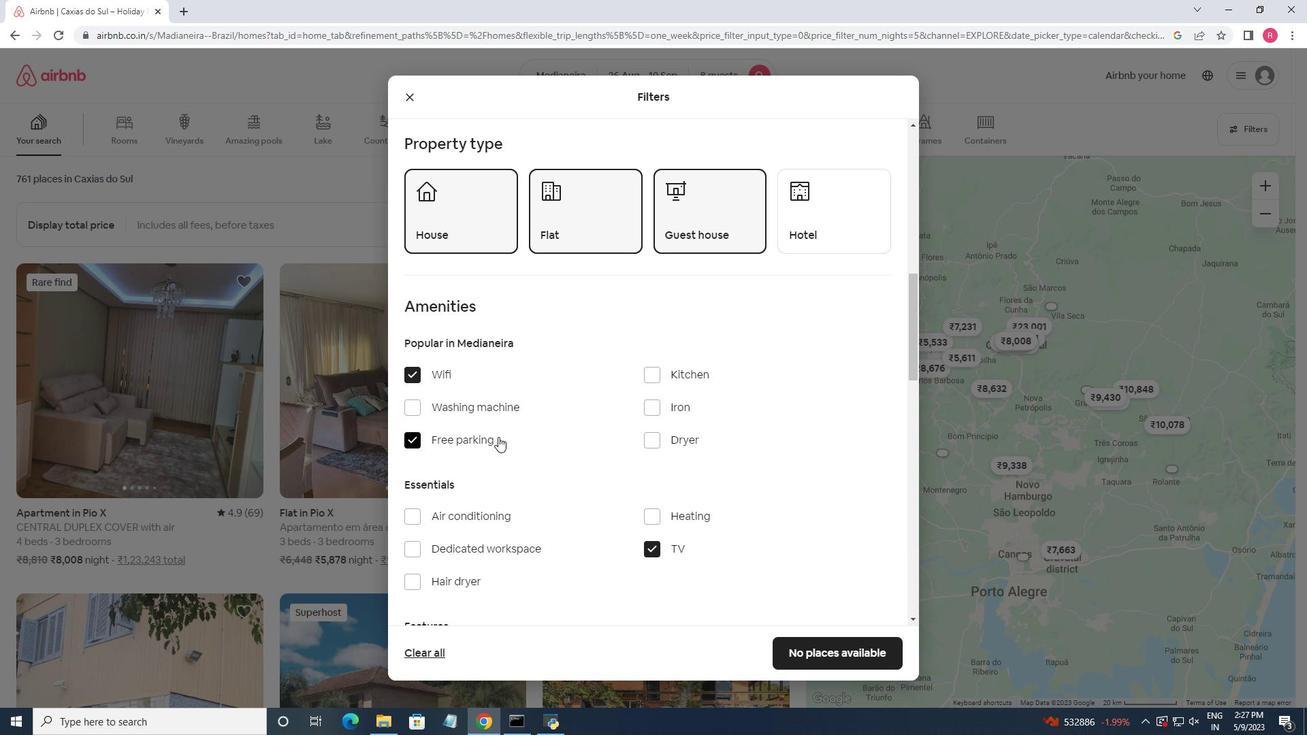 
Action: Mouse scrolled (498, 436) with delta (0, 0)
Screenshot: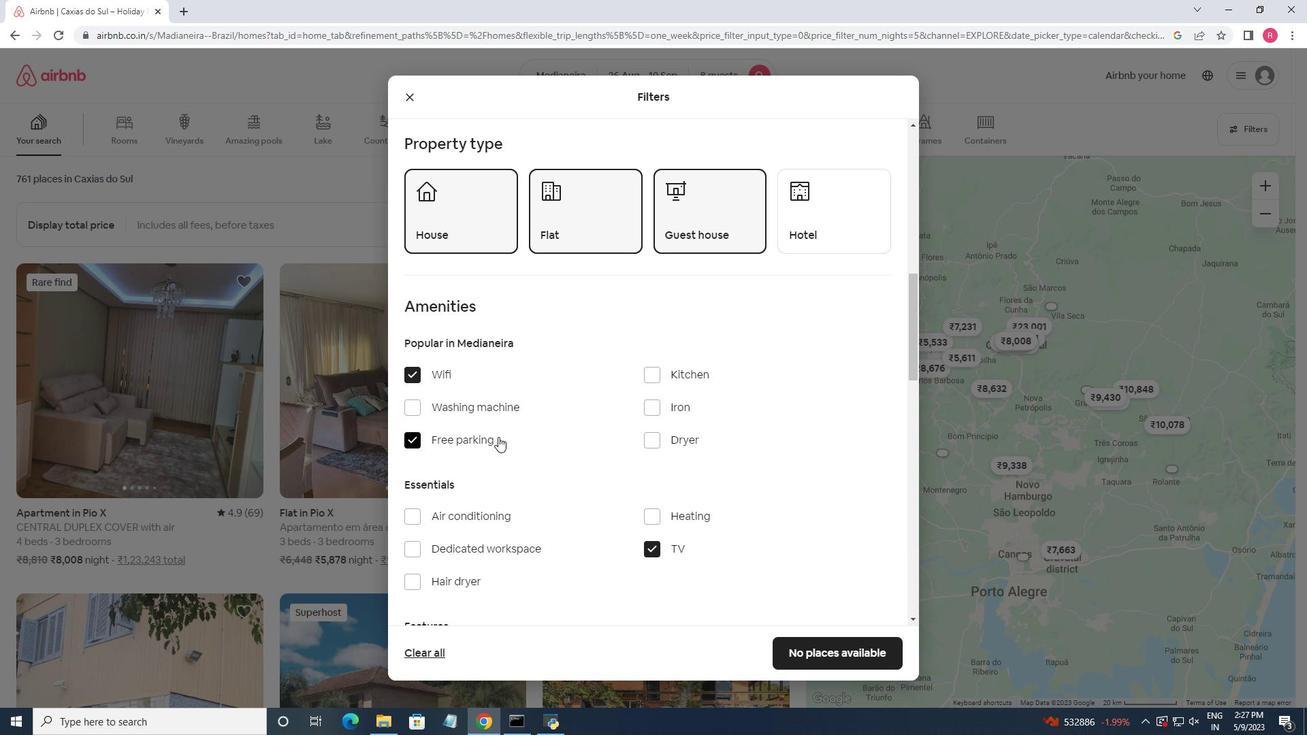 
Action: Mouse moved to (586, 410)
Screenshot: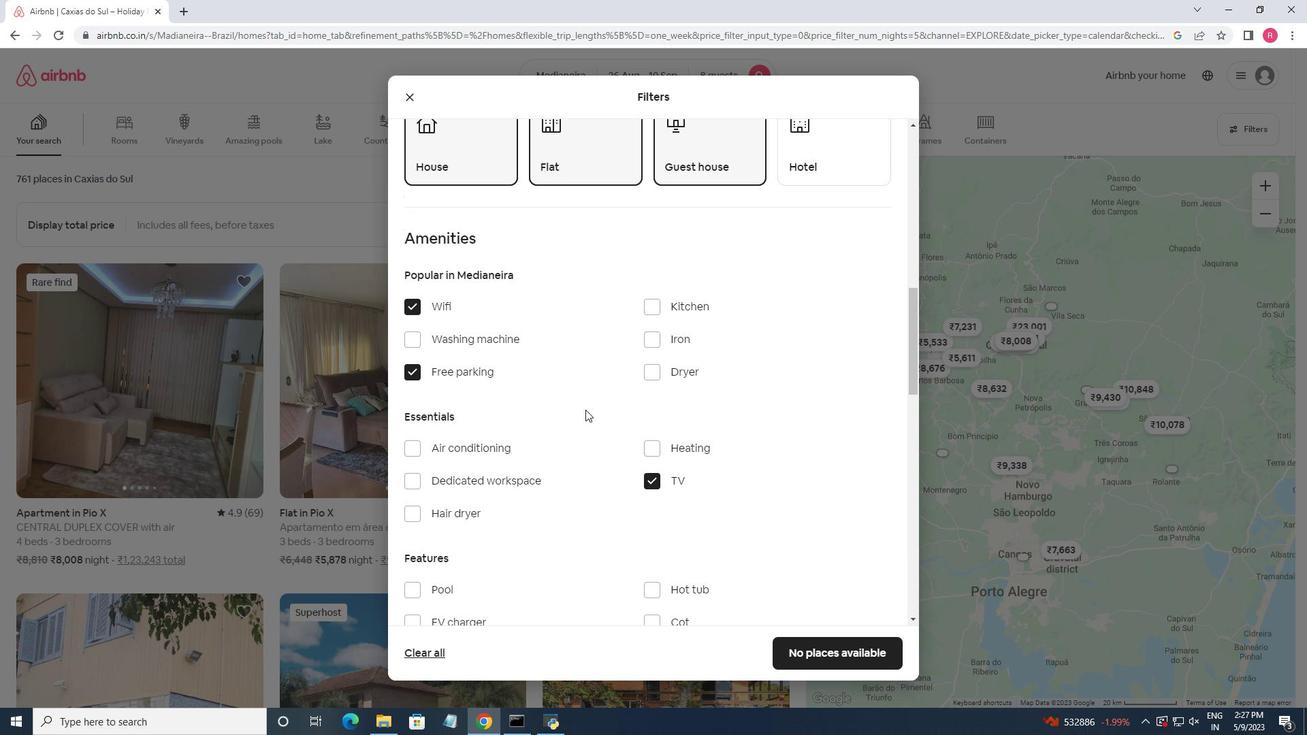 
Action: Mouse scrolled (586, 409) with delta (0, 0)
Screenshot: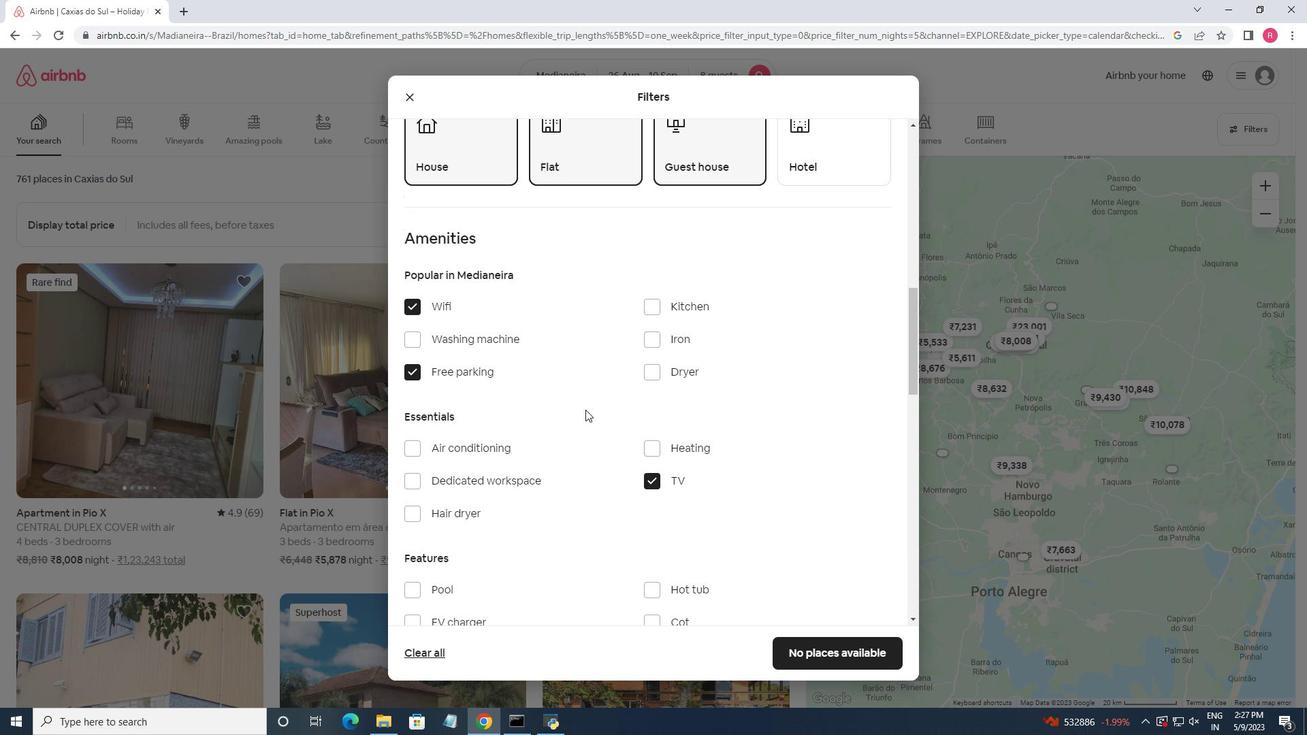 
Action: Mouse moved to (550, 536)
Screenshot: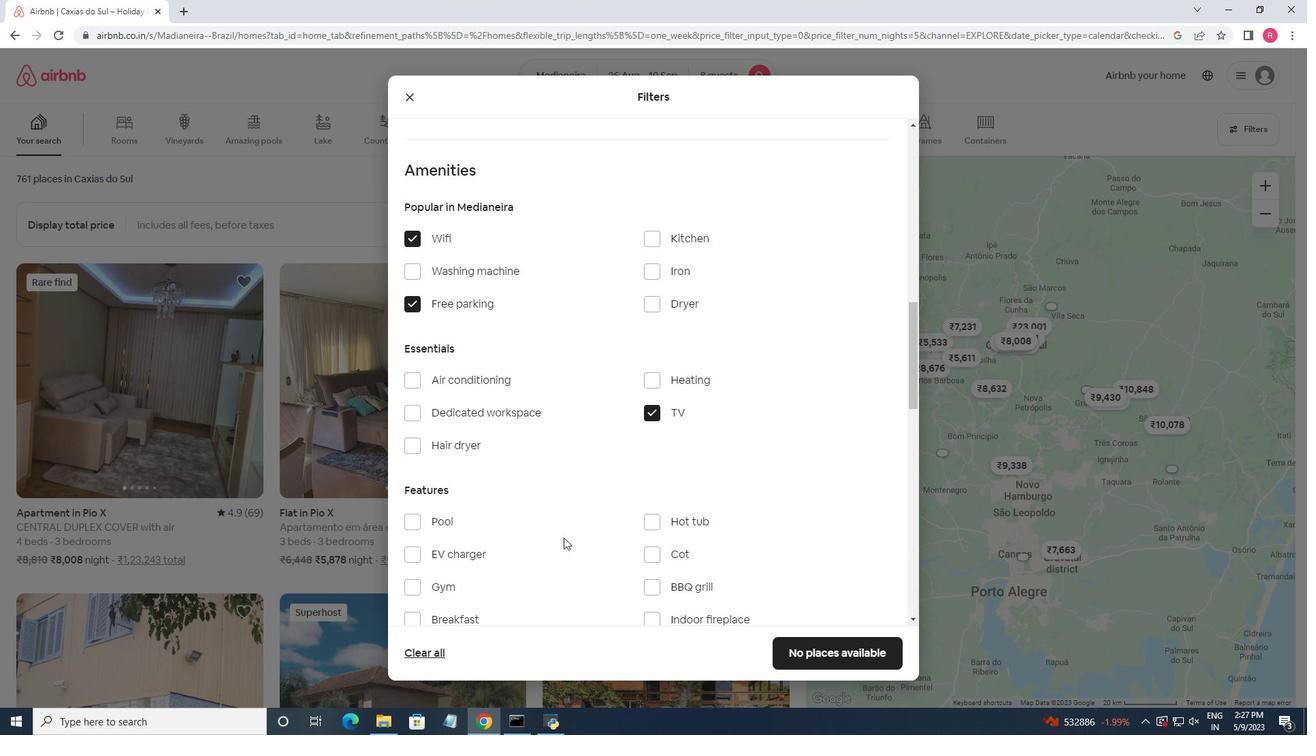 
Action: Mouse scrolled (550, 535) with delta (0, 0)
Screenshot: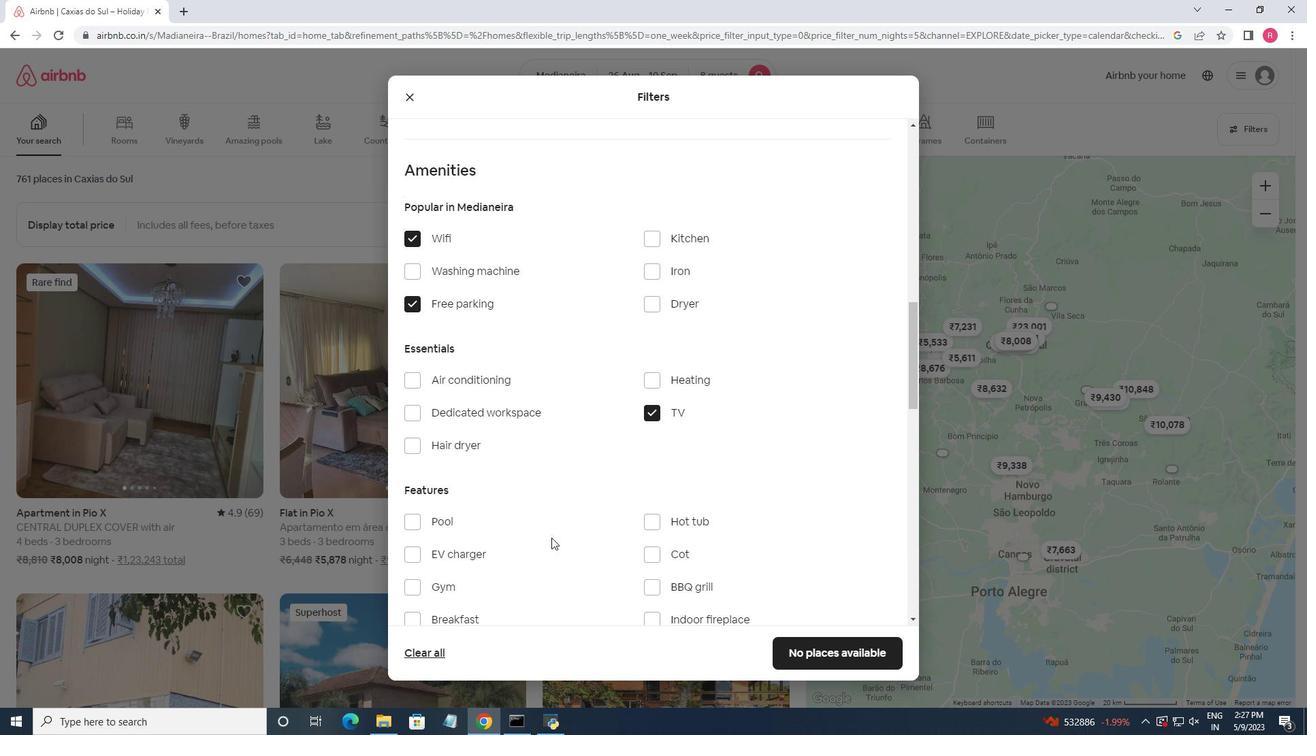 
Action: Mouse moved to (411, 522)
Screenshot: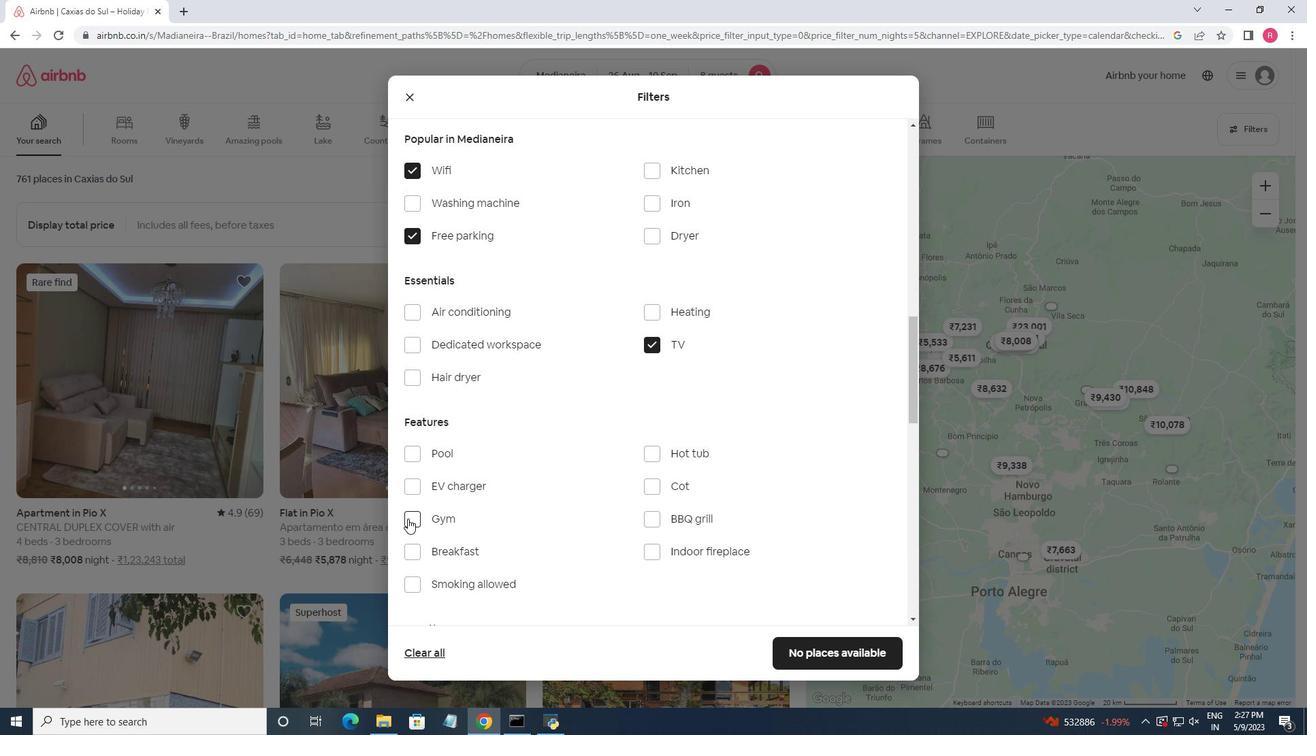 
Action: Mouse pressed left at (411, 522)
Screenshot: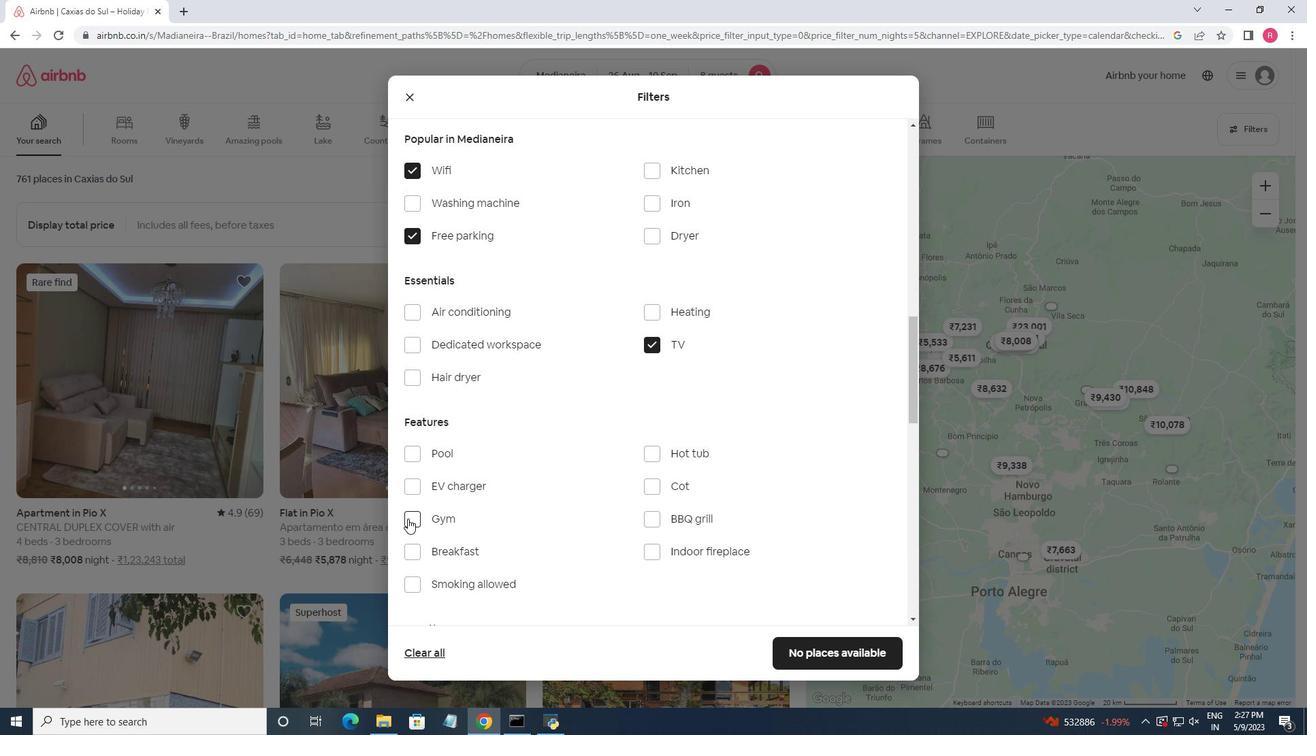 
Action: Mouse moved to (418, 553)
Screenshot: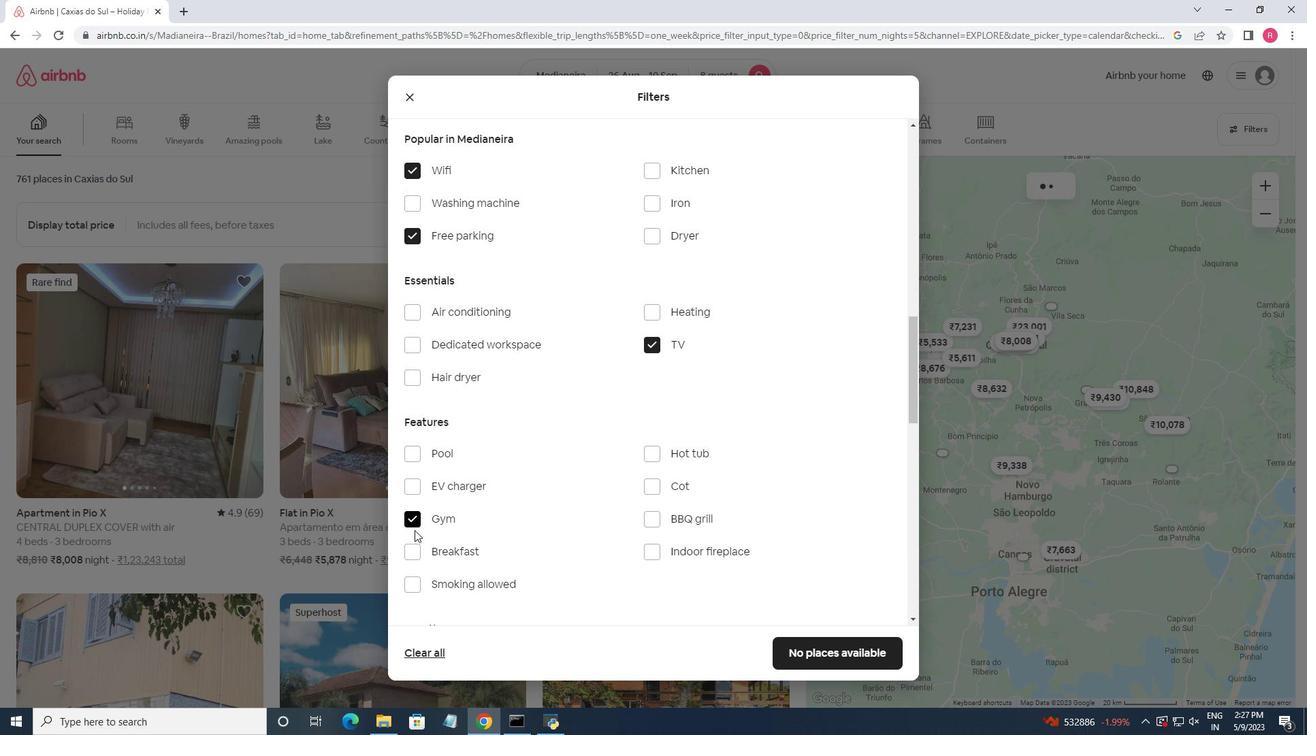 
Action: Mouse pressed left at (418, 553)
Screenshot: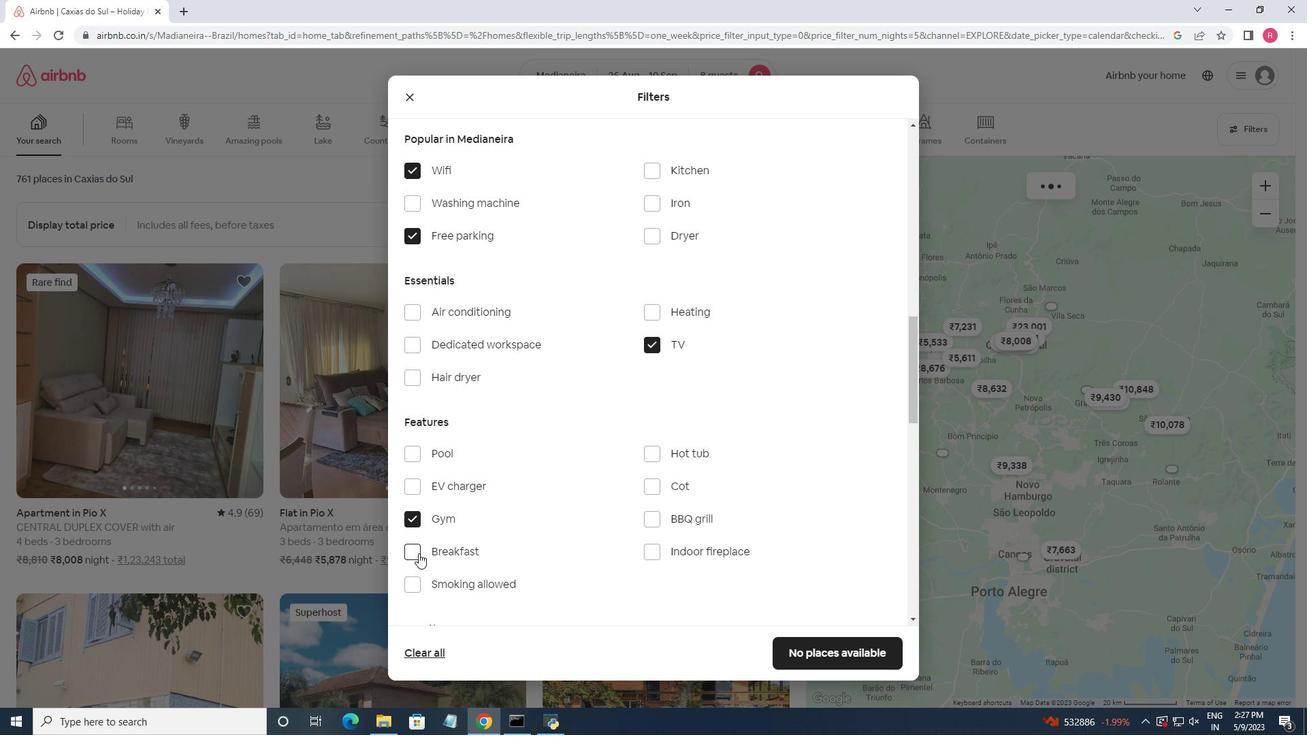 
Action: Mouse moved to (492, 504)
Screenshot: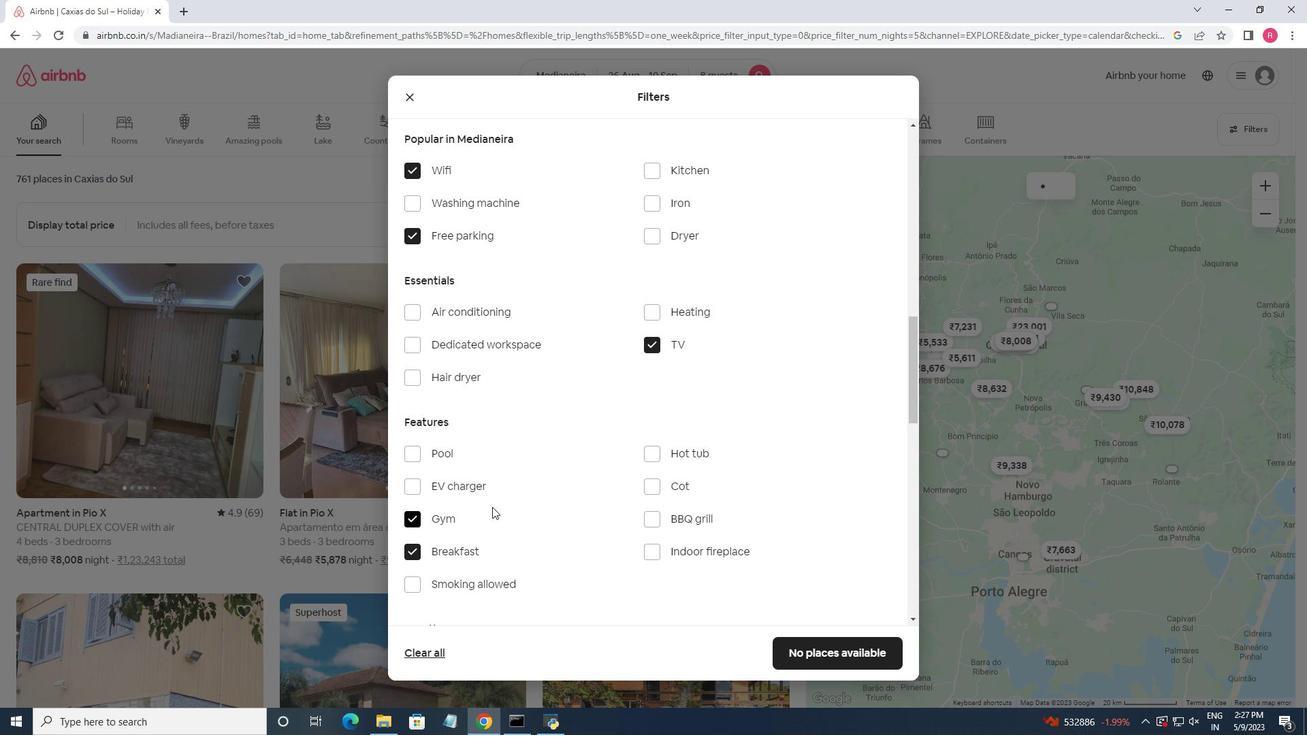 
Action: Mouse scrolled (492, 503) with delta (0, 0)
Screenshot: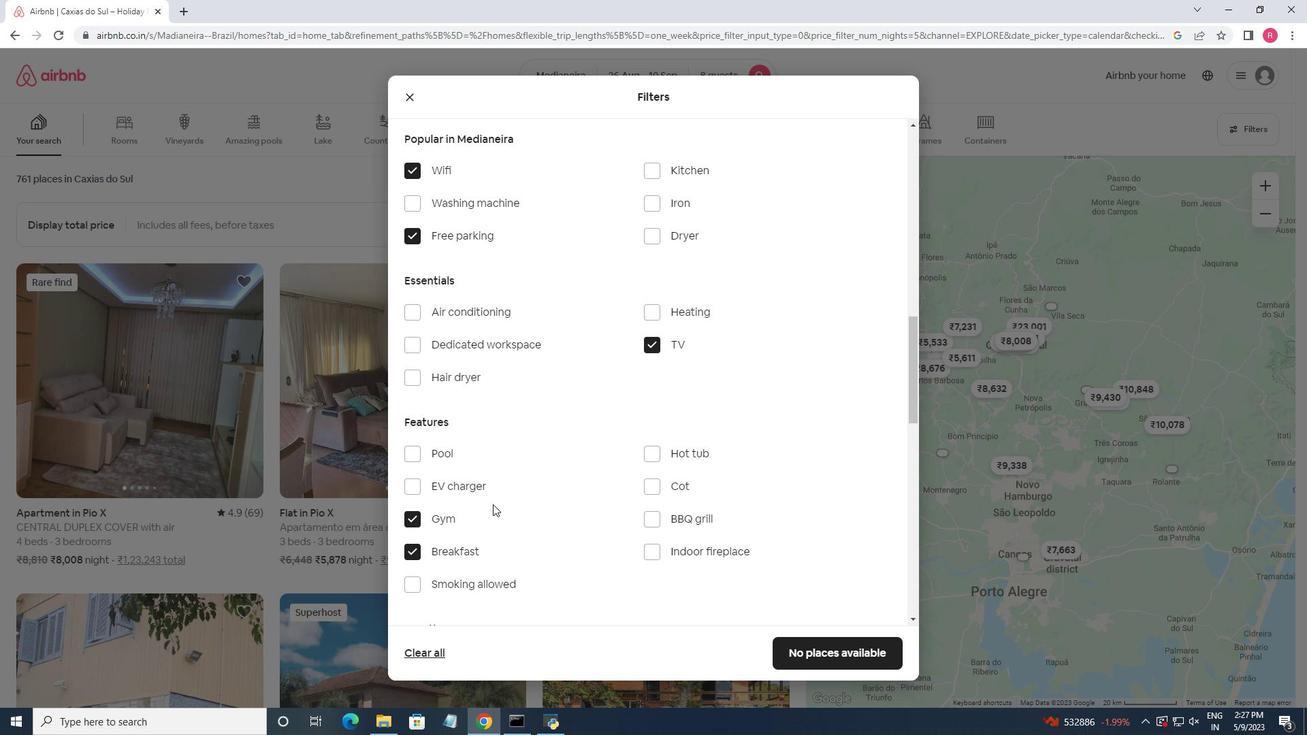 
Action: Mouse scrolled (492, 503) with delta (0, 0)
Screenshot: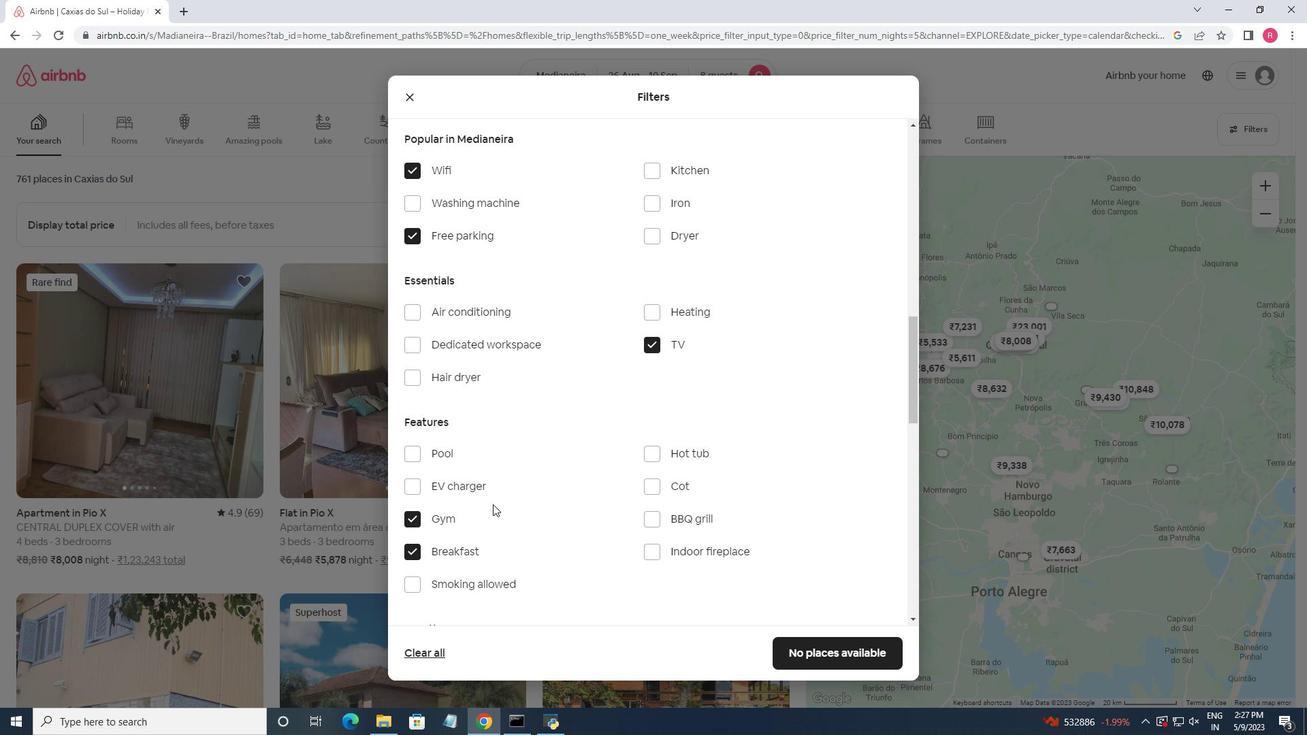 
Action: Mouse scrolled (492, 503) with delta (0, 0)
Screenshot: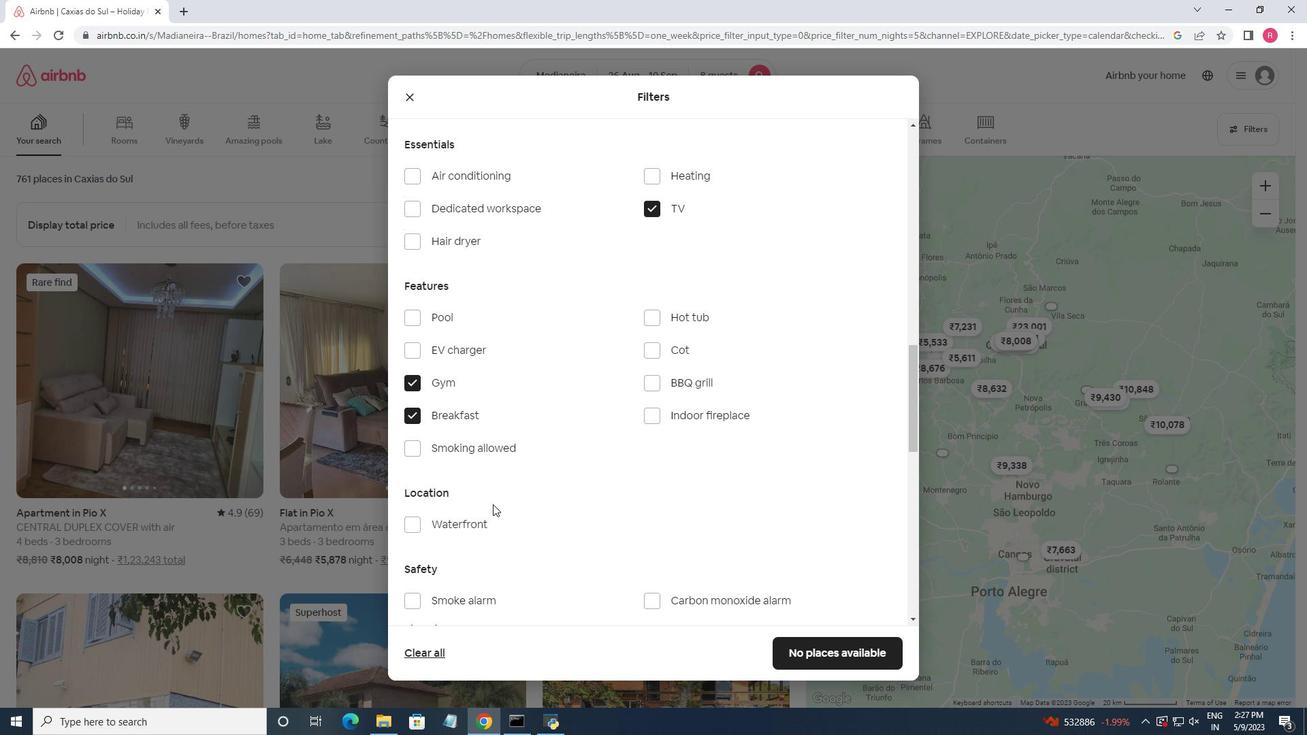 
Action: Mouse scrolled (492, 503) with delta (0, 0)
Screenshot: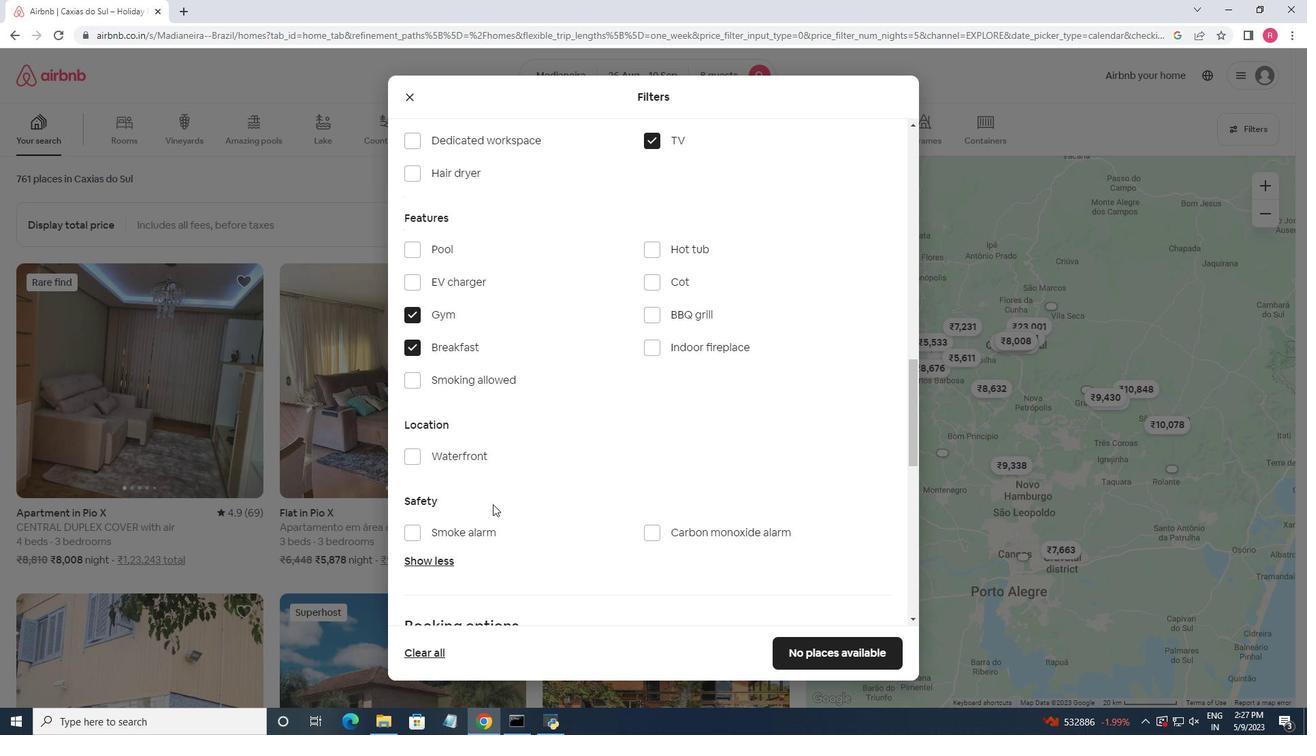 
Action: Mouse scrolled (492, 503) with delta (0, 0)
Screenshot: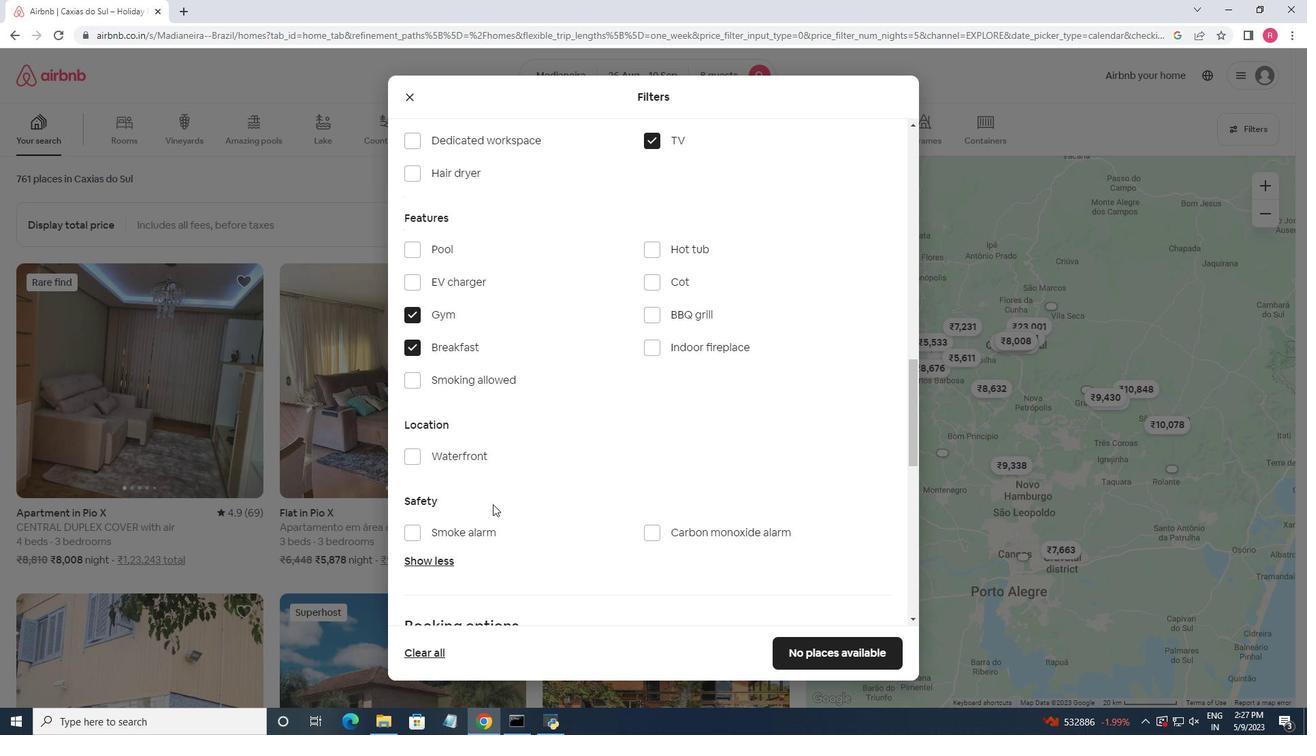 
Action: Mouse scrolled (492, 503) with delta (0, 0)
Screenshot: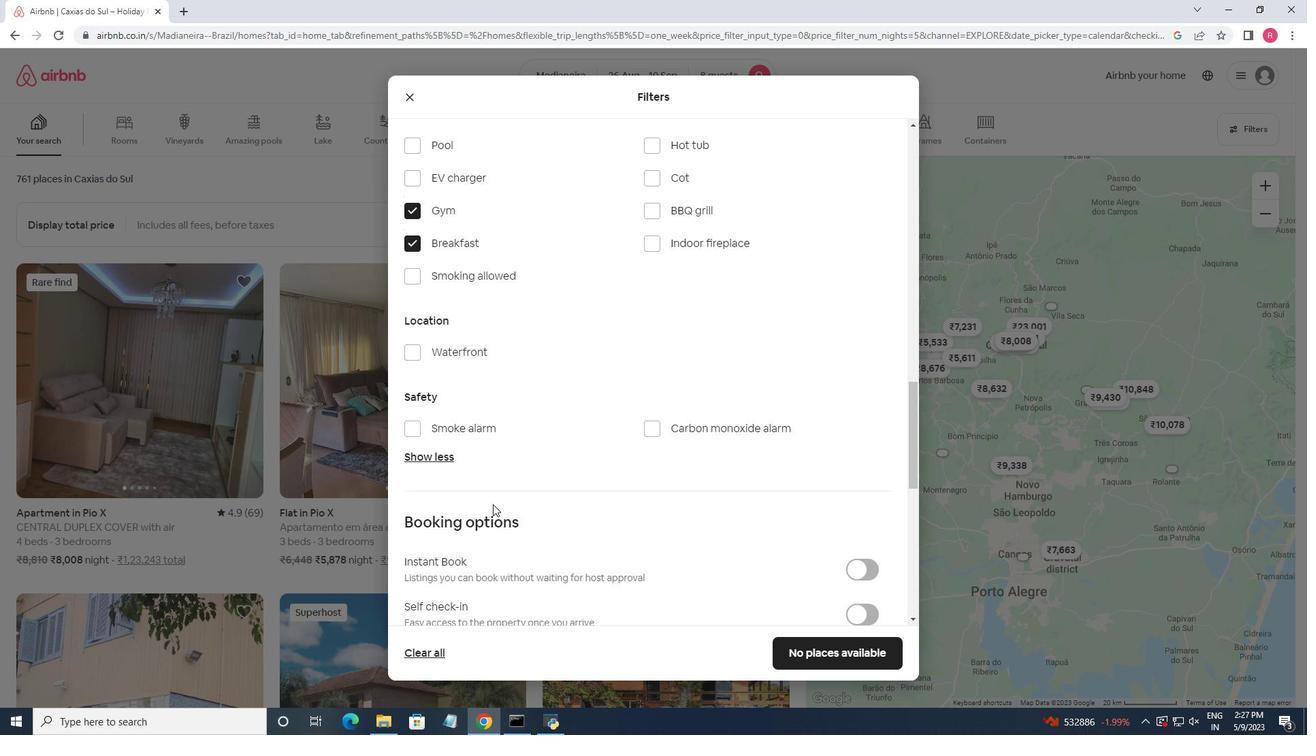 
Action: Mouse scrolled (492, 503) with delta (0, 0)
Screenshot: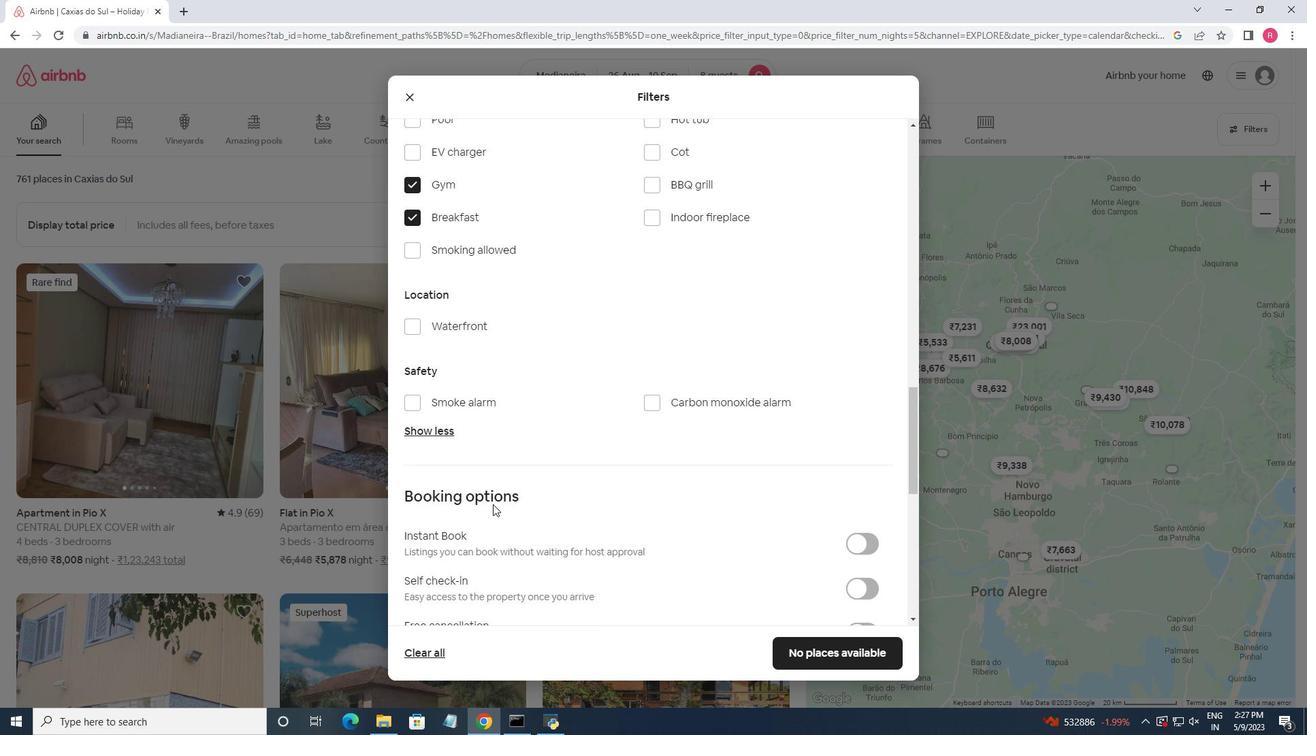
Action: Mouse moved to (872, 450)
Screenshot: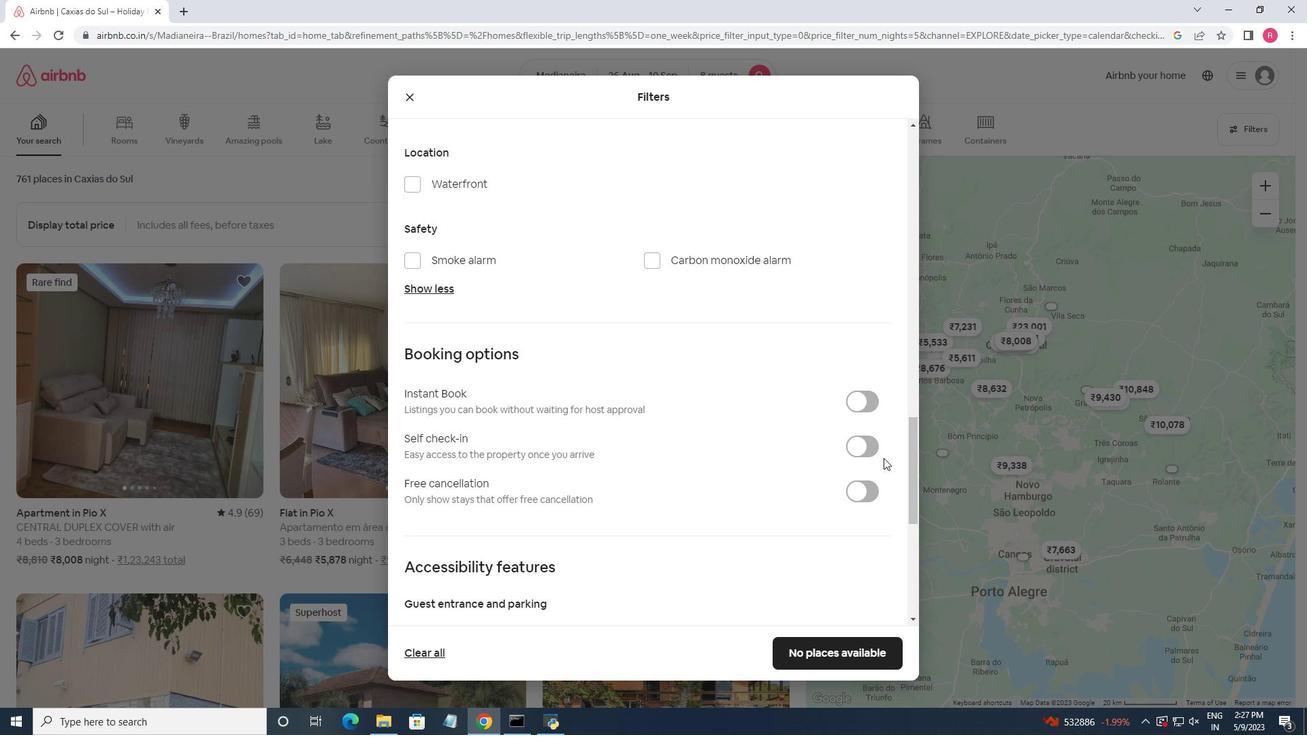 
Action: Mouse pressed left at (872, 450)
Screenshot: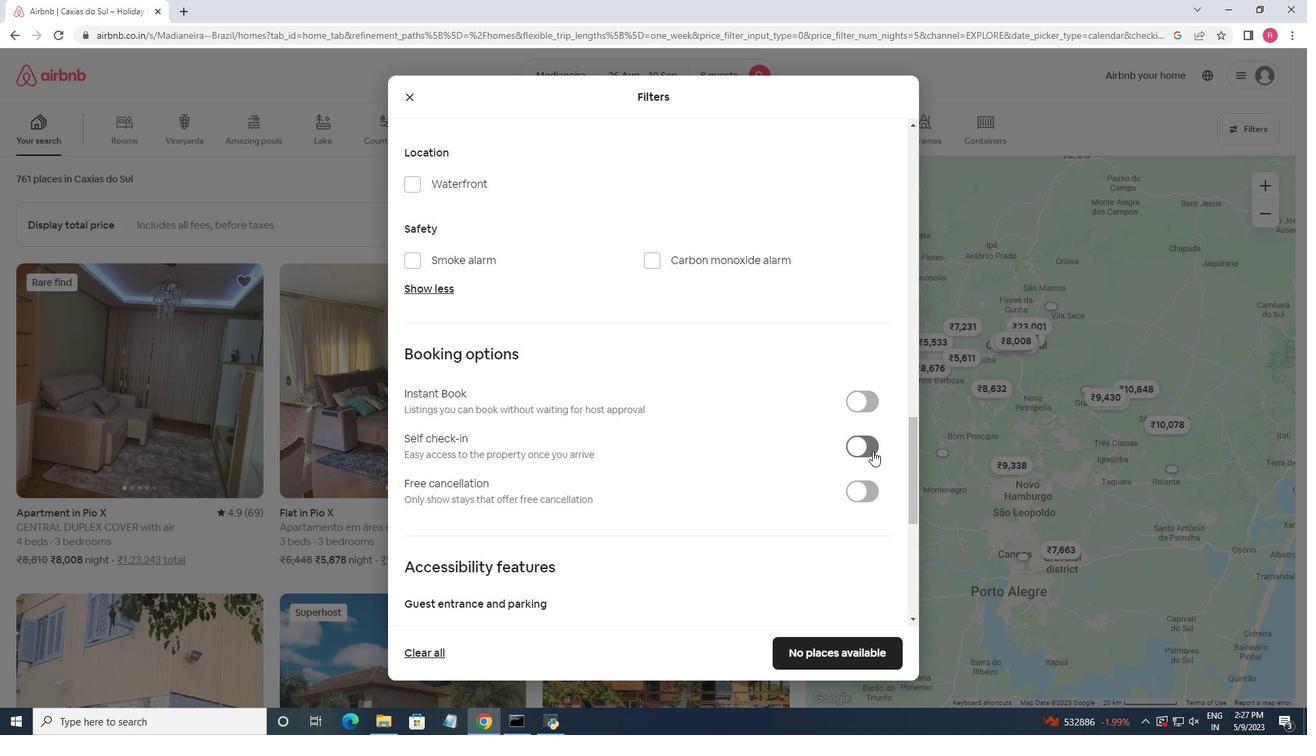 
Action: Mouse moved to (714, 449)
Screenshot: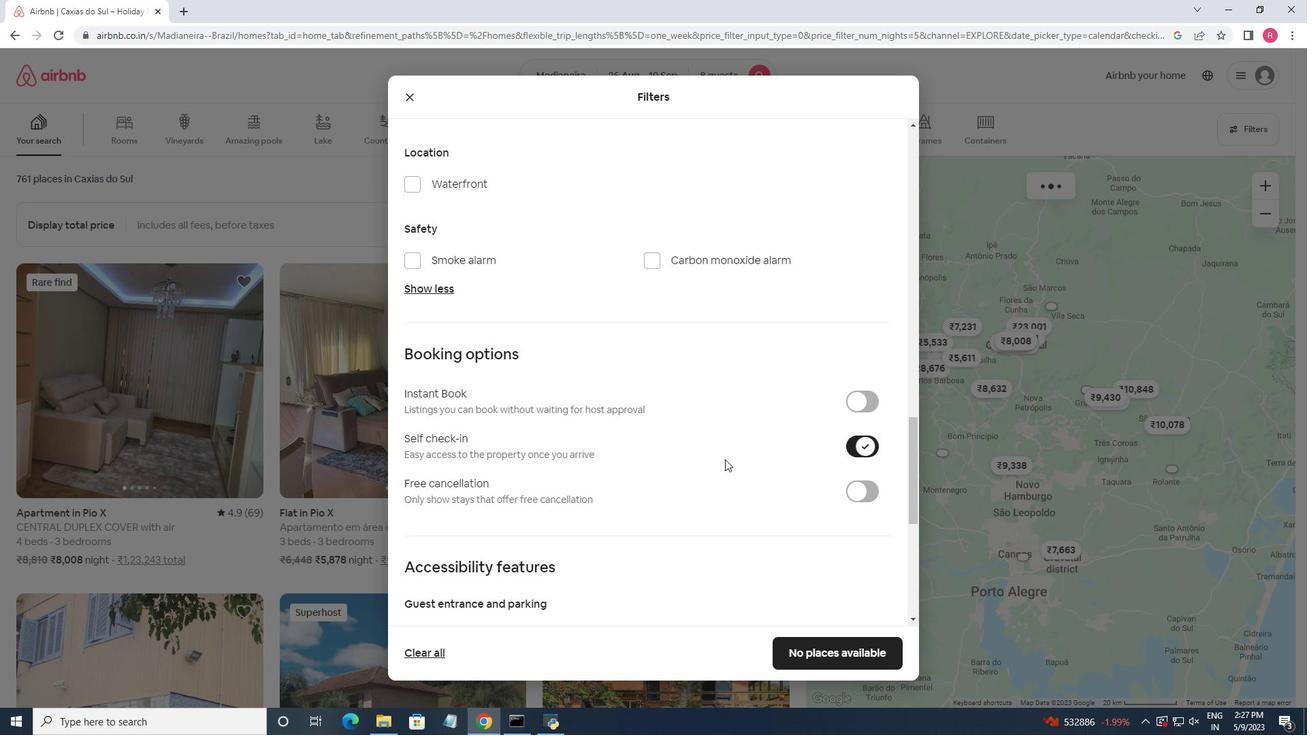 
Action: Mouse scrolled (714, 449) with delta (0, 0)
Screenshot: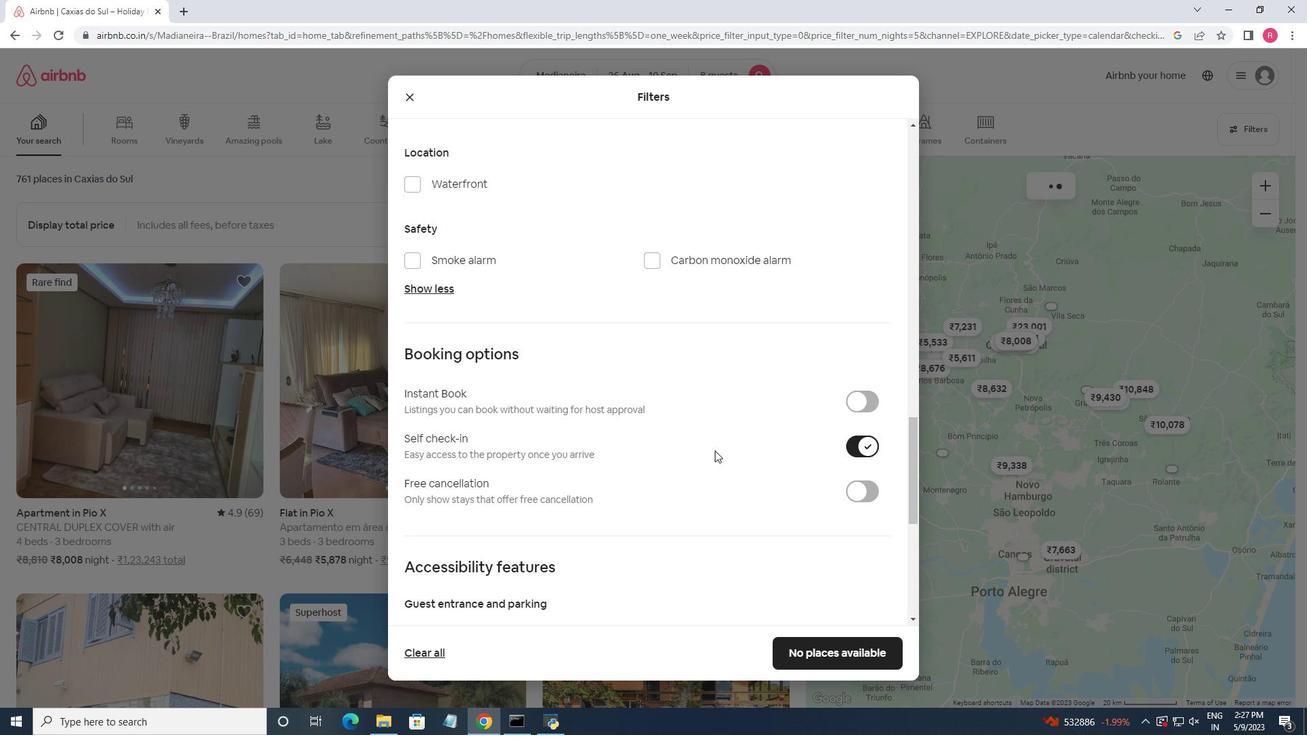 
Action: Mouse scrolled (714, 449) with delta (0, 0)
Screenshot: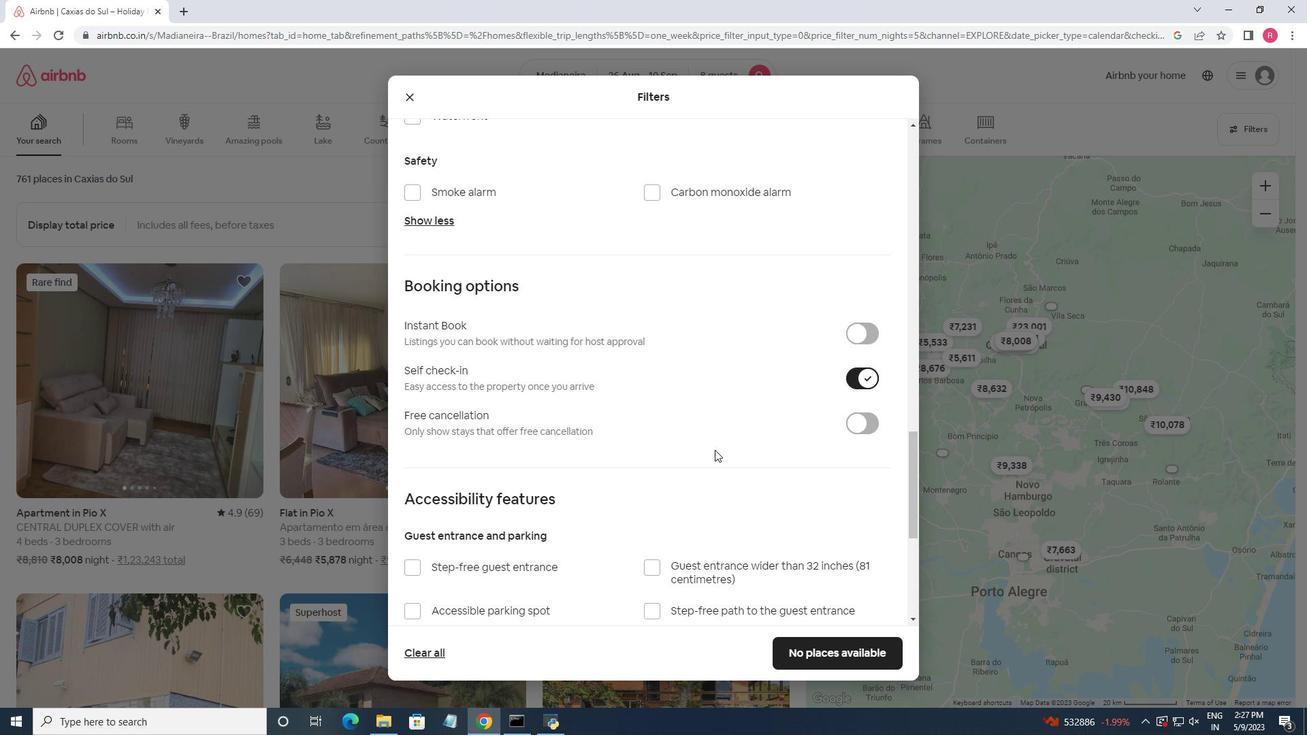 
Action: Mouse scrolled (714, 449) with delta (0, 0)
Screenshot: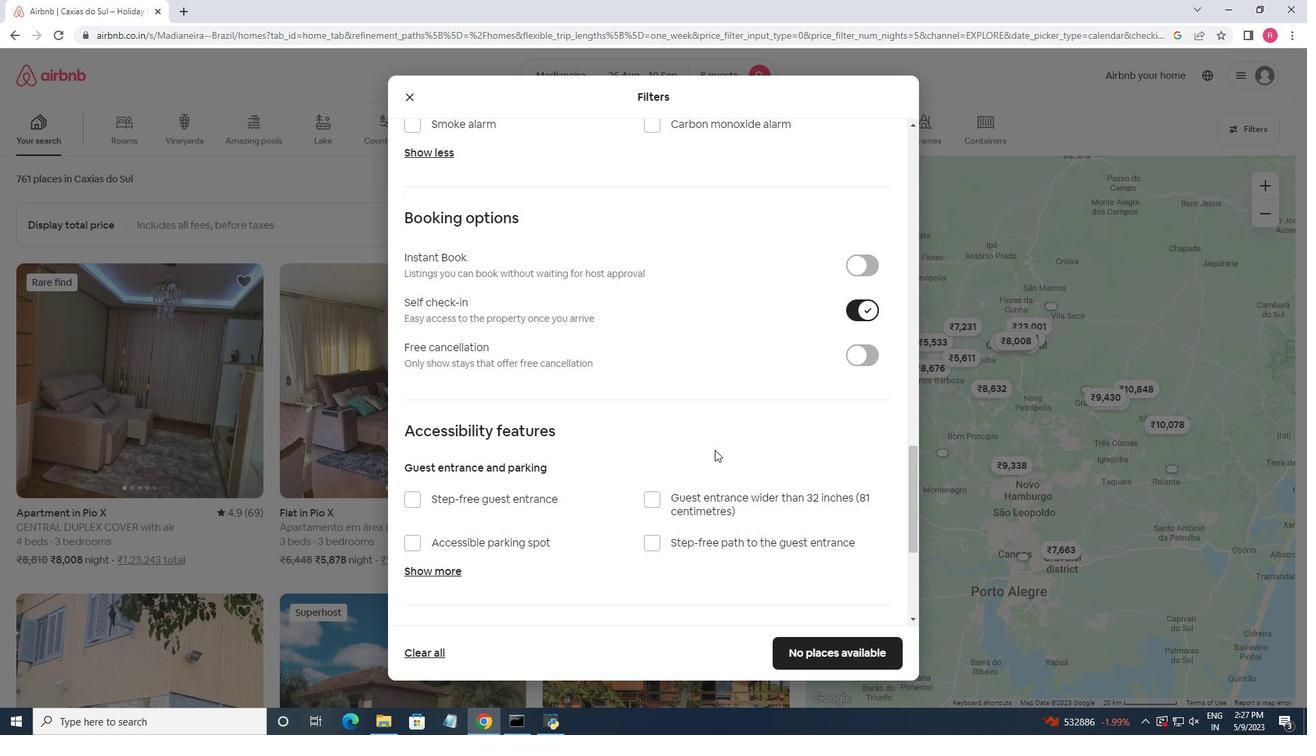 
Action: Mouse scrolled (714, 449) with delta (0, 0)
Screenshot: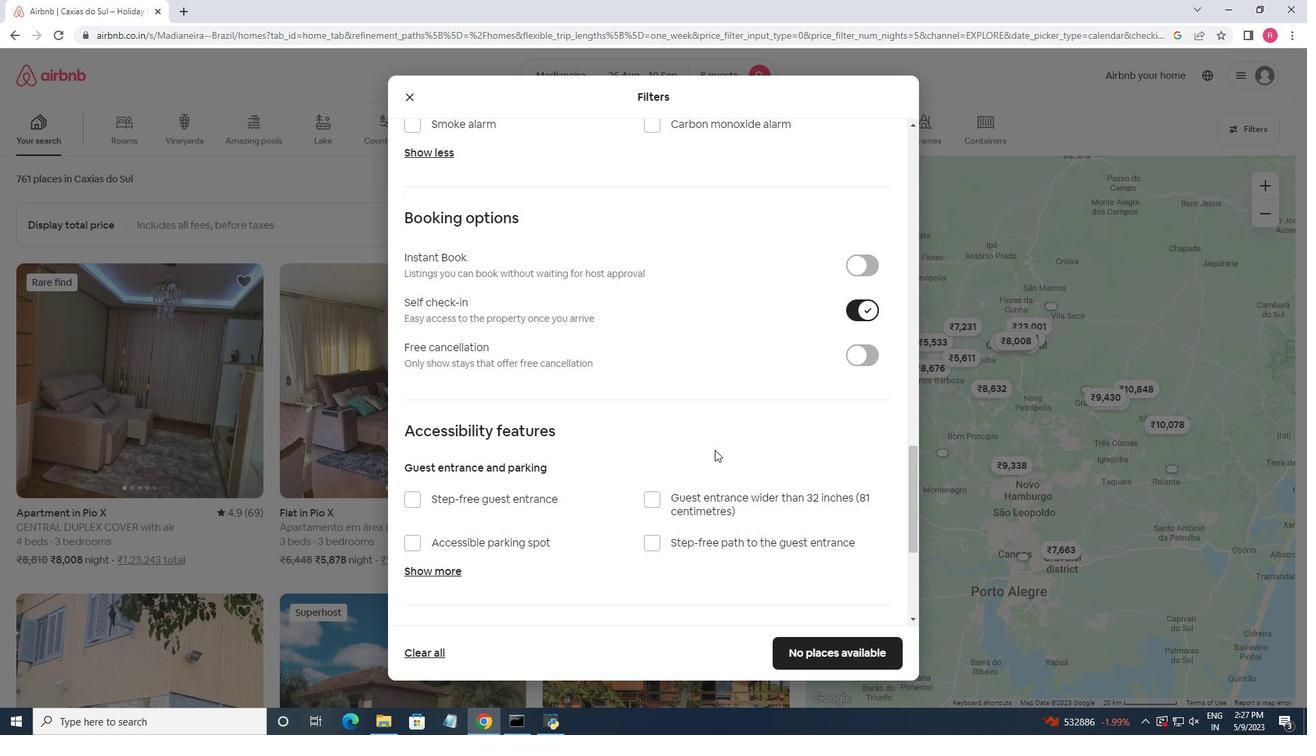 
Action: Mouse scrolled (714, 449) with delta (0, 0)
Screenshot: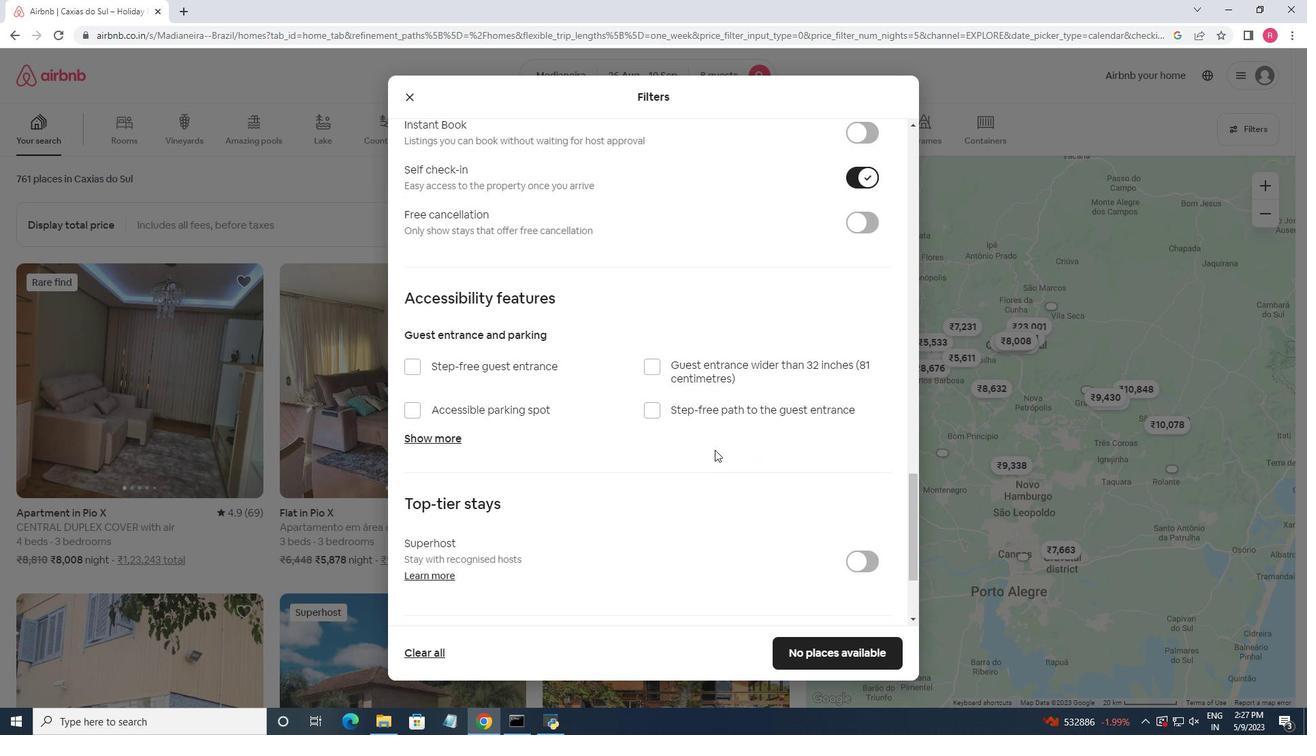 
Action: Mouse scrolled (714, 449) with delta (0, 0)
Screenshot: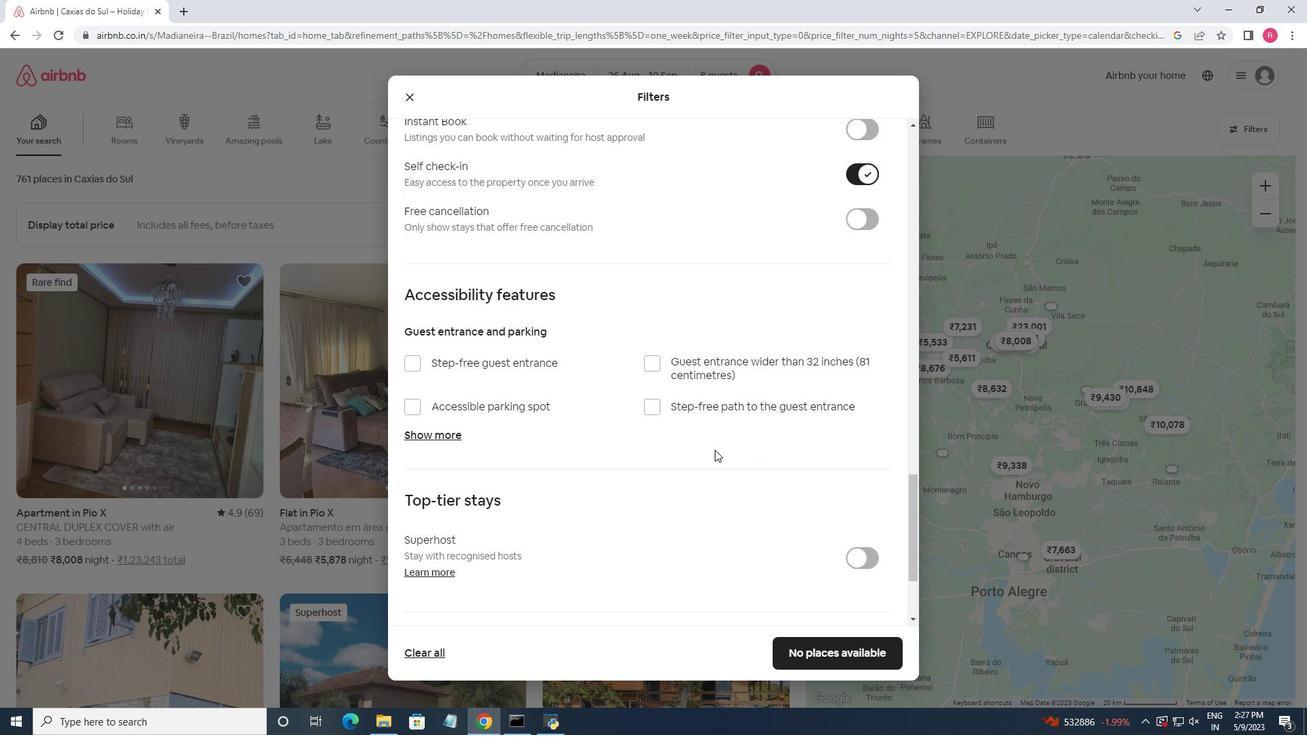
Action: Mouse moved to (713, 450)
Screenshot: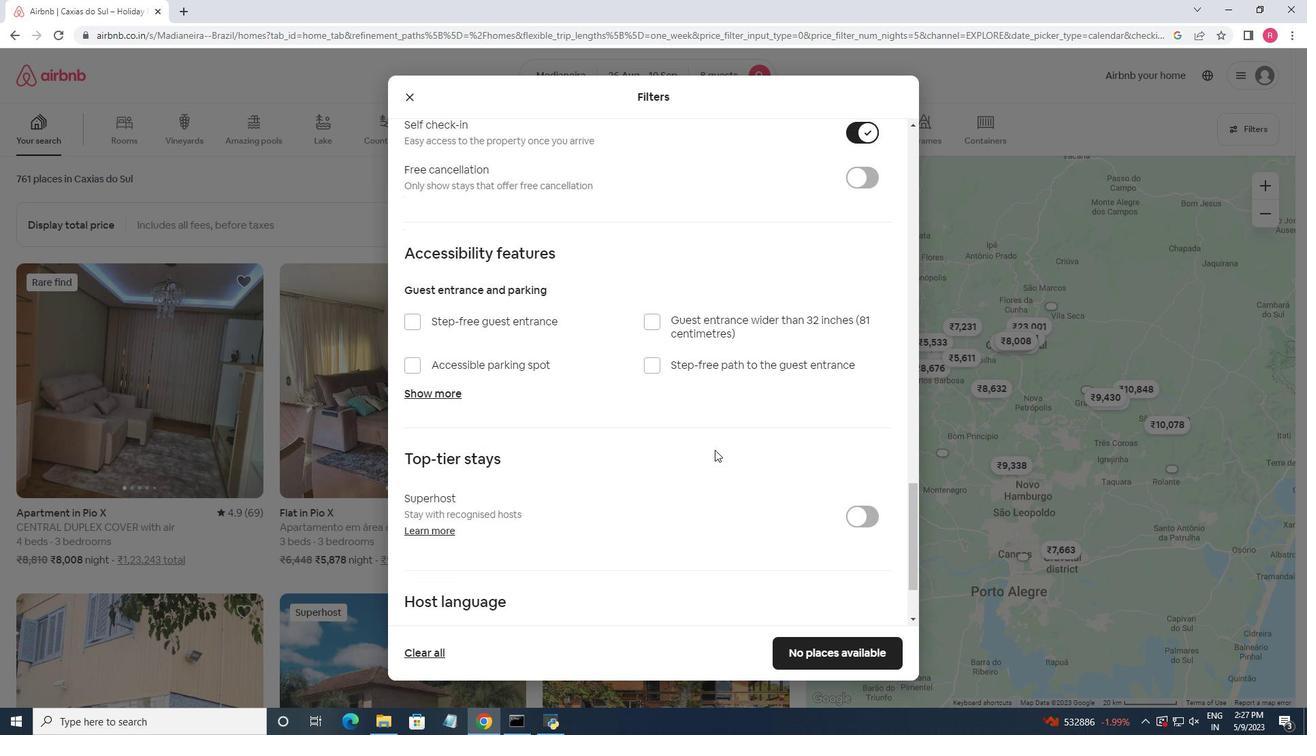 
Action: Mouse scrolled (713, 449) with delta (0, 0)
Screenshot: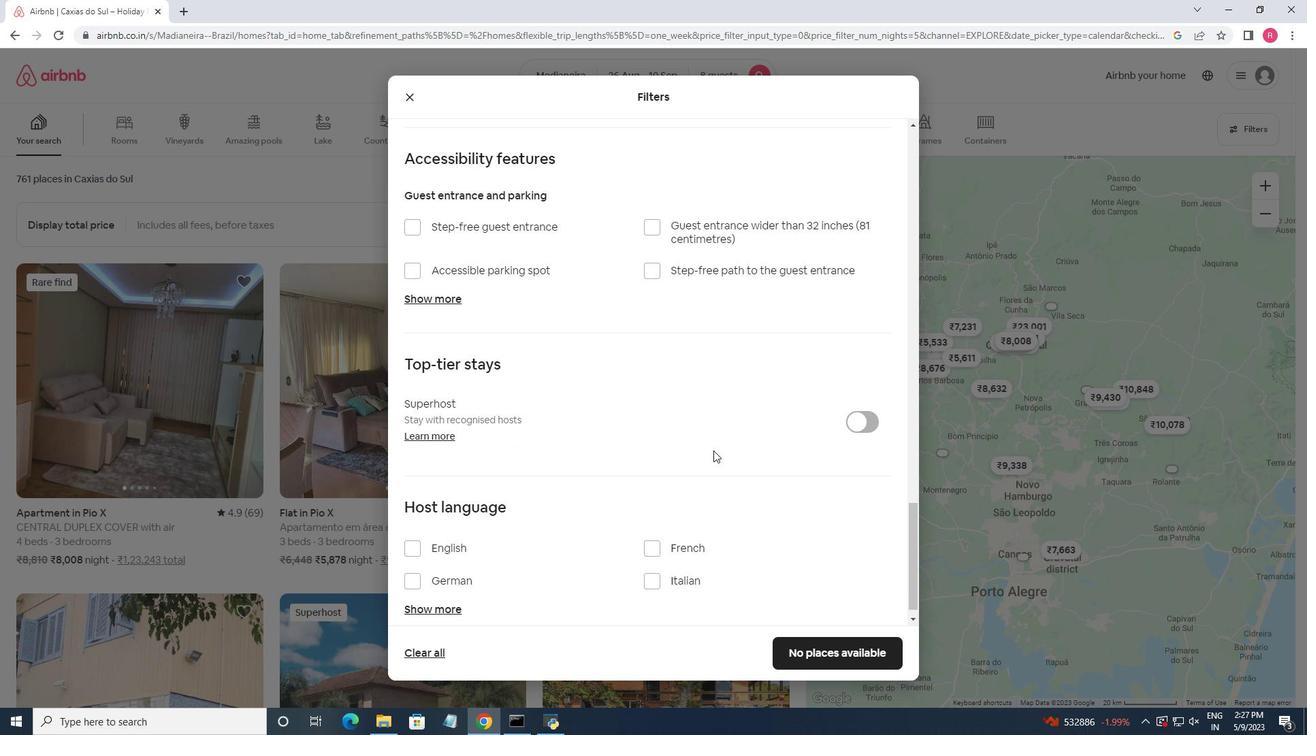 
Action: Mouse moved to (420, 533)
Screenshot: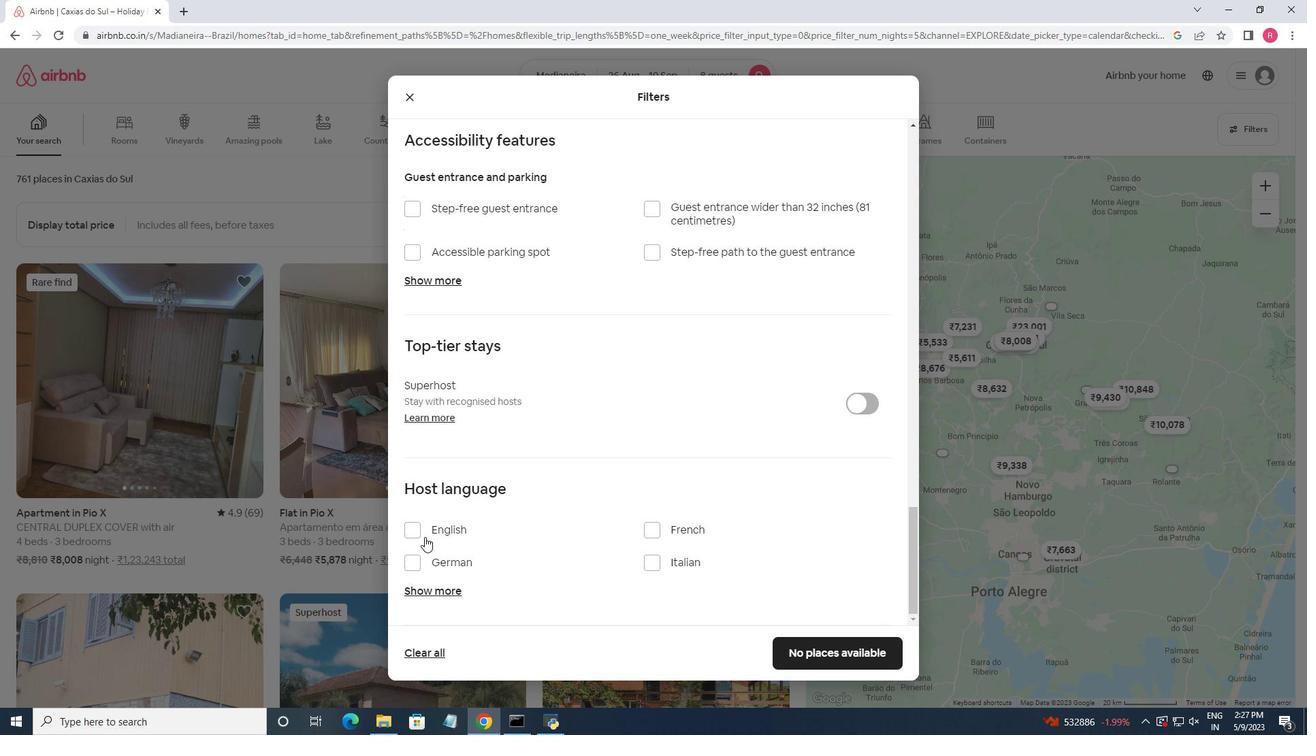 
Action: Mouse pressed left at (420, 533)
Screenshot: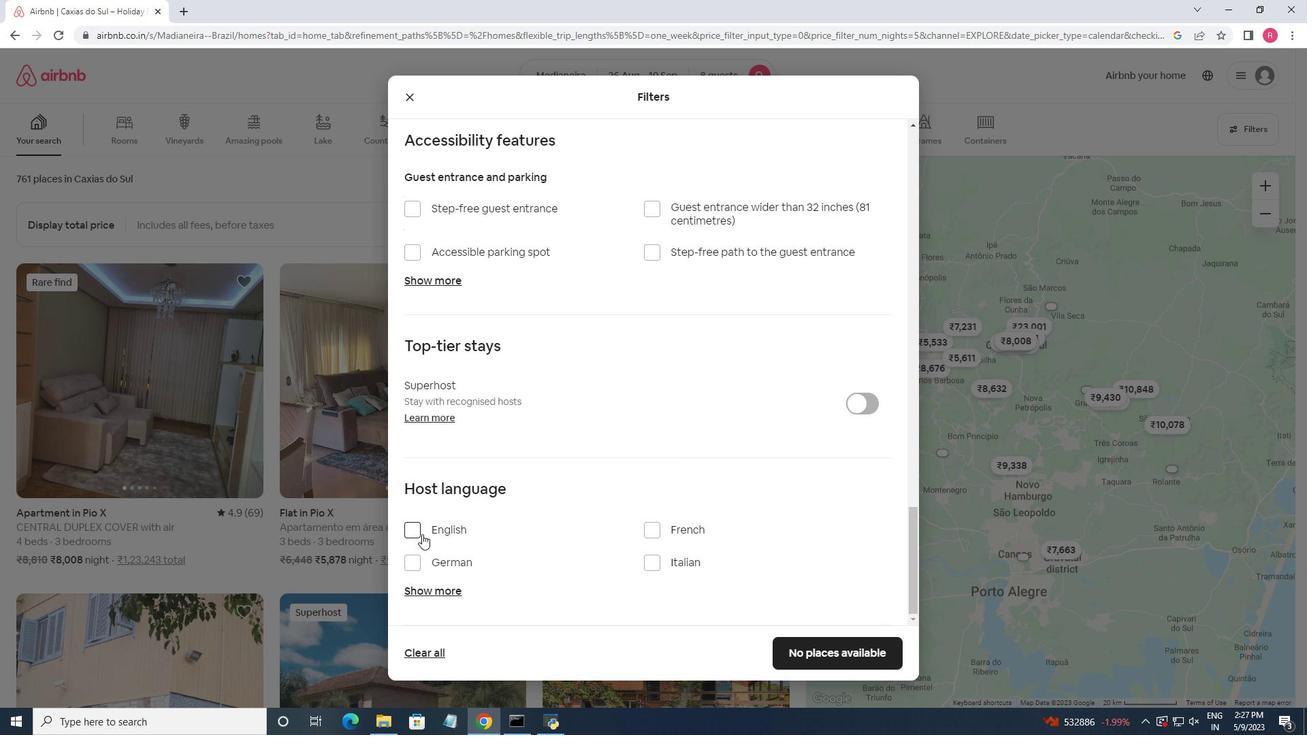 
Action: Mouse moved to (809, 645)
Screenshot: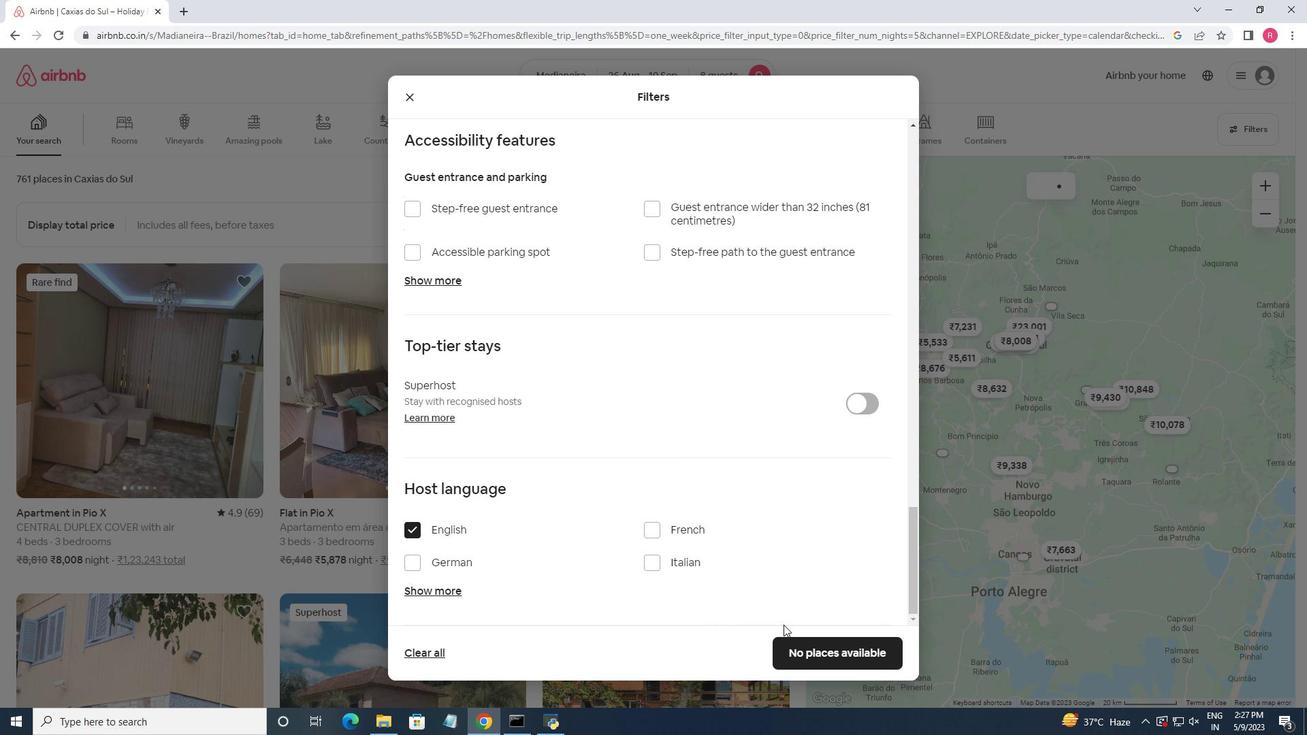 
Action: Mouse pressed left at (809, 645)
Screenshot: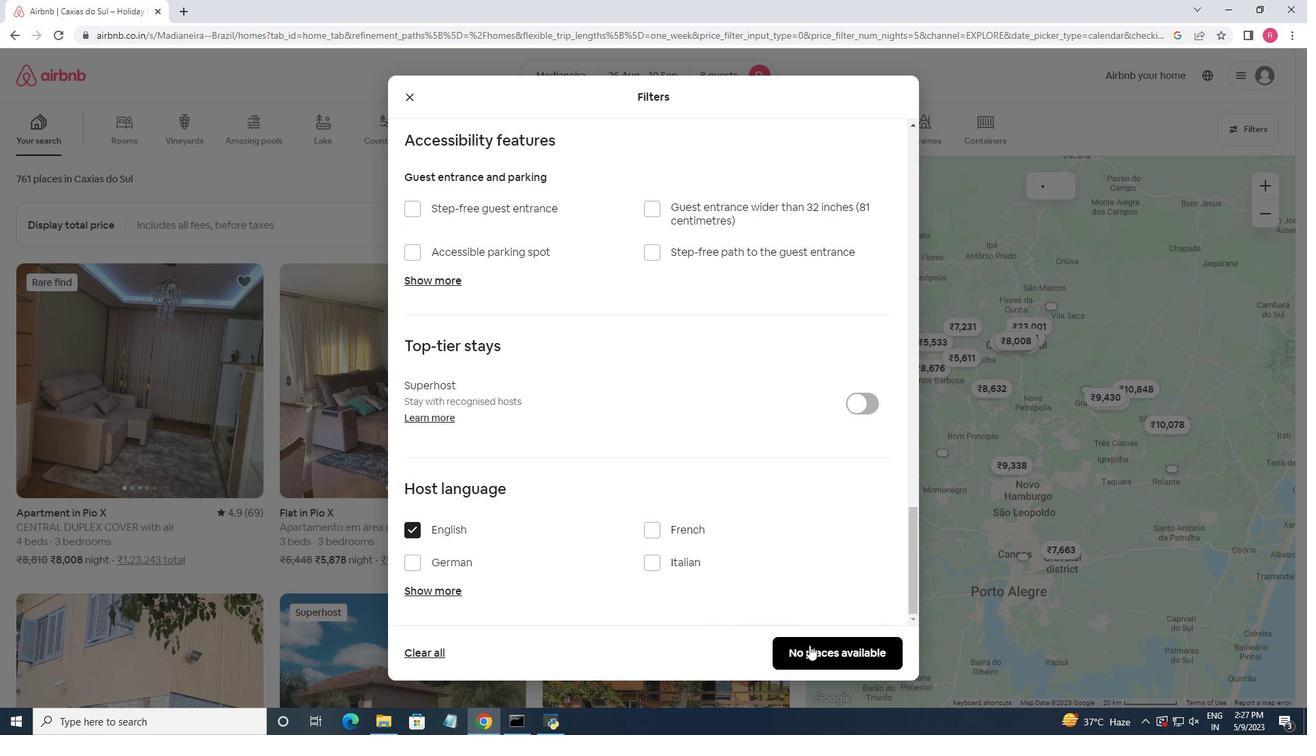 
